 Task: Look for space in East New York, United States from 24th August, 2023 to 10th September, 2023 for 8 adults in price range Rs.12000 to Rs.15000. Place can be entire place or shared room with 4 bedrooms having 8 beds and 4 bathrooms. Property type can be house, flat, guest house. Amenities needed are: wifi, TV, free parkinig on premises, gym, breakfast. Booking option can be shelf check-in. Required host language is English.
Action: Mouse moved to (463, 106)
Screenshot: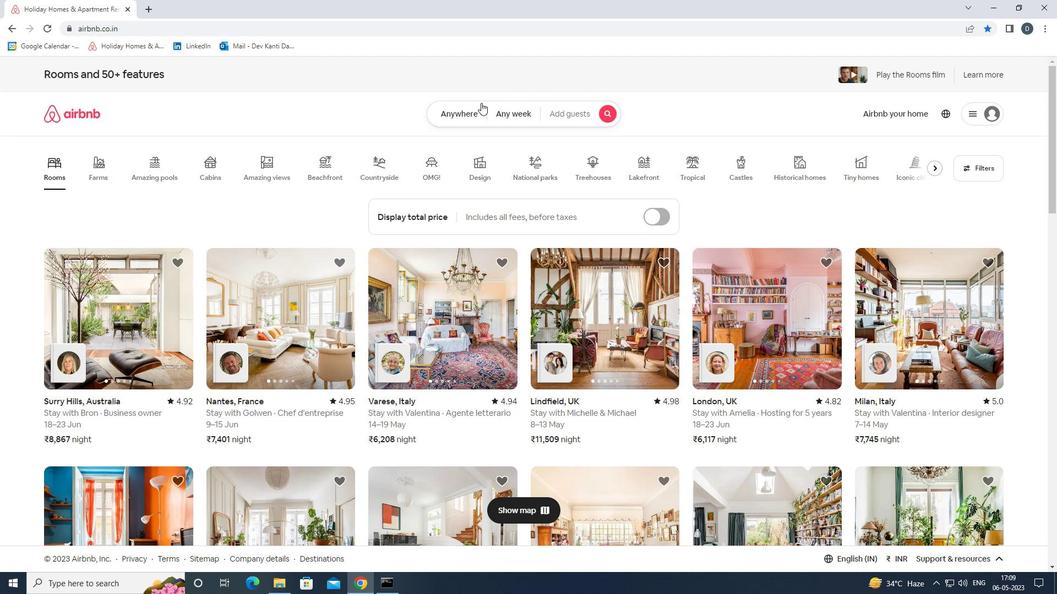 
Action: Mouse pressed left at (463, 106)
Screenshot: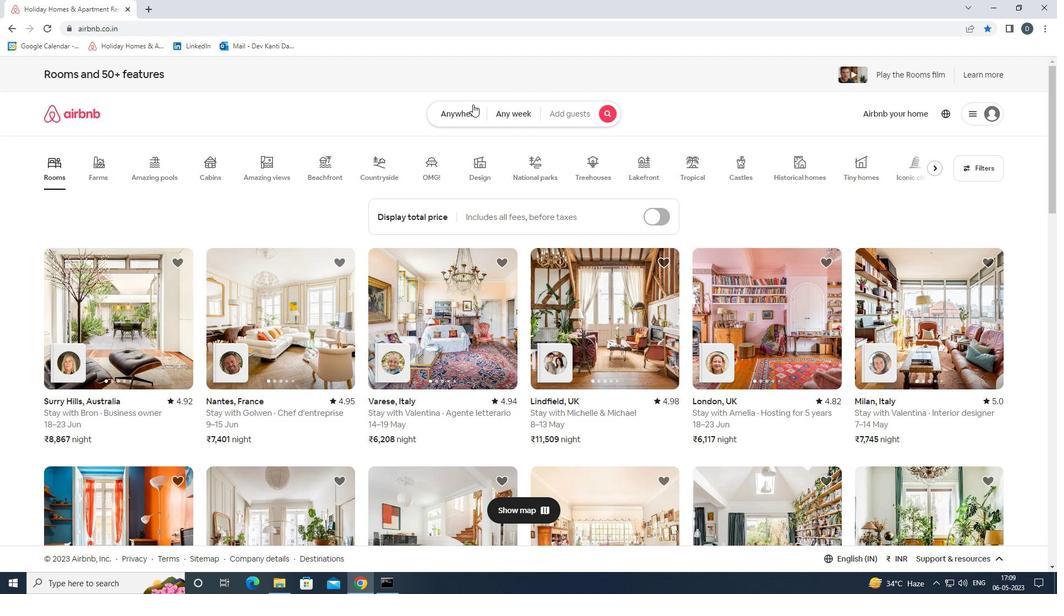
Action: Mouse moved to (338, 159)
Screenshot: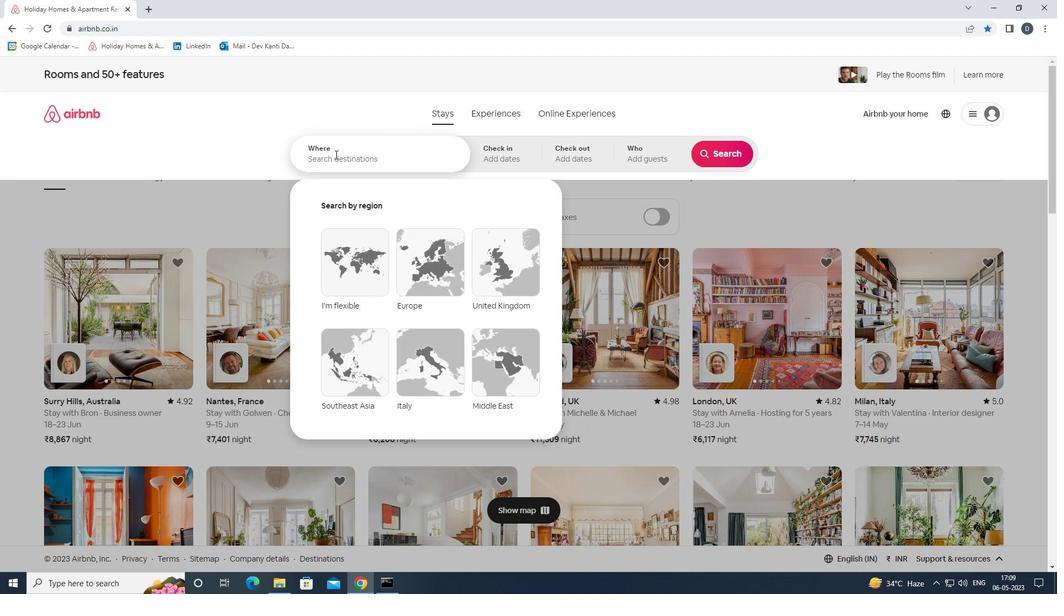
Action: Mouse pressed left at (338, 159)
Screenshot: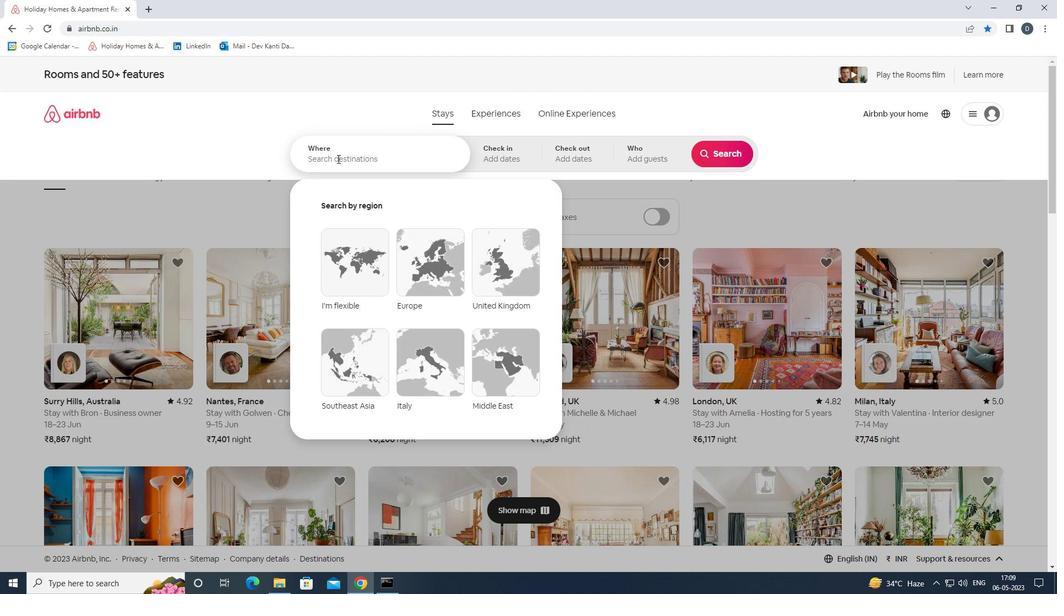 
Action: Key pressed <Key.shift><Key.shift><Key.shift><Key.shift><Key.shift>EAST<Key.space><Key.shift>NEW<Key.space><Key.shift>YORK,<Key.shift>UNITED<Key.space><Key.shift>STATES<Key.enter>
Screenshot: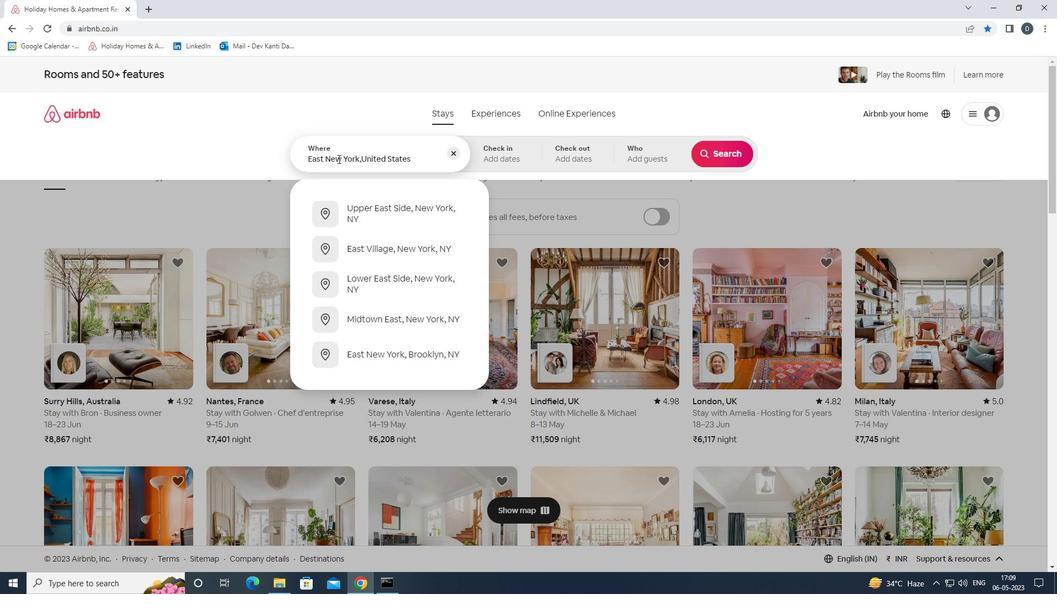 
Action: Mouse moved to (722, 247)
Screenshot: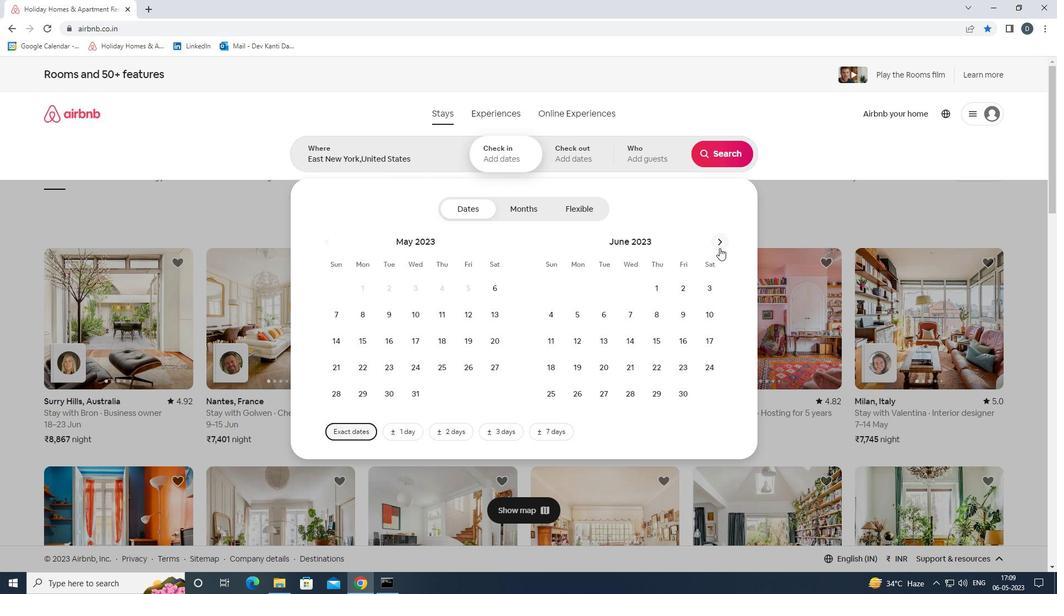 
Action: Mouse pressed left at (722, 247)
Screenshot: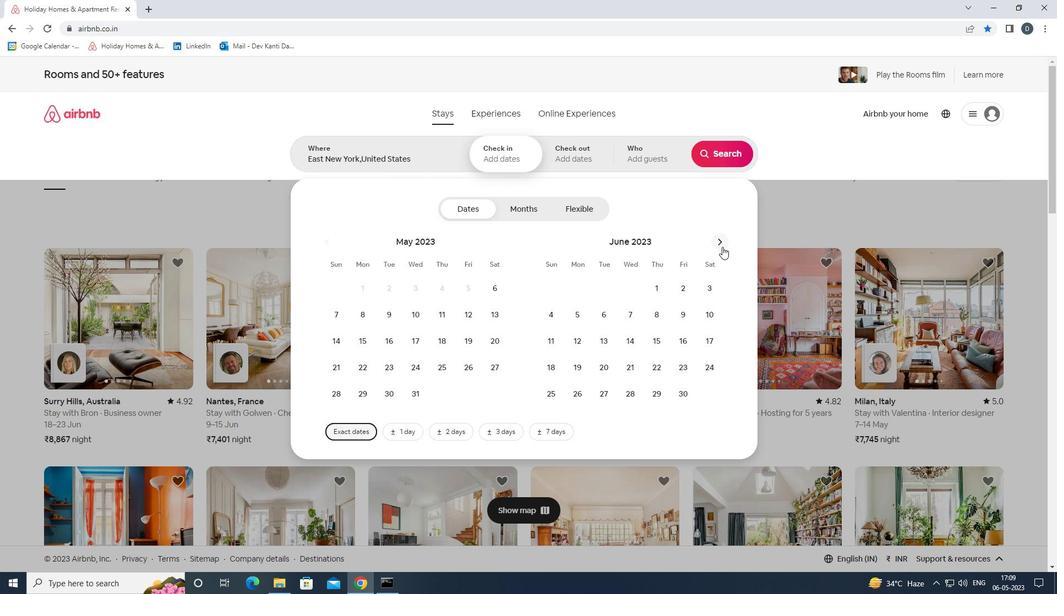 
Action: Mouse pressed left at (722, 247)
Screenshot: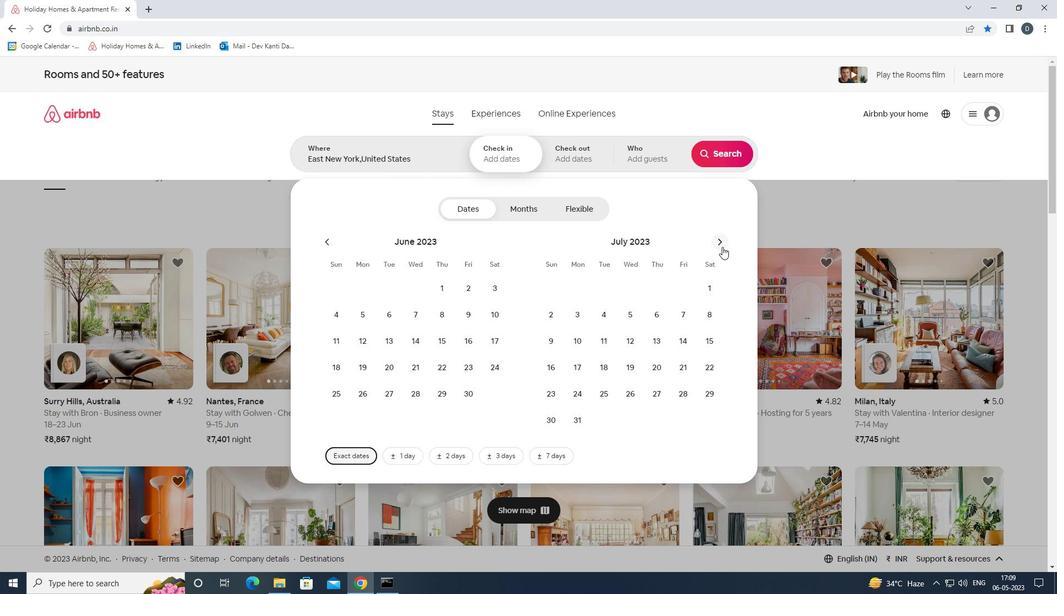 
Action: Mouse moved to (658, 361)
Screenshot: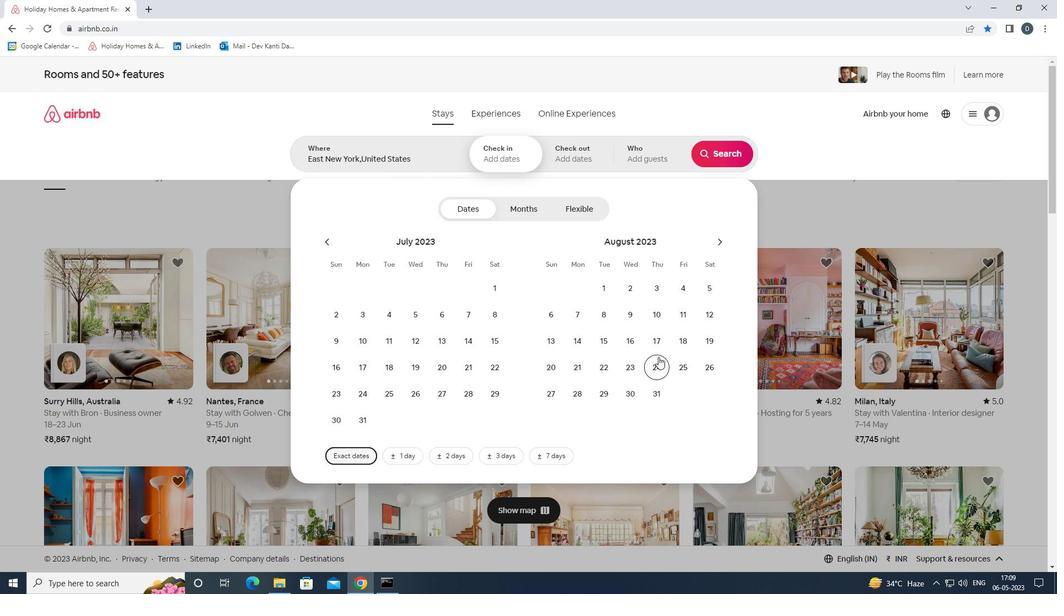 
Action: Mouse pressed left at (658, 361)
Screenshot: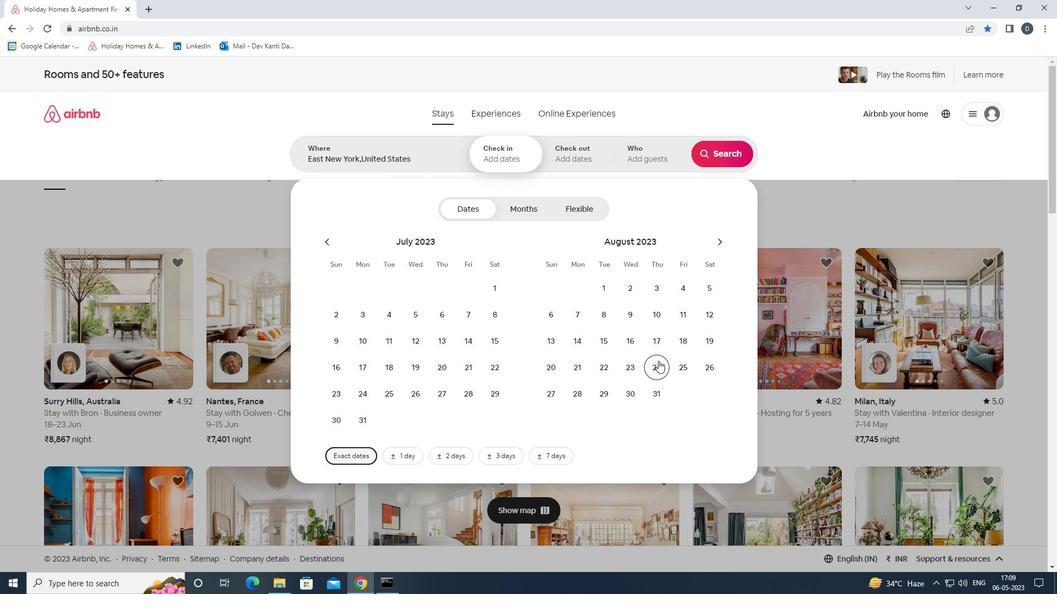 
Action: Mouse moved to (722, 244)
Screenshot: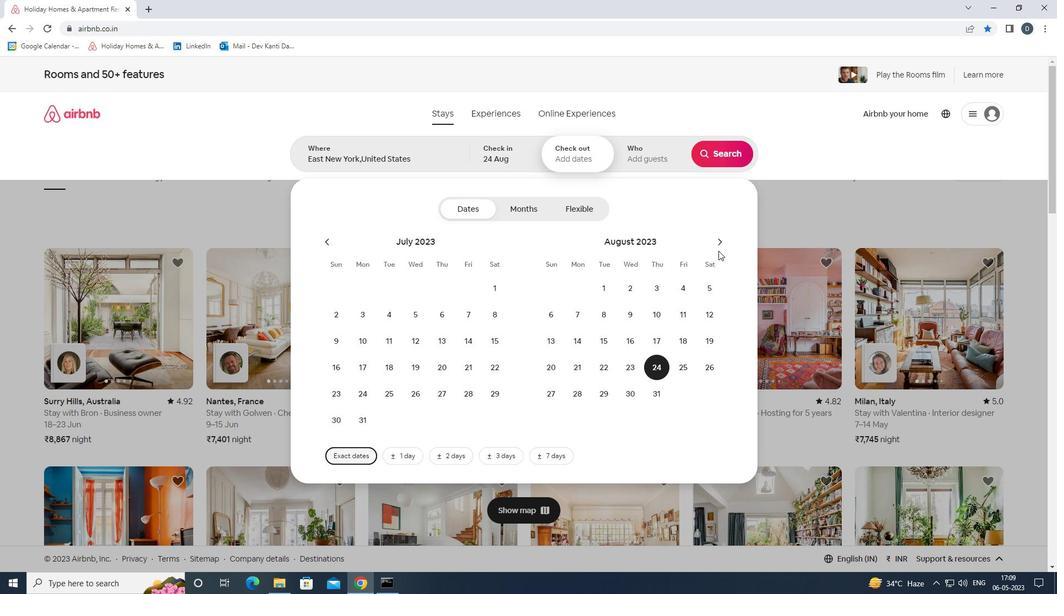 
Action: Mouse pressed left at (722, 244)
Screenshot: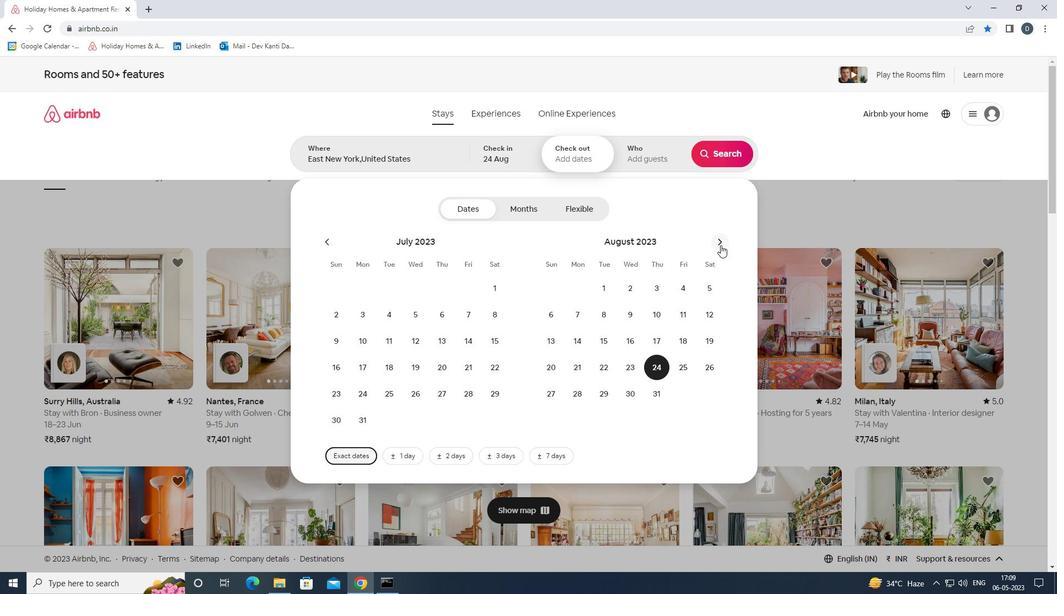 
Action: Mouse moved to (552, 339)
Screenshot: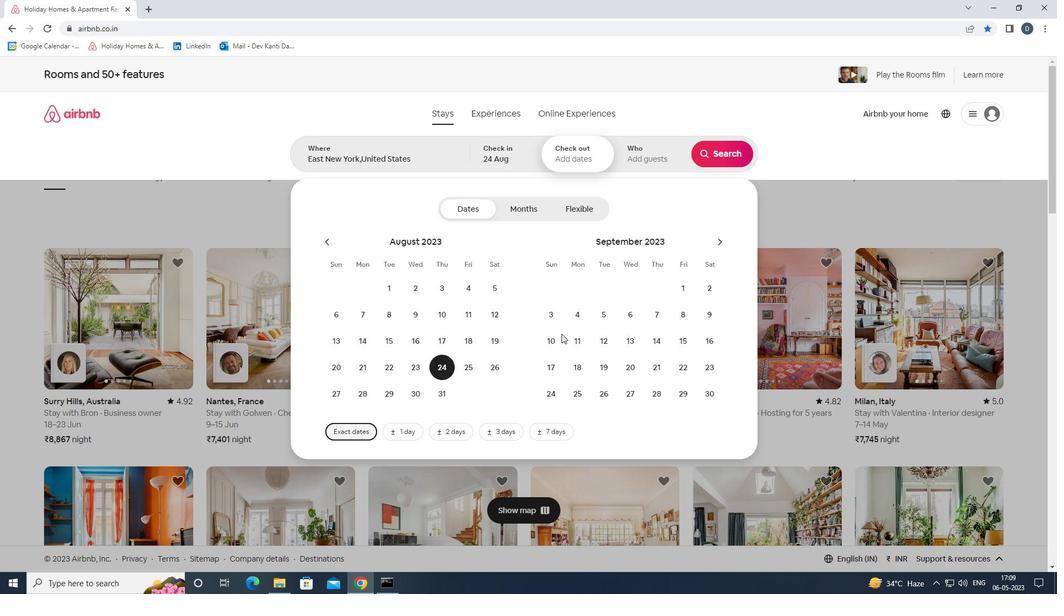 
Action: Mouse pressed left at (552, 339)
Screenshot: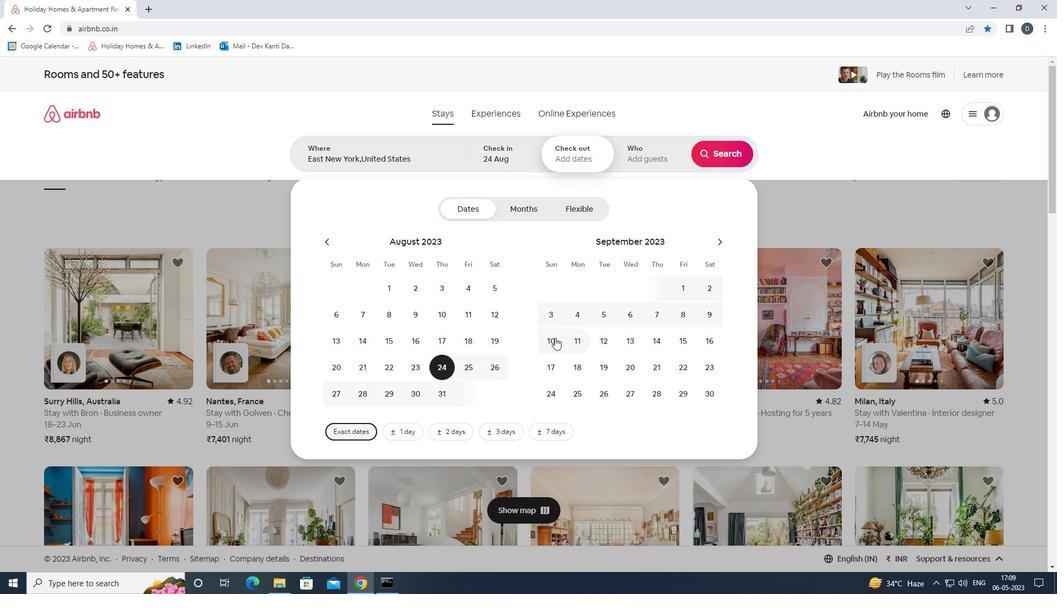
Action: Mouse moved to (636, 167)
Screenshot: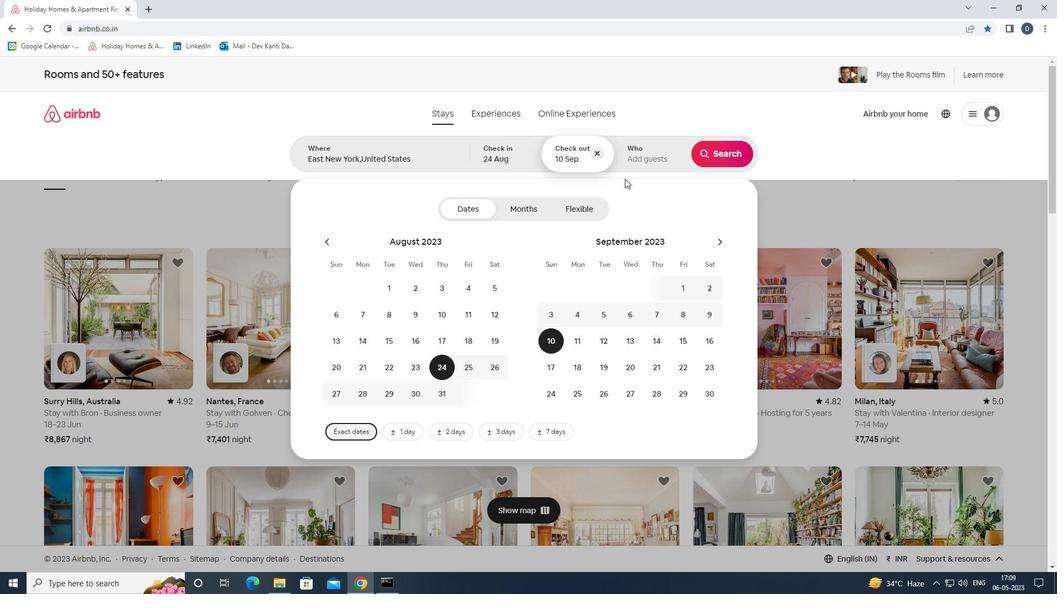
Action: Mouse pressed left at (636, 167)
Screenshot: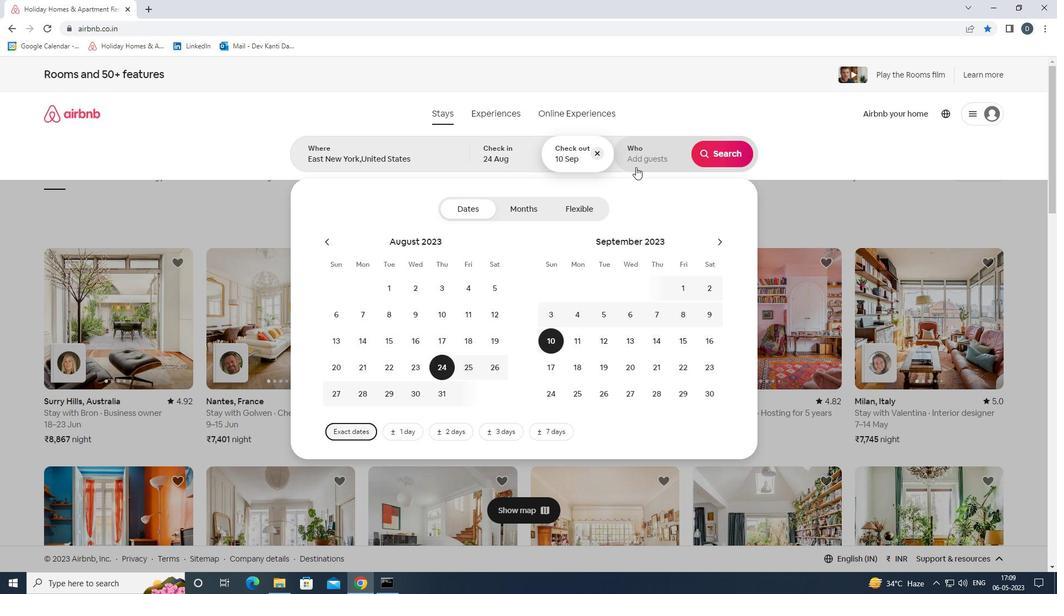 
Action: Mouse moved to (727, 219)
Screenshot: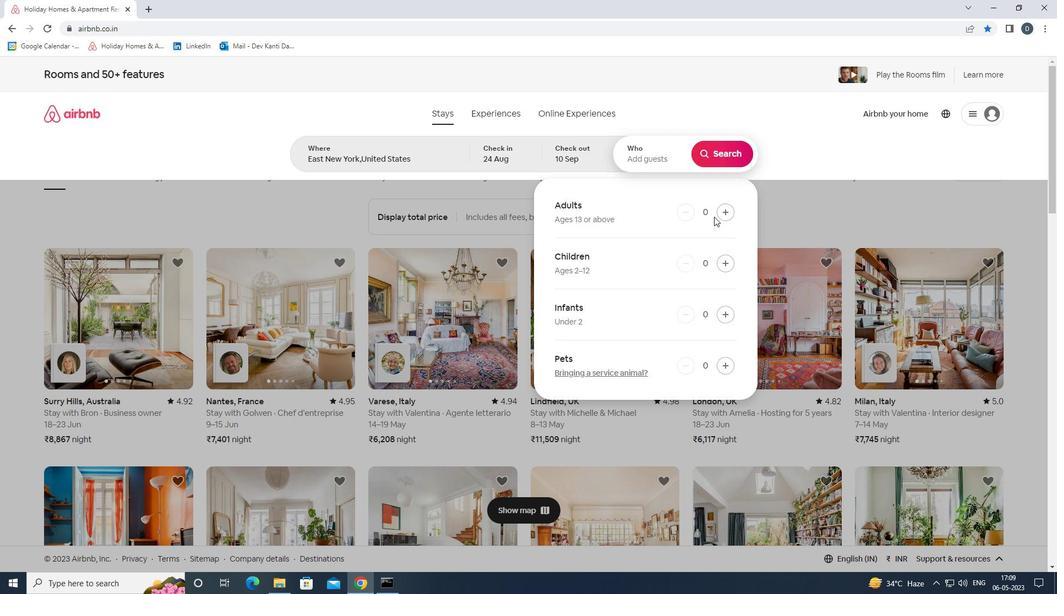 
Action: Mouse pressed left at (727, 219)
Screenshot: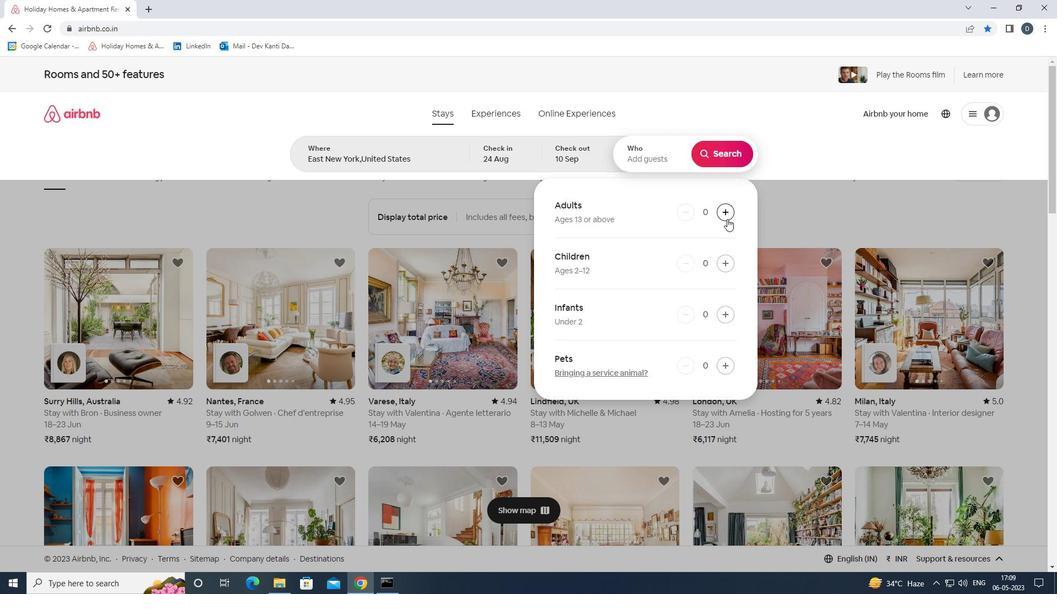 
Action: Mouse pressed left at (727, 219)
Screenshot: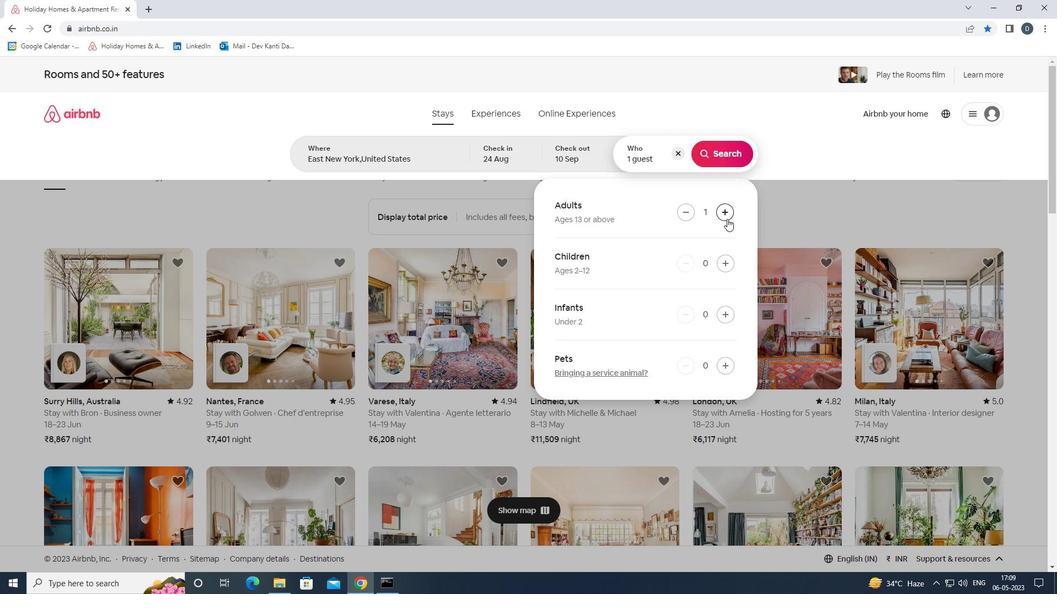 
Action: Mouse pressed left at (727, 219)
Screenshot: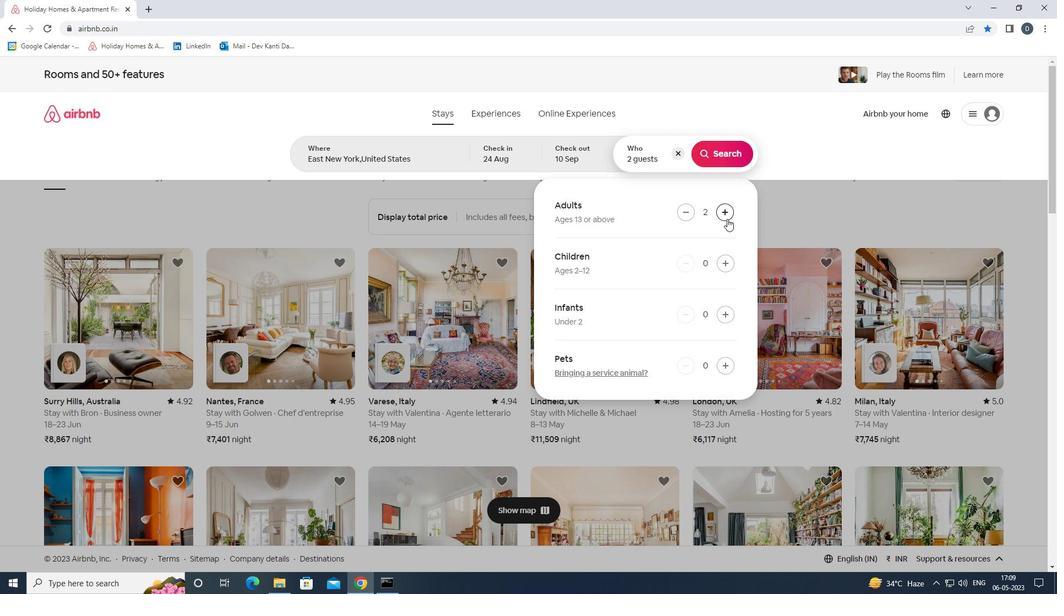 
Action: Mouse pressed left at (727, 219)
Screenshot: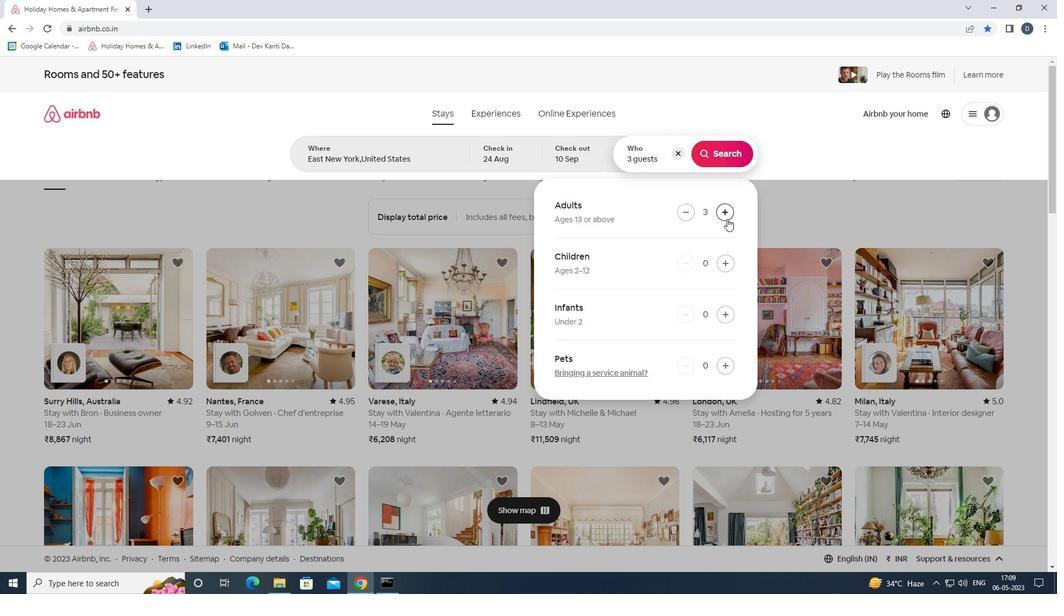 
Action: Mouse pressed left at (727, 219)
Screenshot: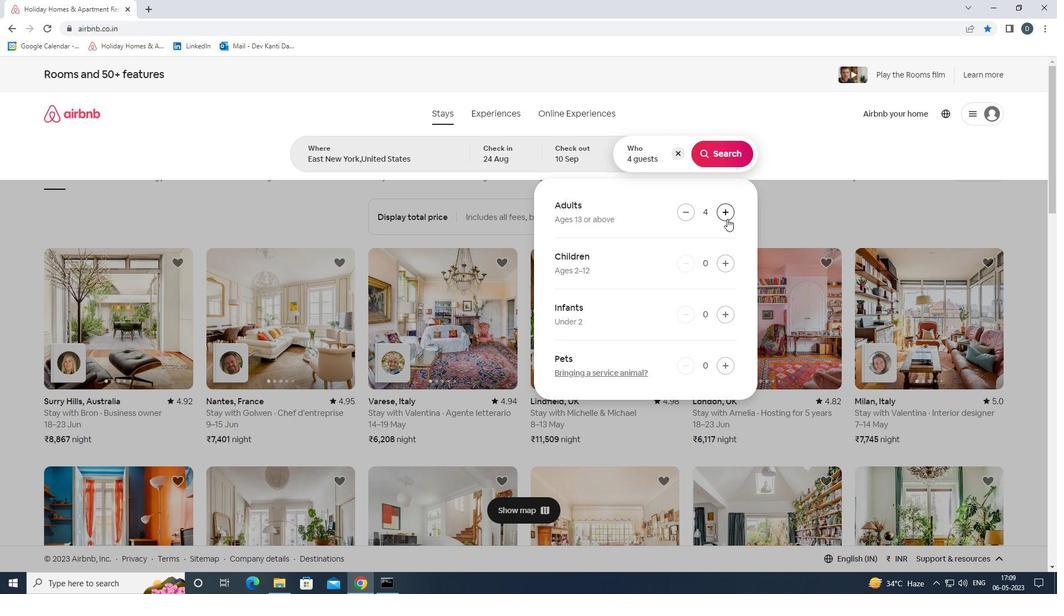 
Action: Mouse moved to (727, 219)
Screenshot: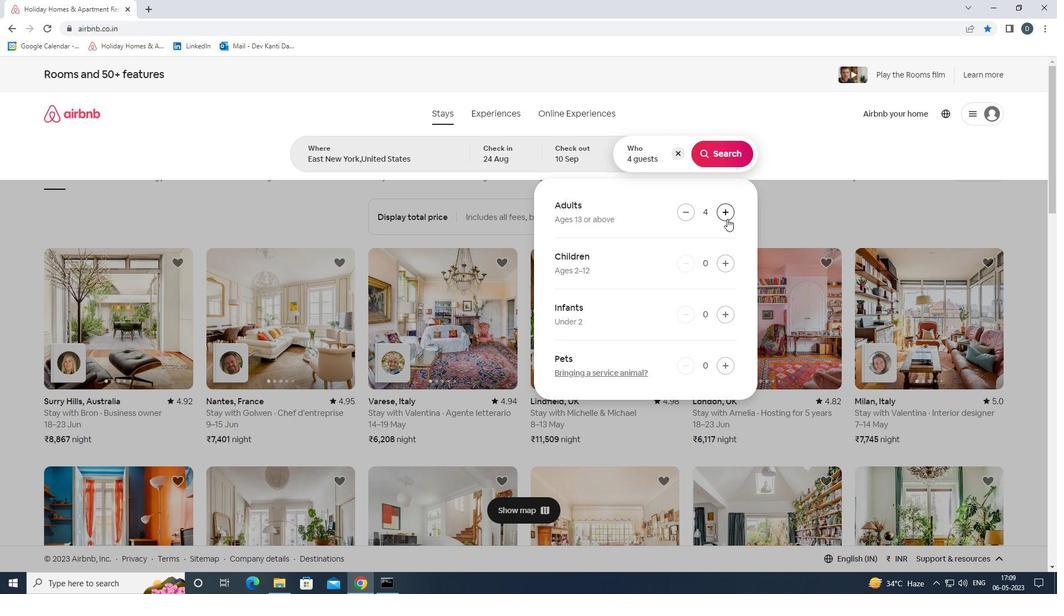 
Action: Mouse pressed left at (727, 219)
Screenshot: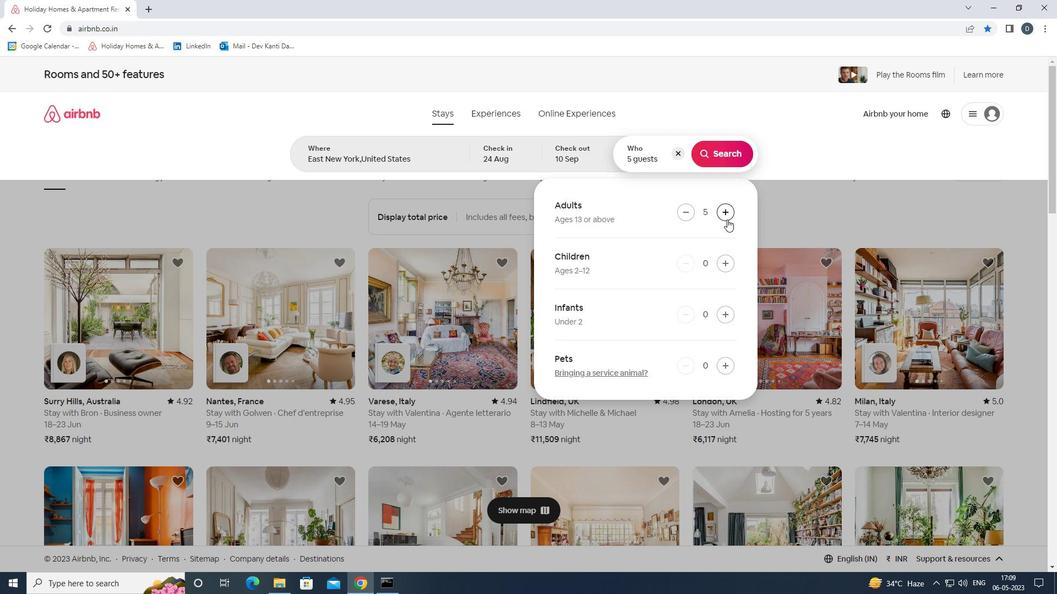 
Action: Mouse pressed left at (727, 219)
Screenshot: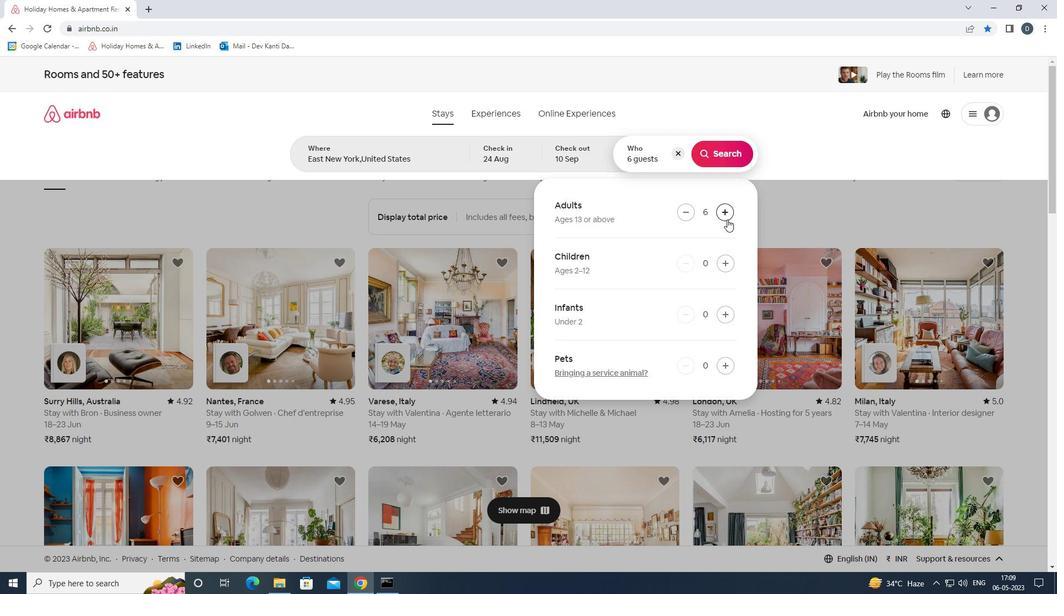 
Action: Mouse pressed left at (727, 219)
Screenshot: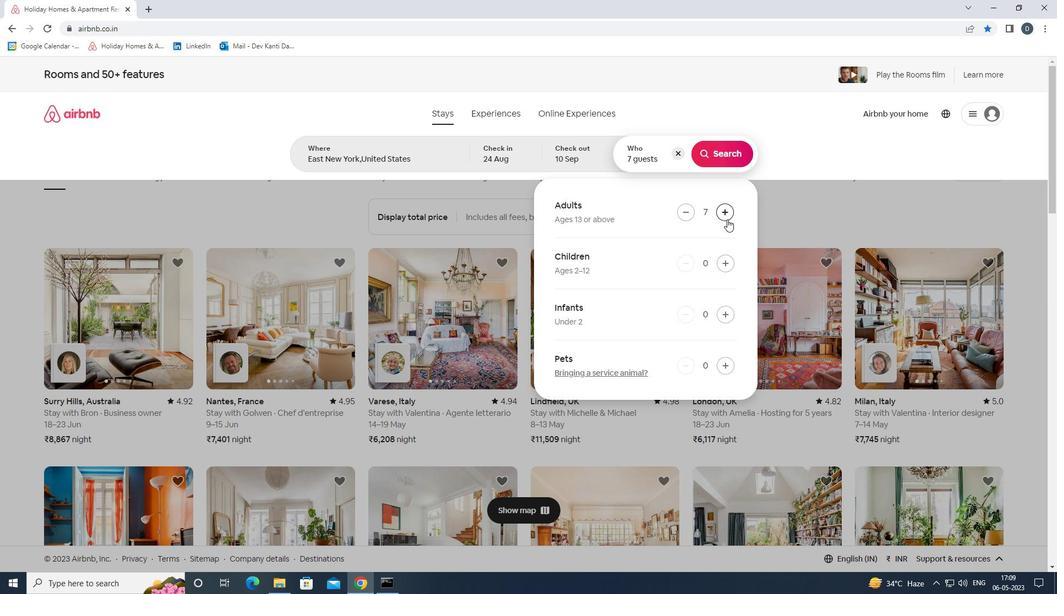 
Action: Mouse moved to (726, 160)
Screenshot: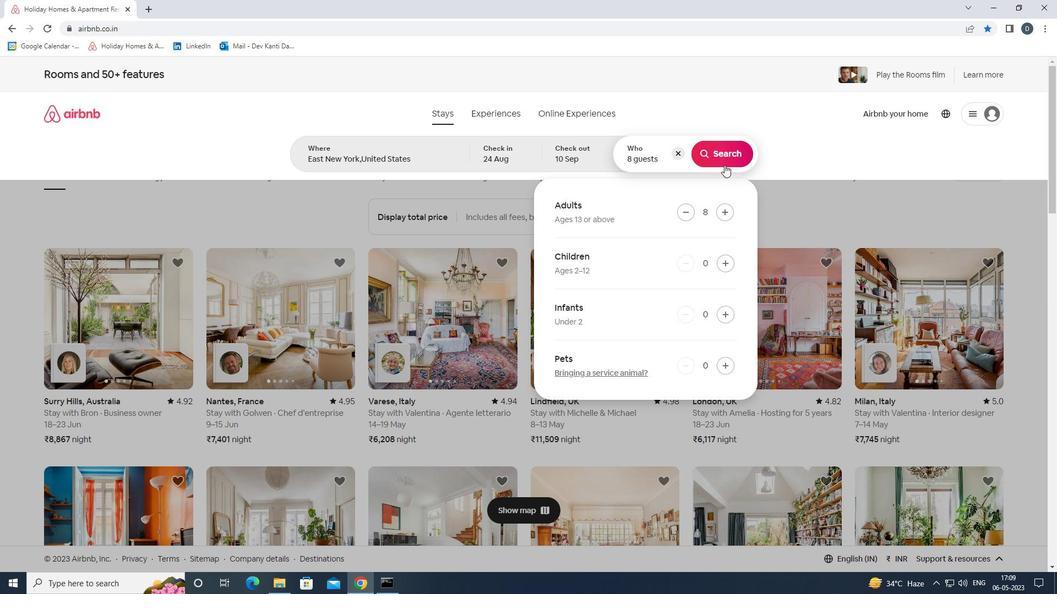 
Action: Mouse pressed left at (726, 160)
Screenshot: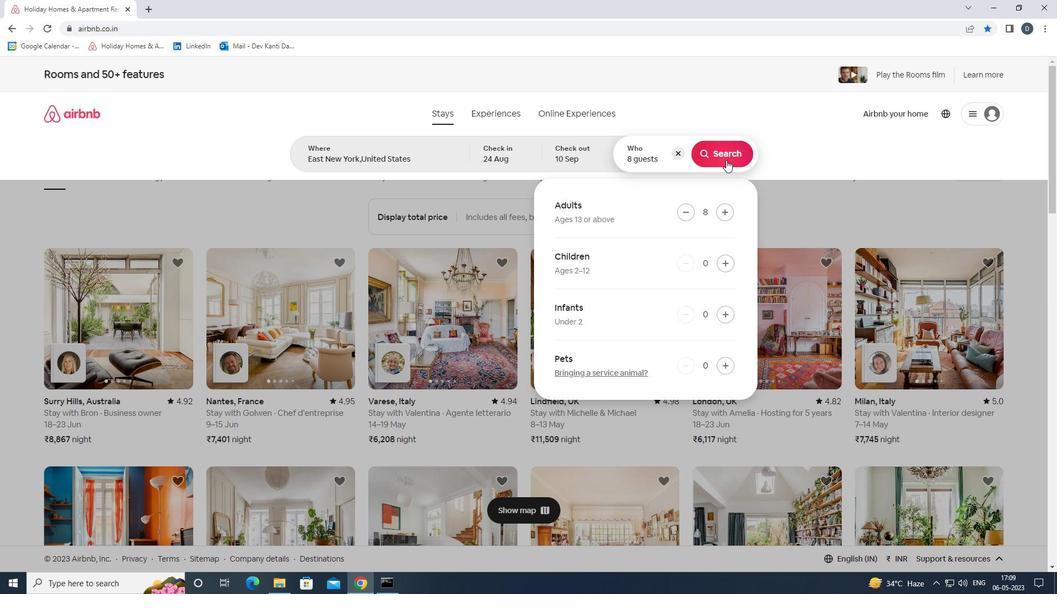
Action: Mouse moved to (1010, 123)
Screenshot: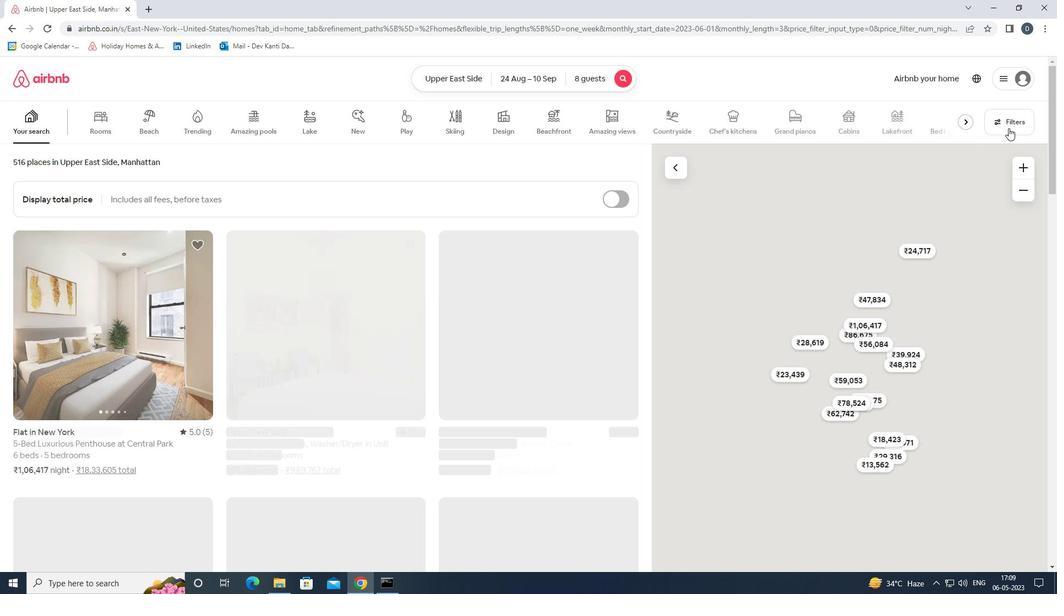 
Action: Mouse pressed left at (1010, 123)
Screenshot: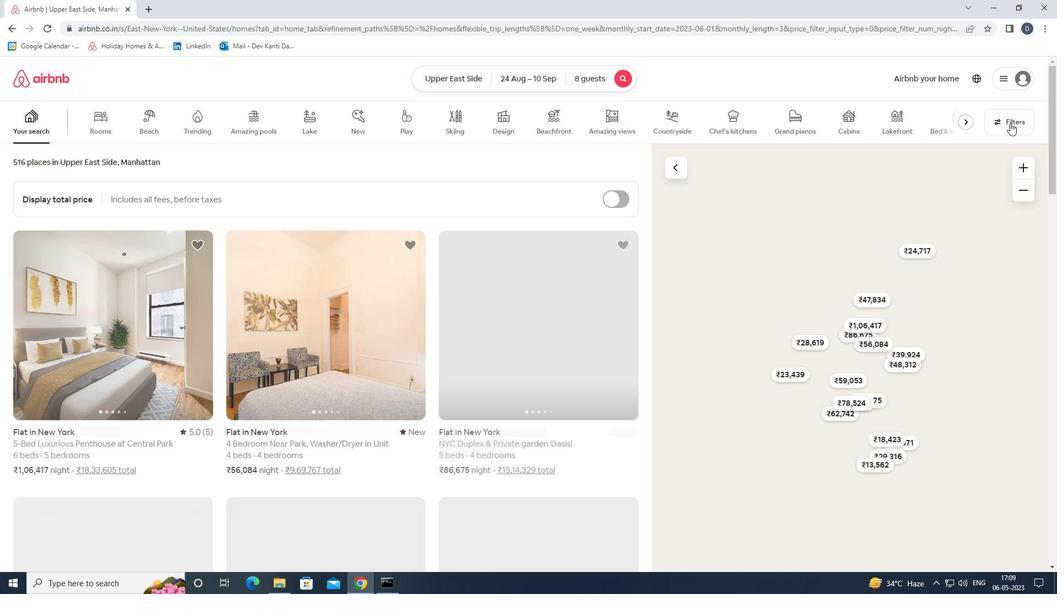 
Action: Mouse moved to (457, 384)
Screenshot: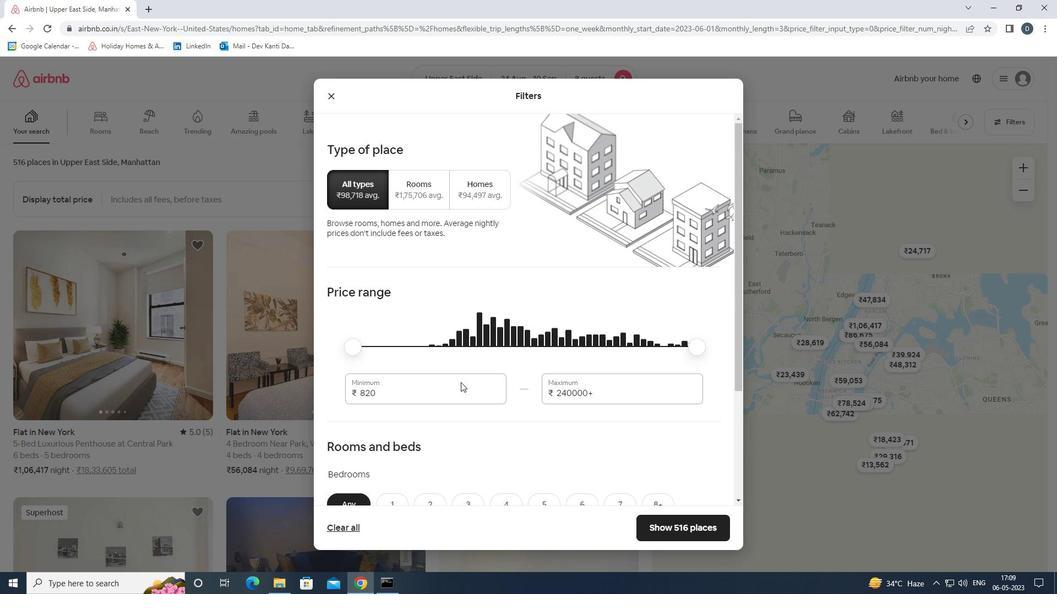 
Action: Mouse pressed left at (457, 384)
Screenshot: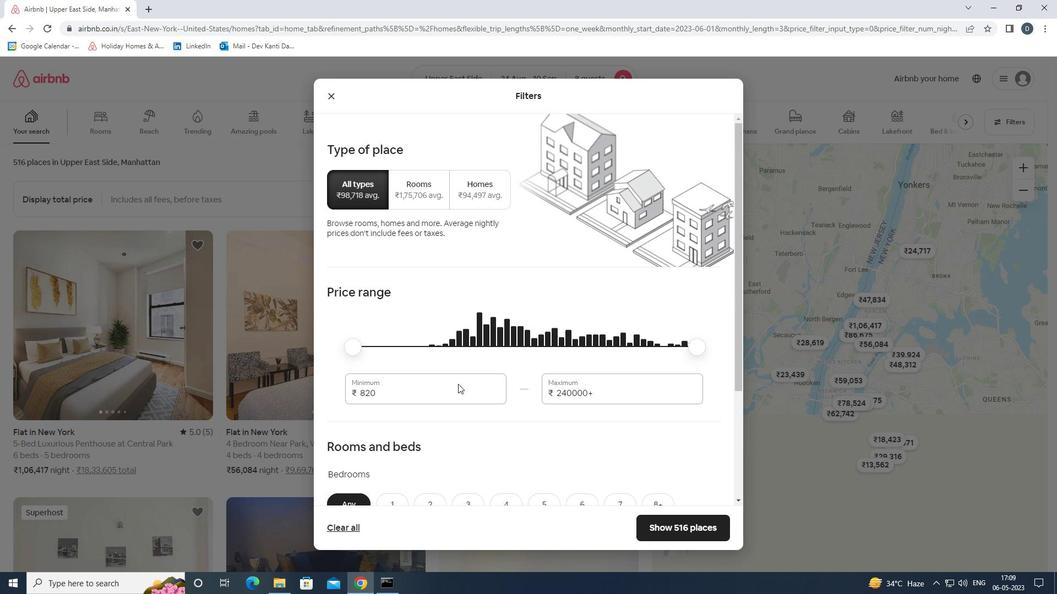 
Action: Mouse moved to (456, 387)
Screenshot: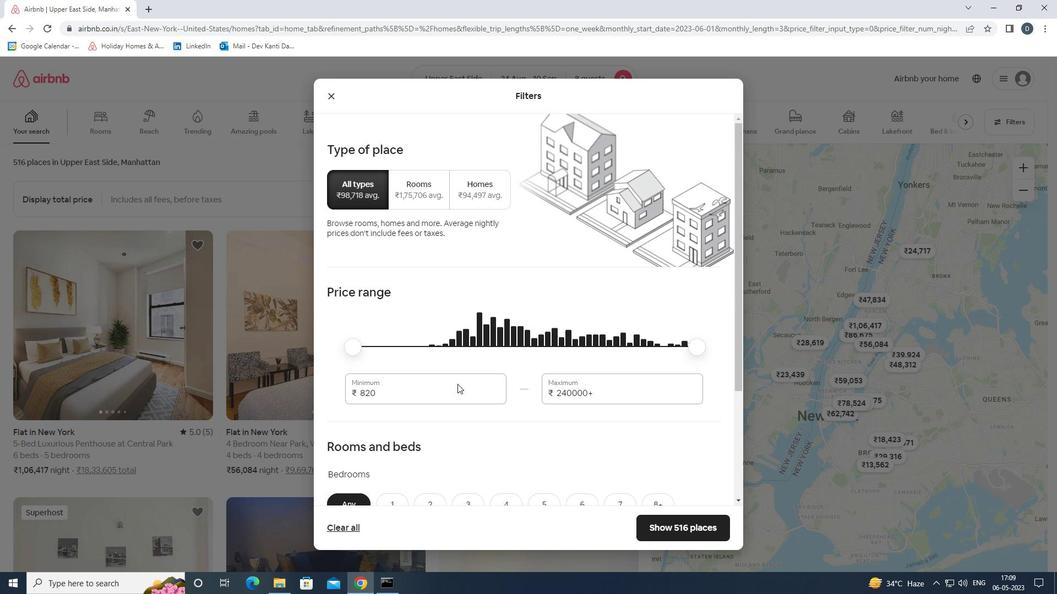 
Action: Mouse pressed left at (456, 387)
Screenshot: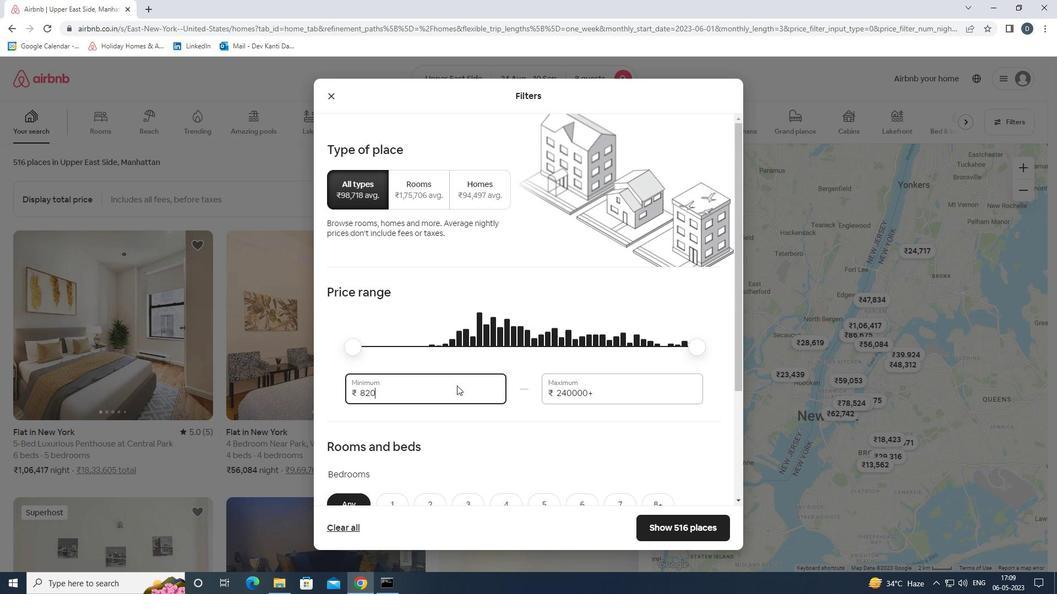 
Action: Mouse moved to (453, 391)
Screenshot: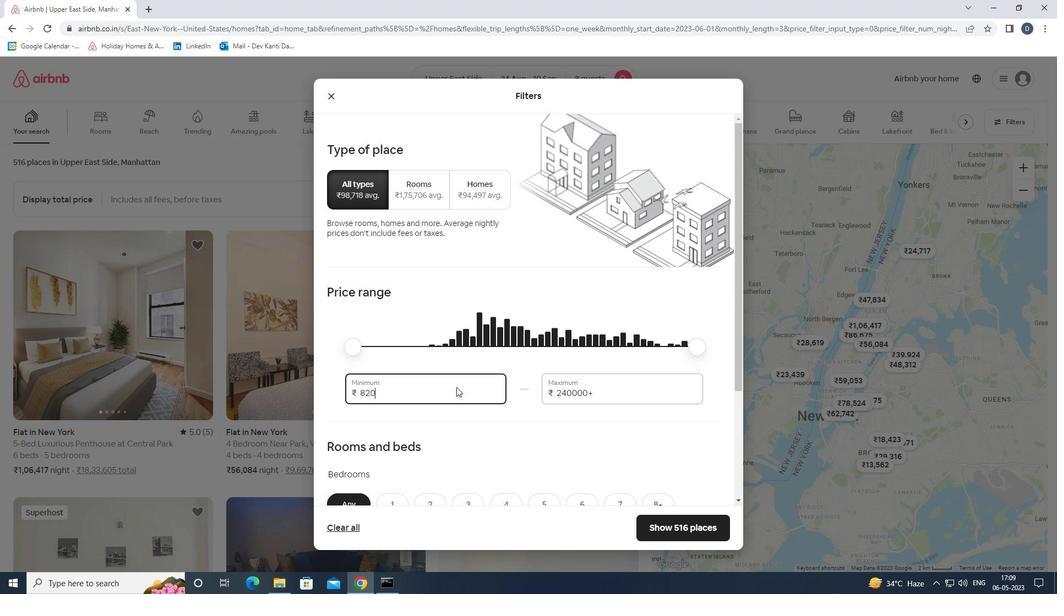 
Action: Mouse pressed left at (453, 391)
Screenshot: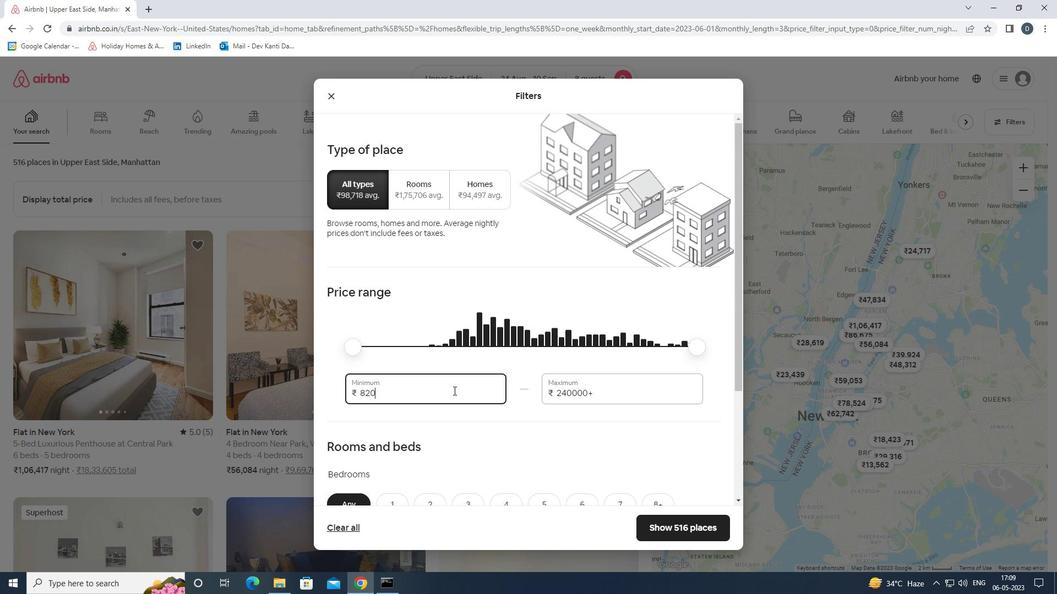 
Action: Mouse pressed left at (453, 391)
Screenshot: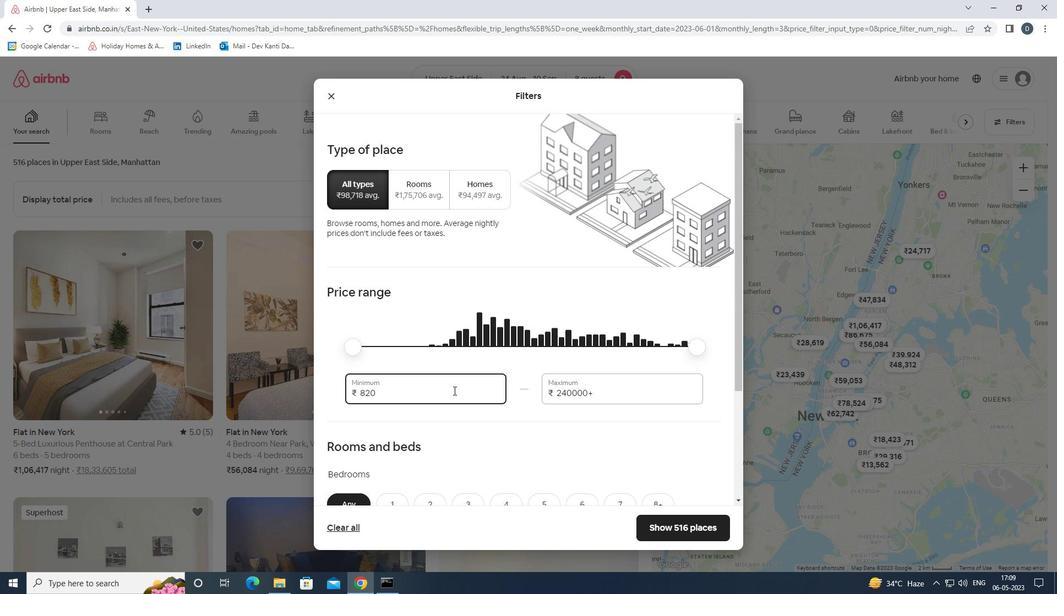 
Action: Key pressed 12000<Key.tab>150000<Key.backspace>
Screenshot: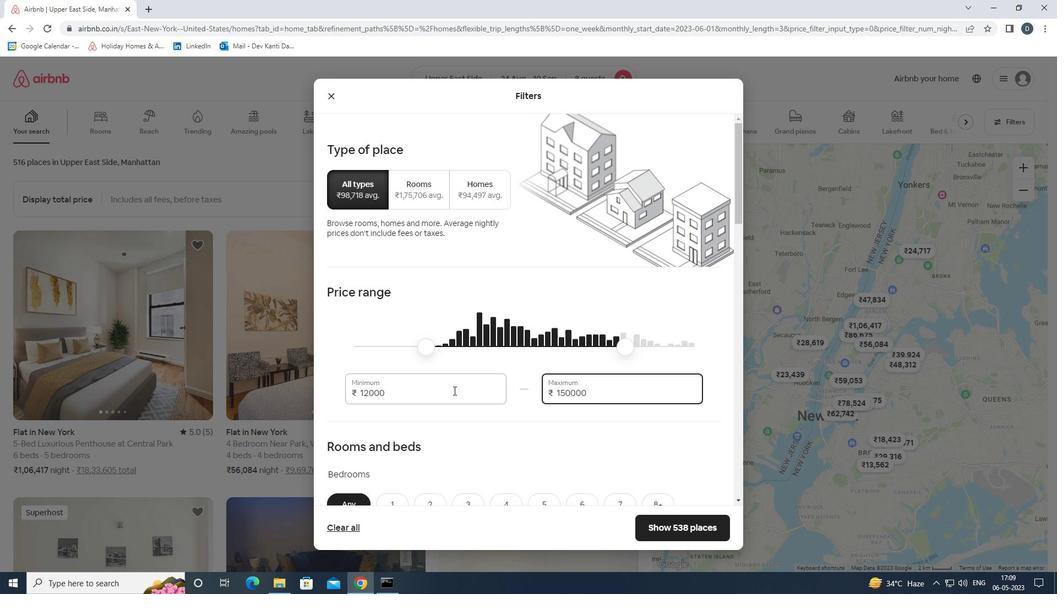 
Action: Mouse moved to (453, 391)
Screenshot: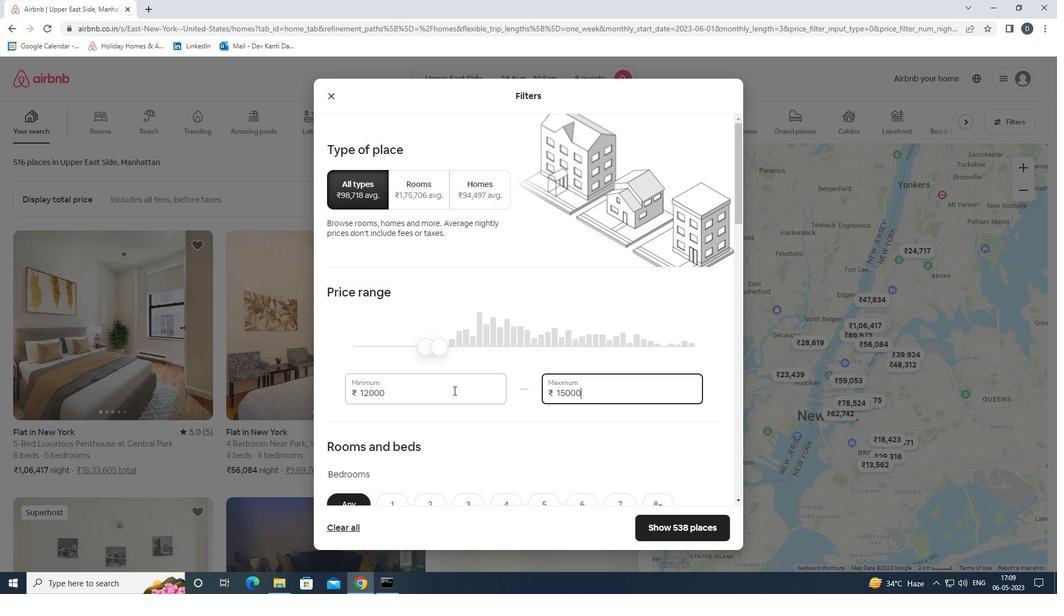
Action: Mouse scrolled (453, 390) with delta (0, 0)
Screenshot: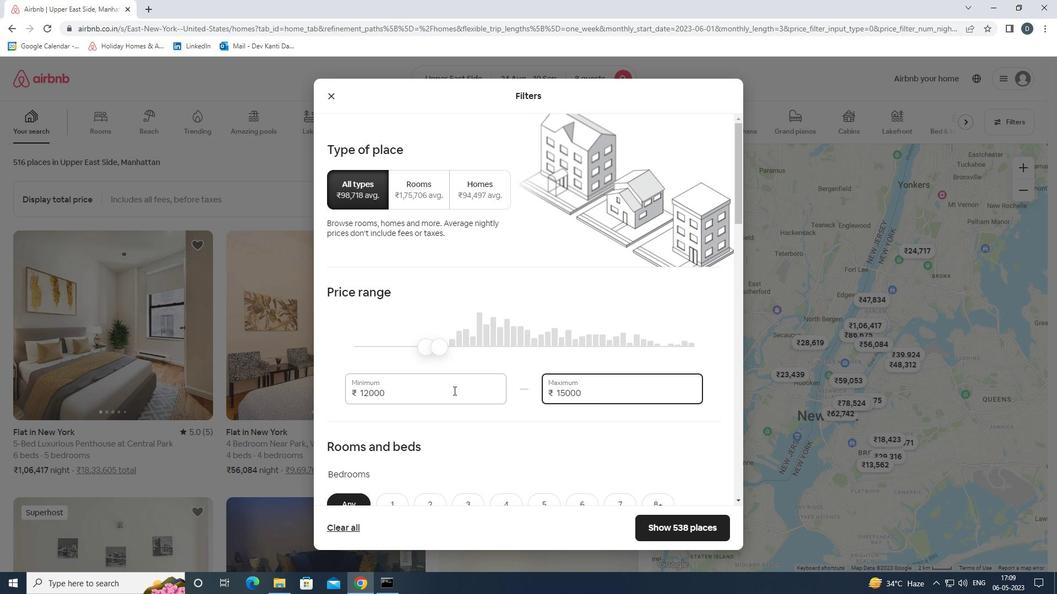 
Action: Mouse moved to (452, 393)
Screenshot: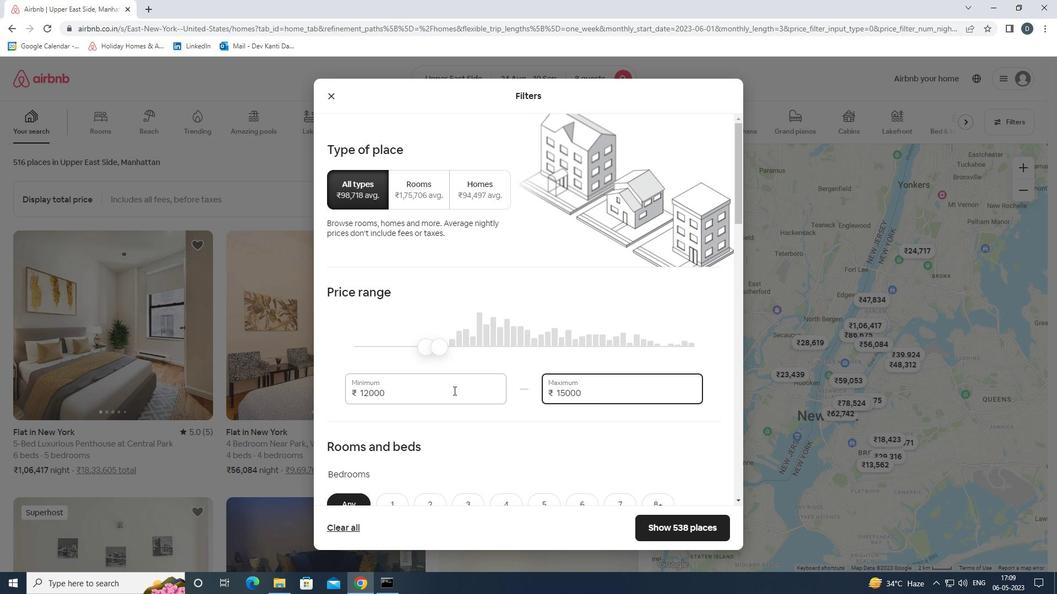 
Action: Mouse scrolled (452, 392) with delta (0, 0)
Screenshot: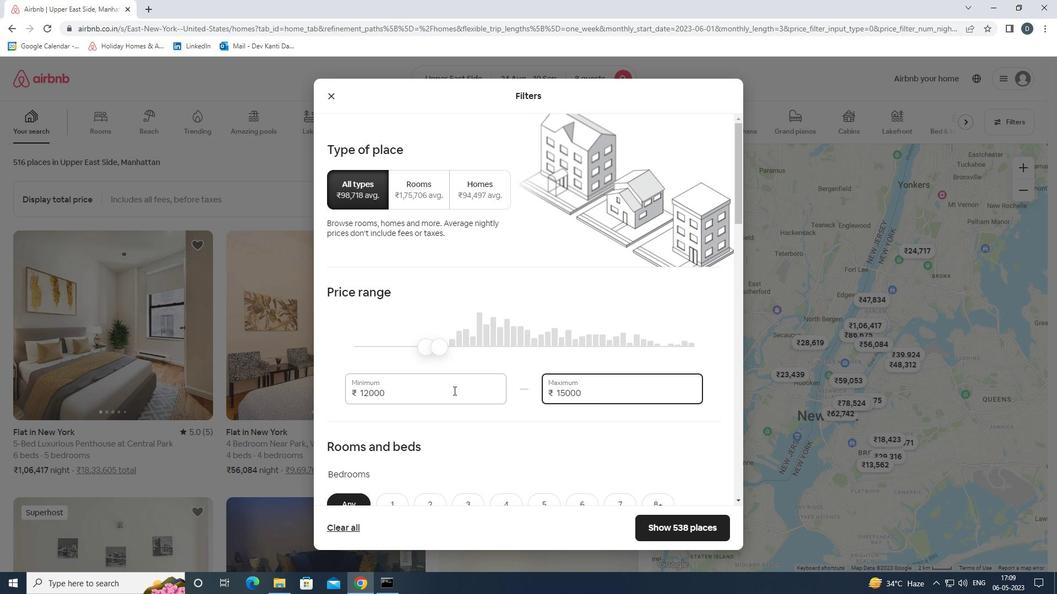 
Action: Mouse moved to (446, 384)
Screenshot: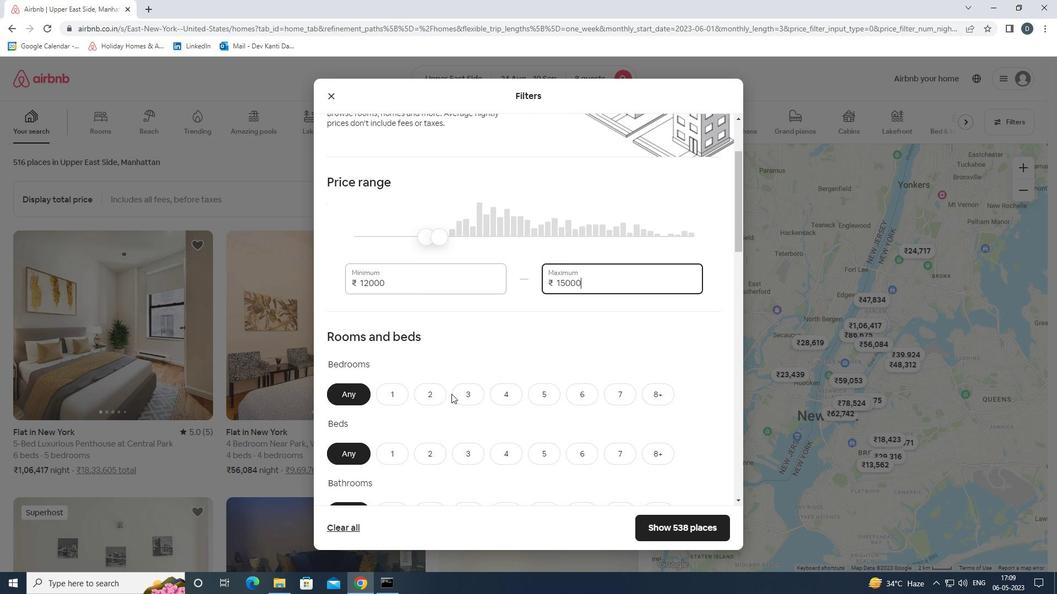 
Action: Mouse scrolled (446, 383) with delta (0, 0)
Screenshot: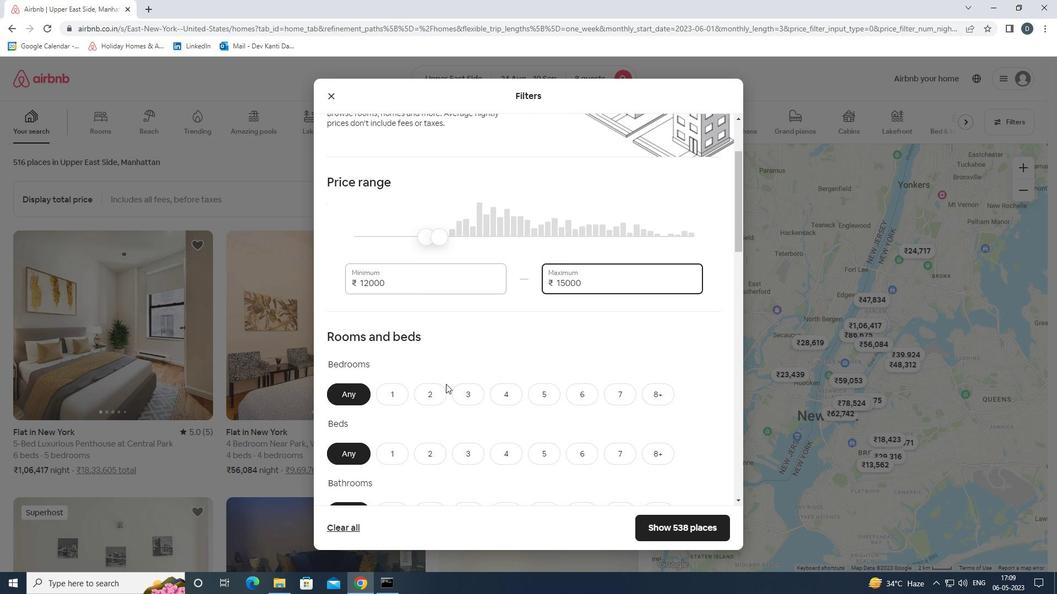 
Action: Mouse moved to (515, 339)
Screenshot: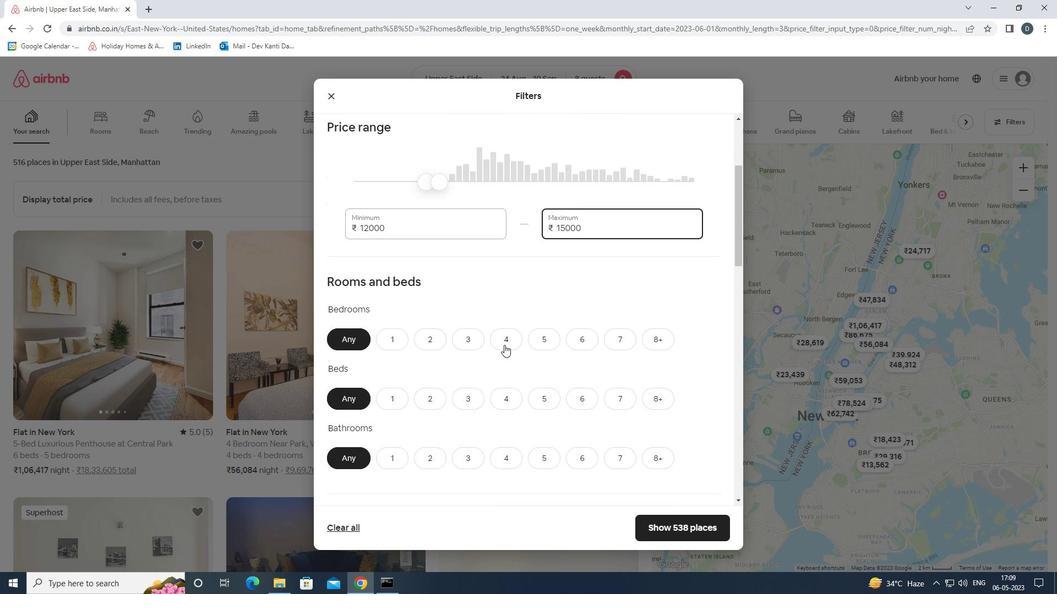 
Action: Mouse pressed left at (515, 339)
Screenshot: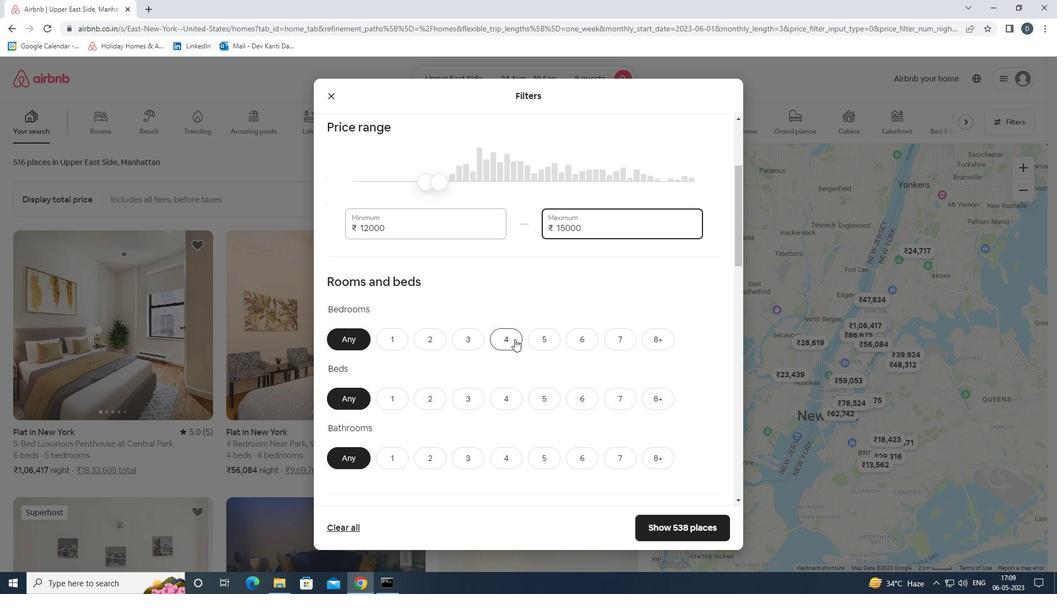 
Action: Mouse moved to (659, 388)
Screenshot: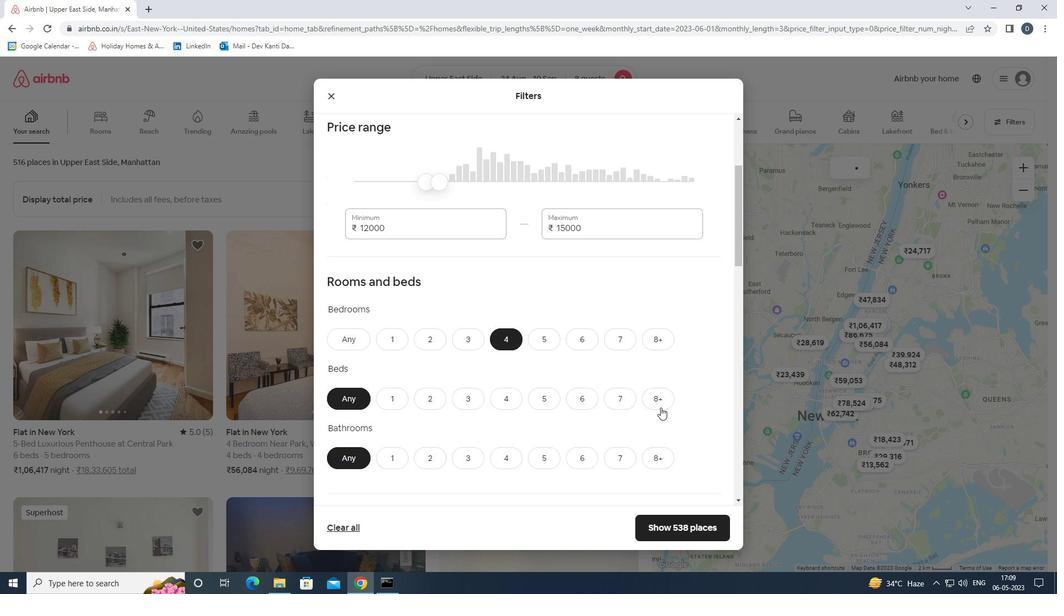 
Action: Mouse pressed left at (659, 388)
Screenshot: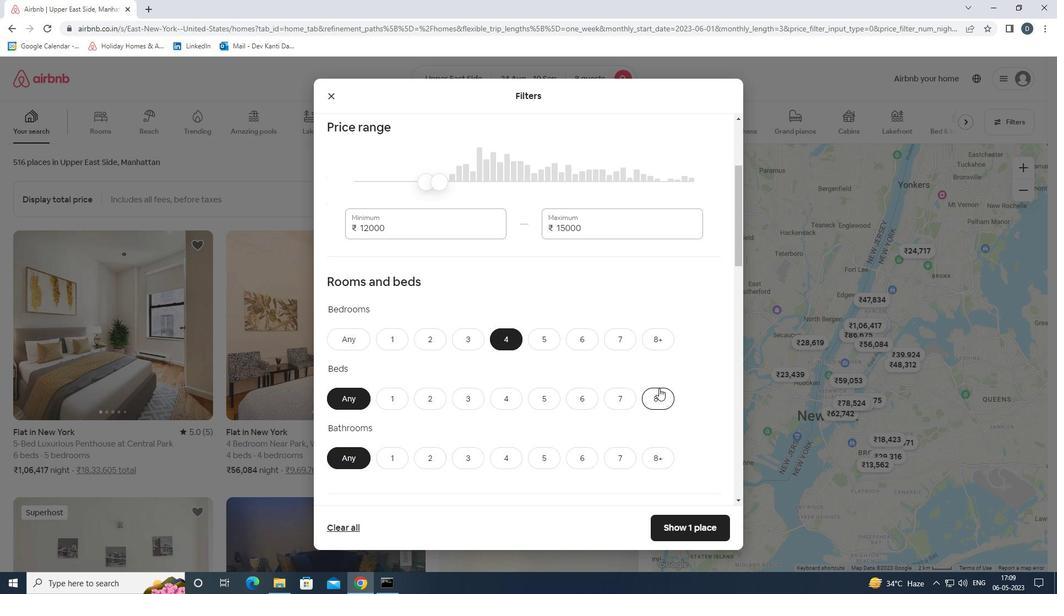 
Action: Mouse moved to (503, 452)
Screenshot: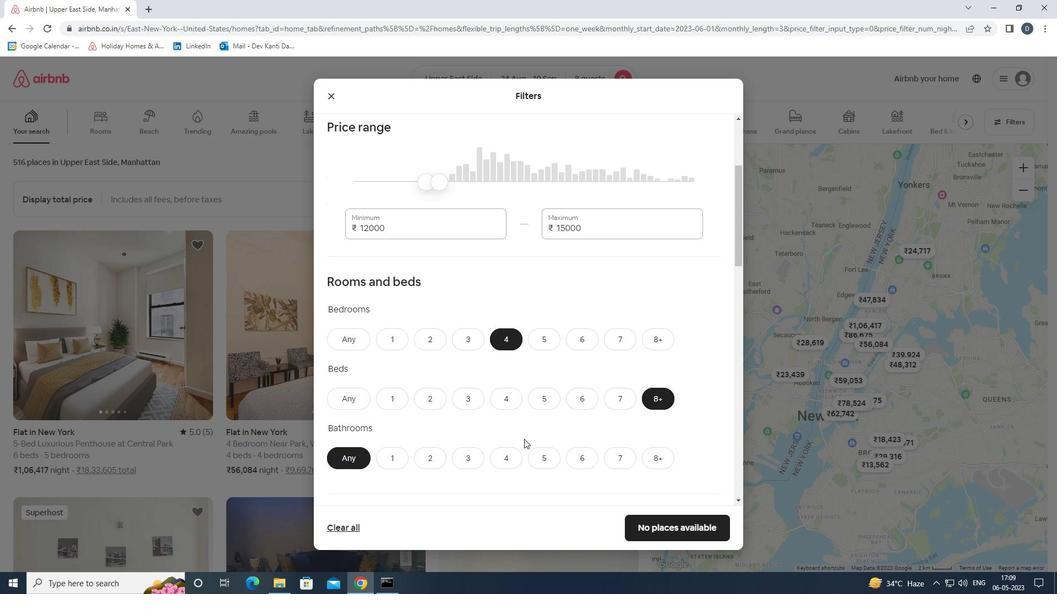 
Action: Mouse pressed left at (503, 452)
Screenshot: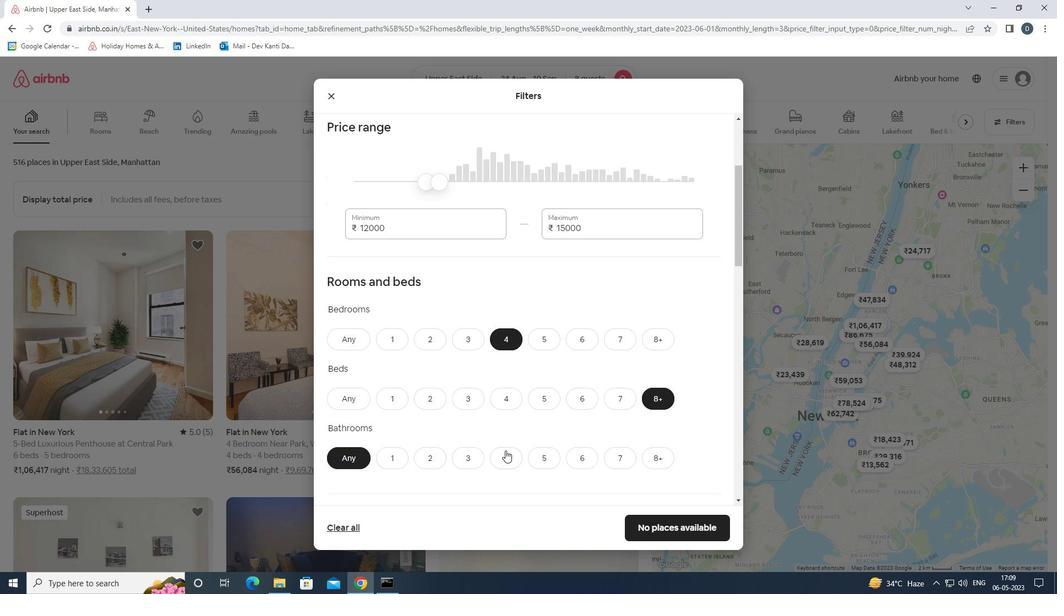 
Action: Mouse moved to (512, 432)
Screenshot: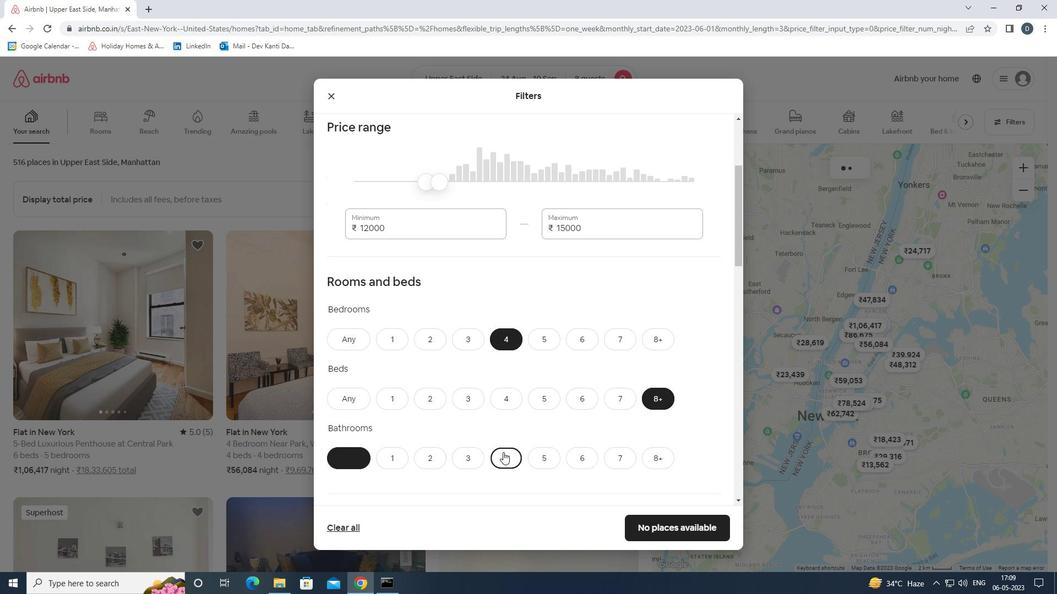
Action: Mouse scrolled (512, 432) with delta (0, 0)
Screenshot: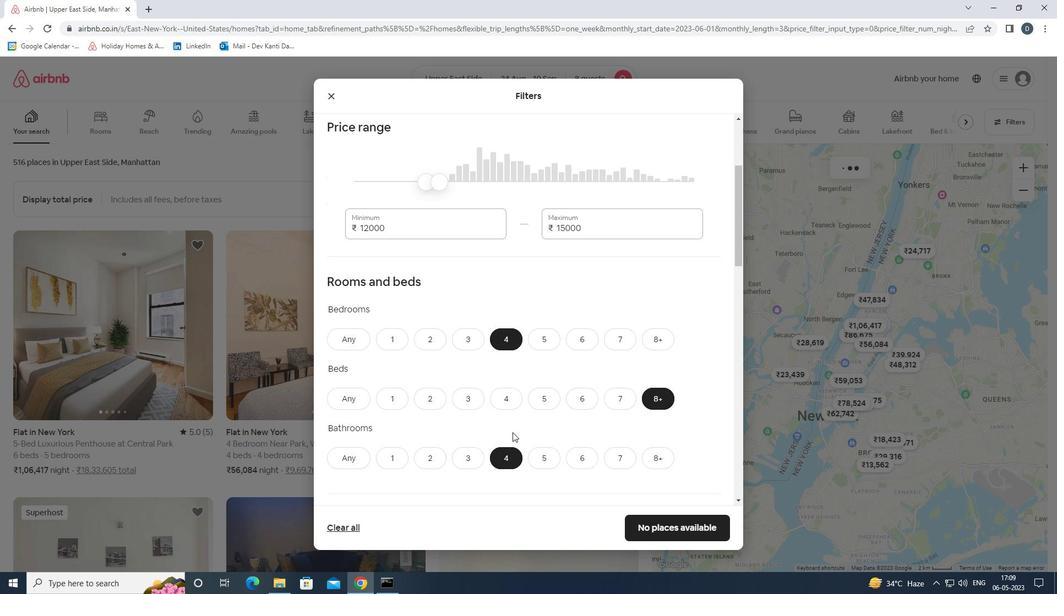 
Action: Mouse scrolled (512, 432) with delta (0, 0)
Screenshot: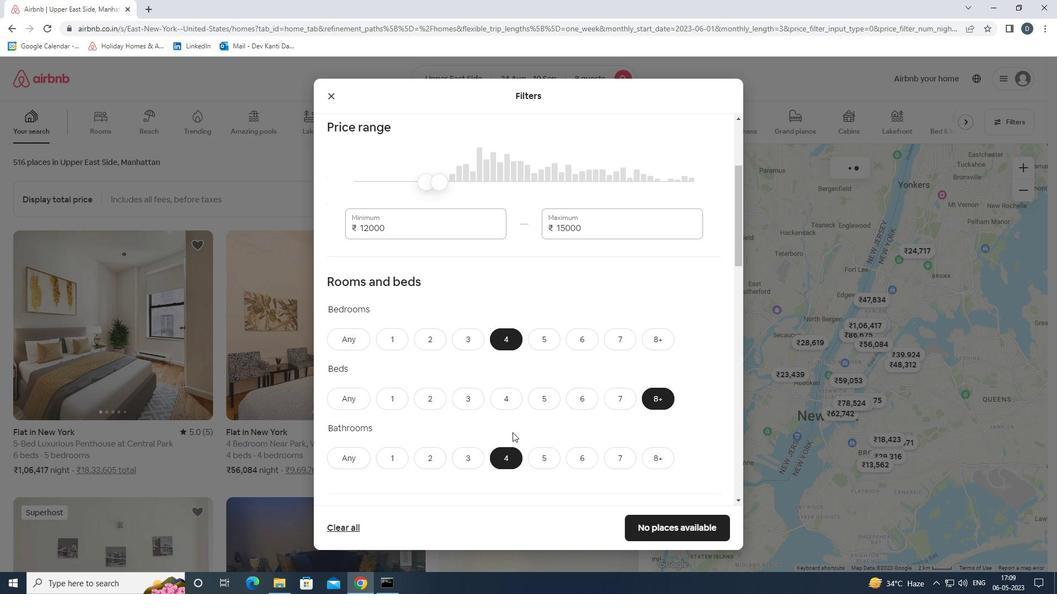 
Action: Mouse scrolled (512, 432) with delta (0, 0)
Screenshot: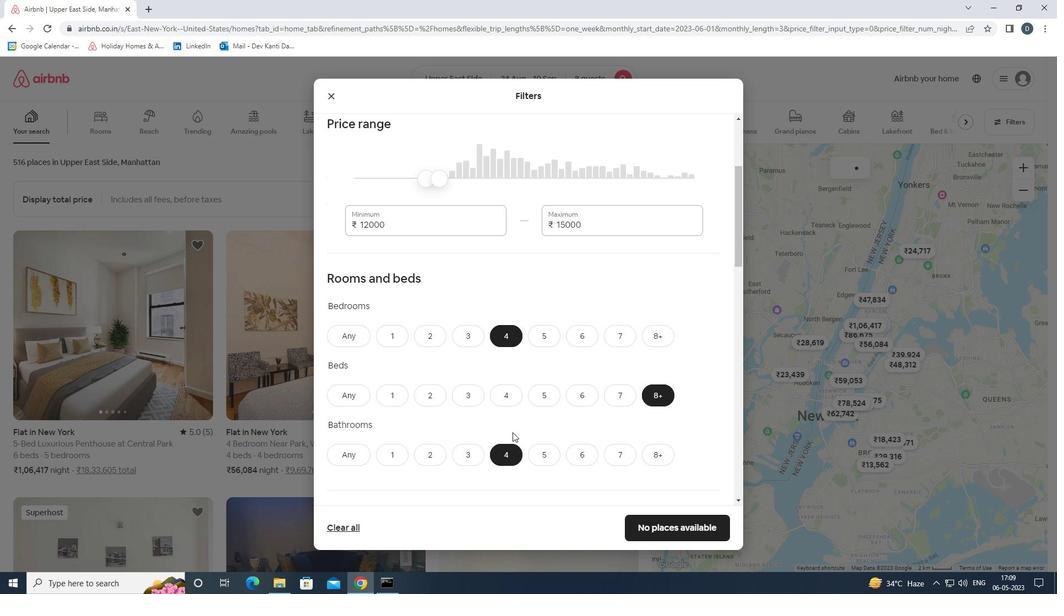 
Action: Mouse scrolled (512, 432) with delta (0, 0)
Screenshot: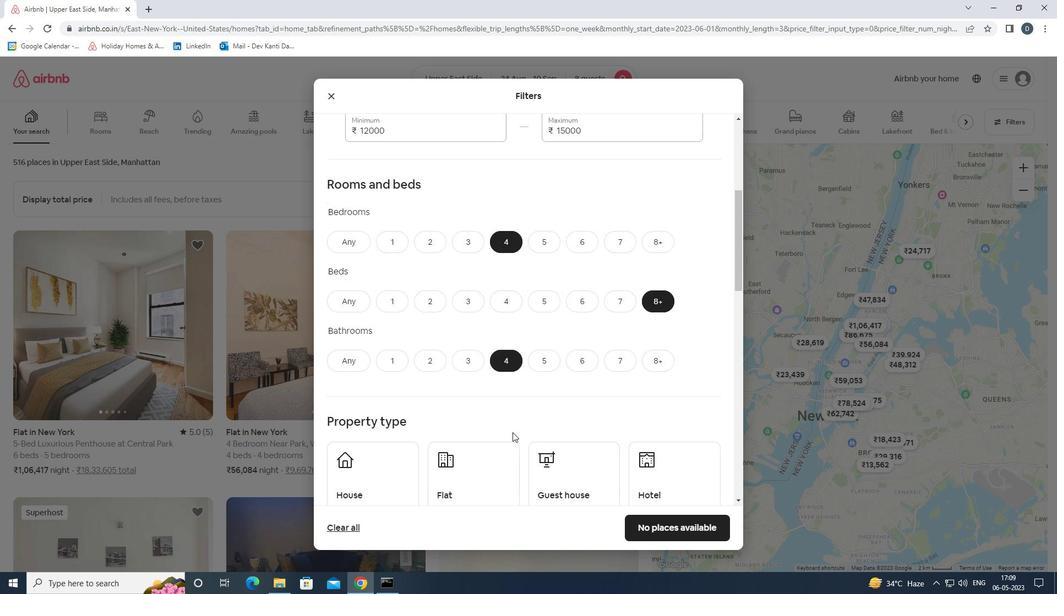 
Action: Mouse moved to (398, 364)
Screenshot: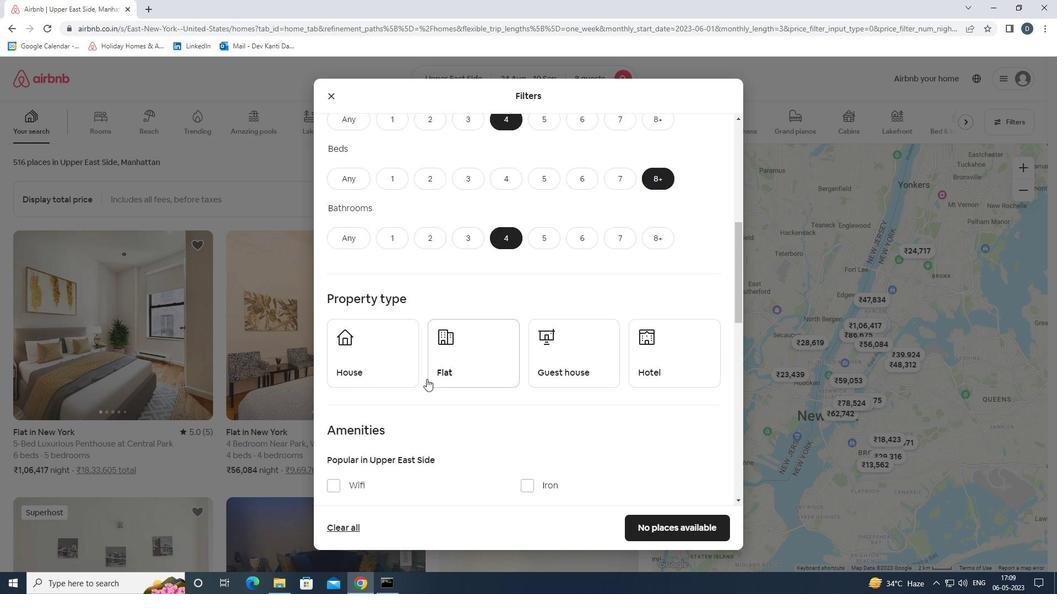 
Action: Mouse pressed left at (398, 364)
Screenshot: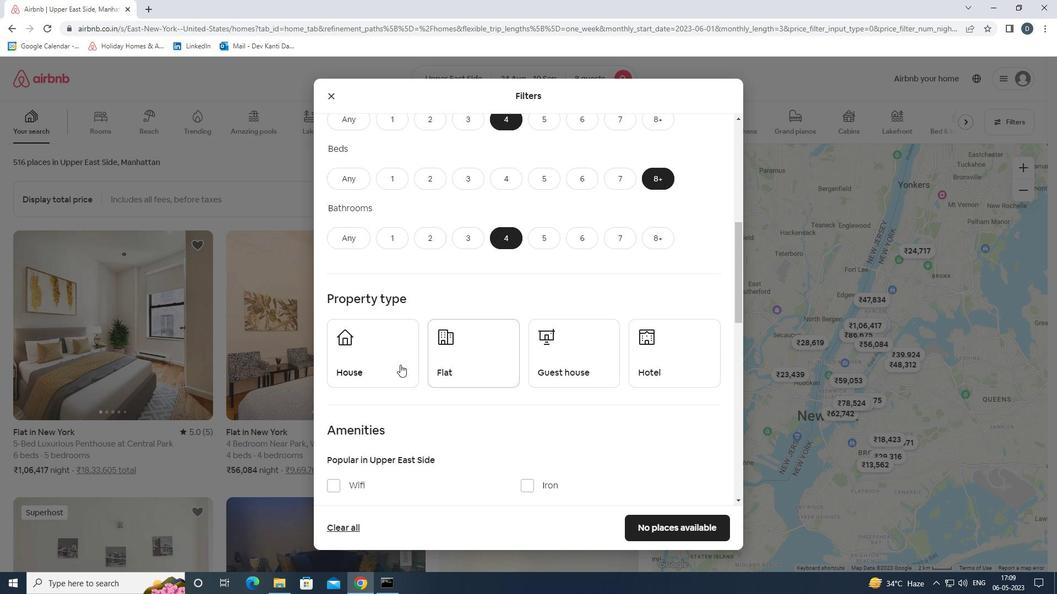 
Action: Mouse moved to (455, 363)
Screenshot: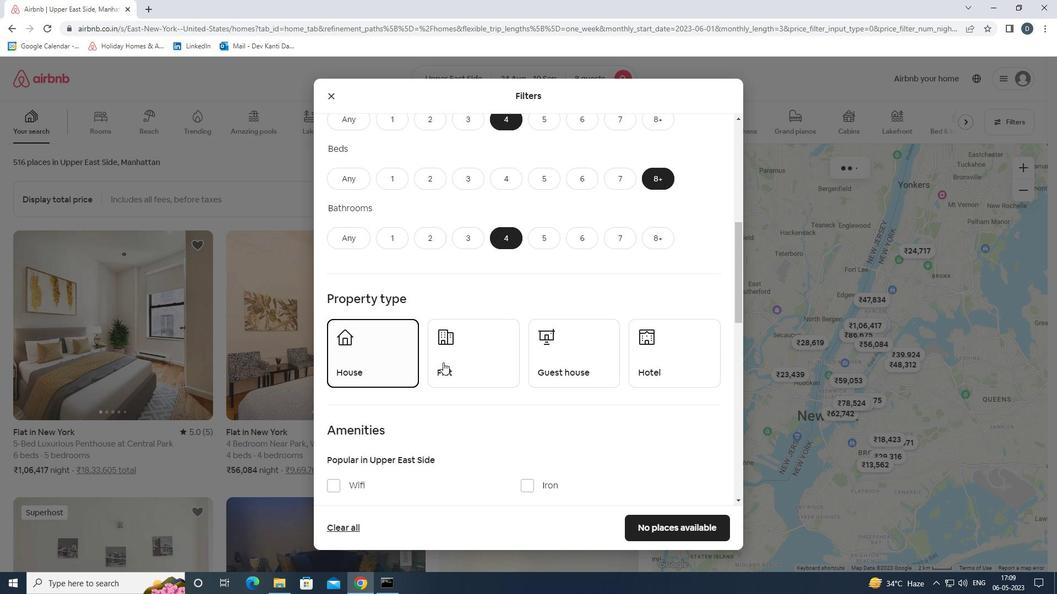 
Action: Mouse pressed left at (455, 363)
Screenshot: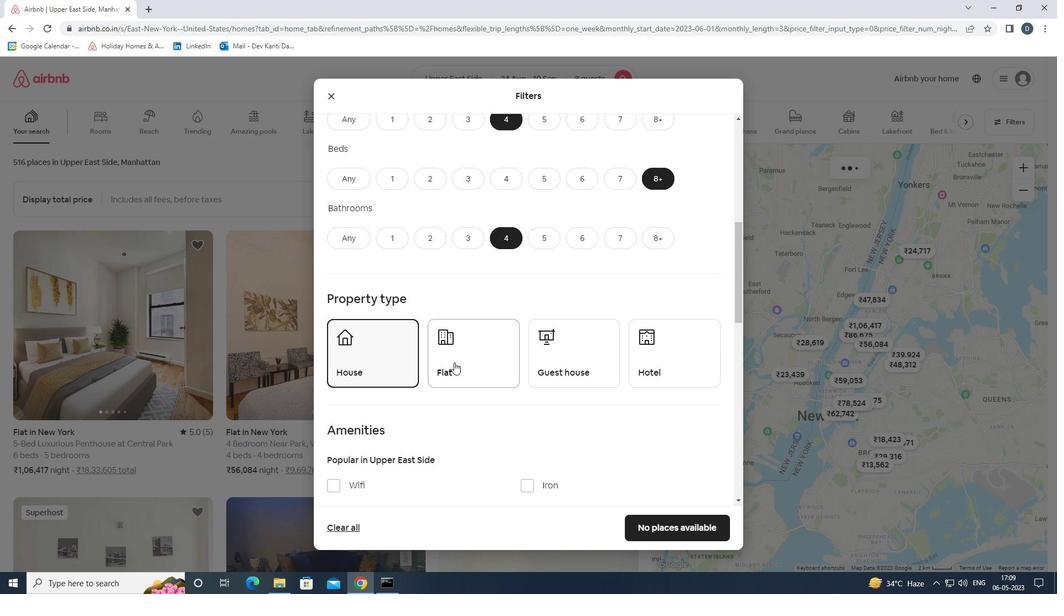
Action: Mouse moved to (571, 363)
Screenshot: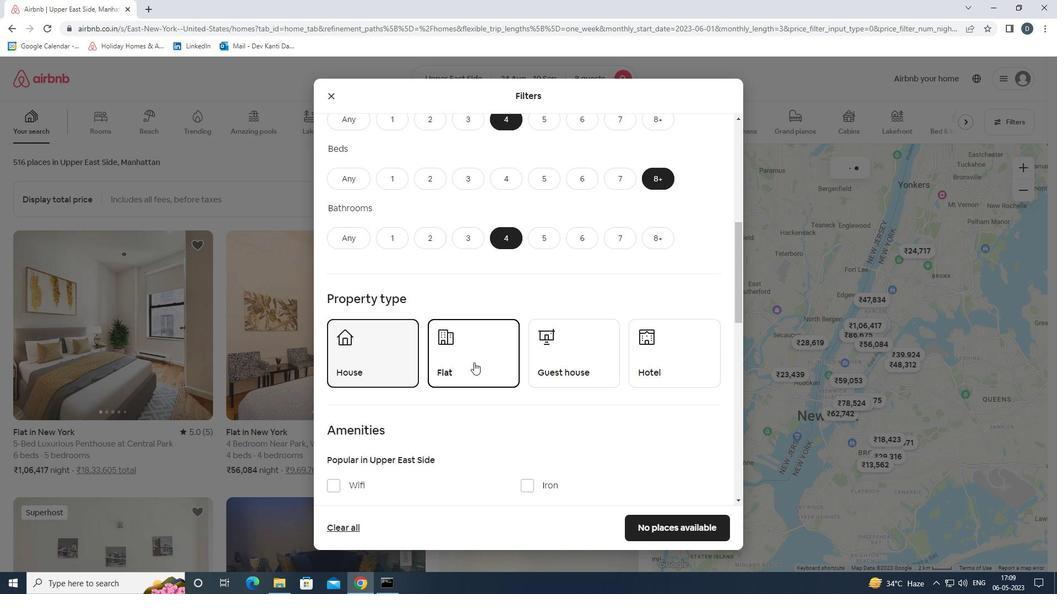 
Action: Mouse pressed left at (571, 363)
Screenshot: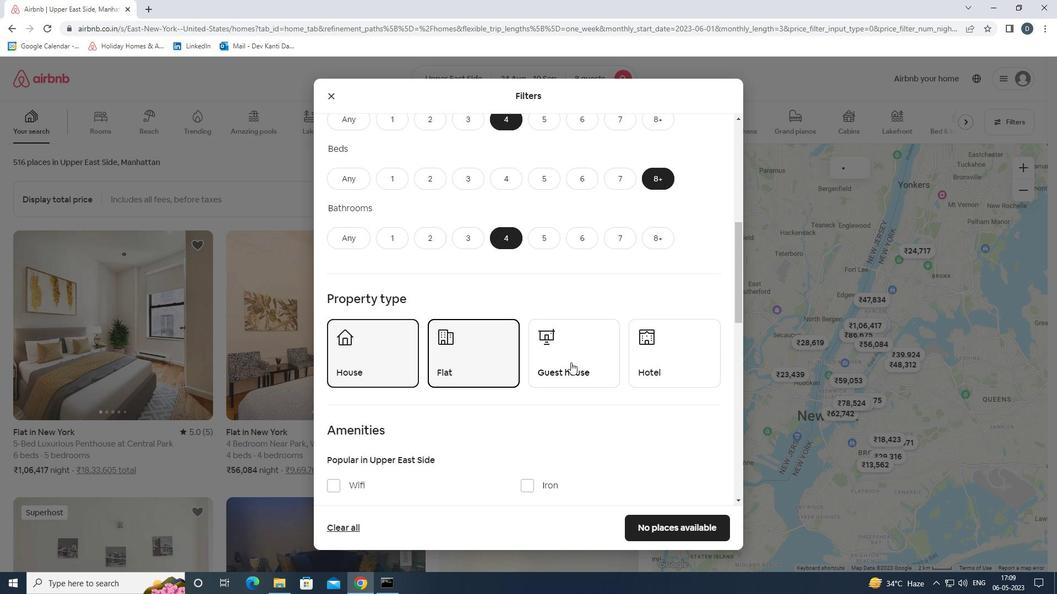 
Action: Mouse scrolled (571, 362) with delta (0, 0)
Screenshot: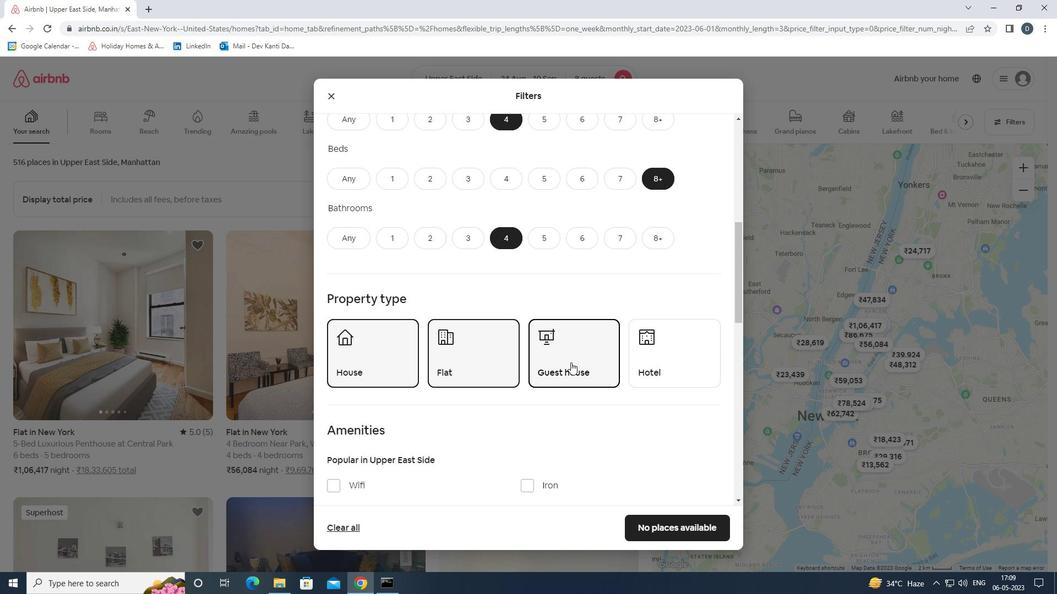 
Action: Mouse scrolled (571, 362) with delta (0, 0)
Screenshot: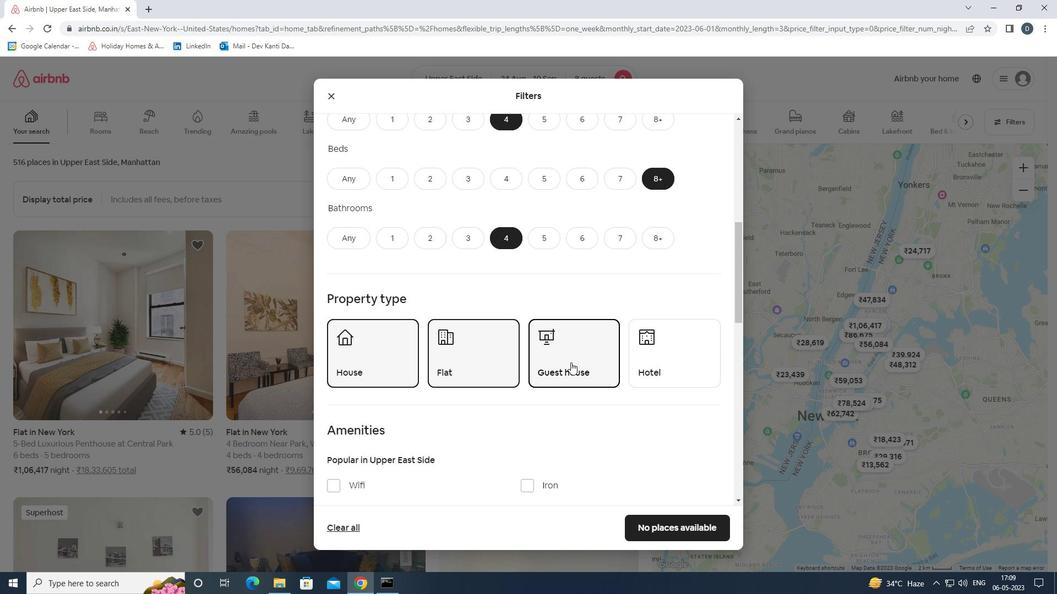 
Action: Mouse scrolled (571, 362) with delta (0, 0)
Screenshot: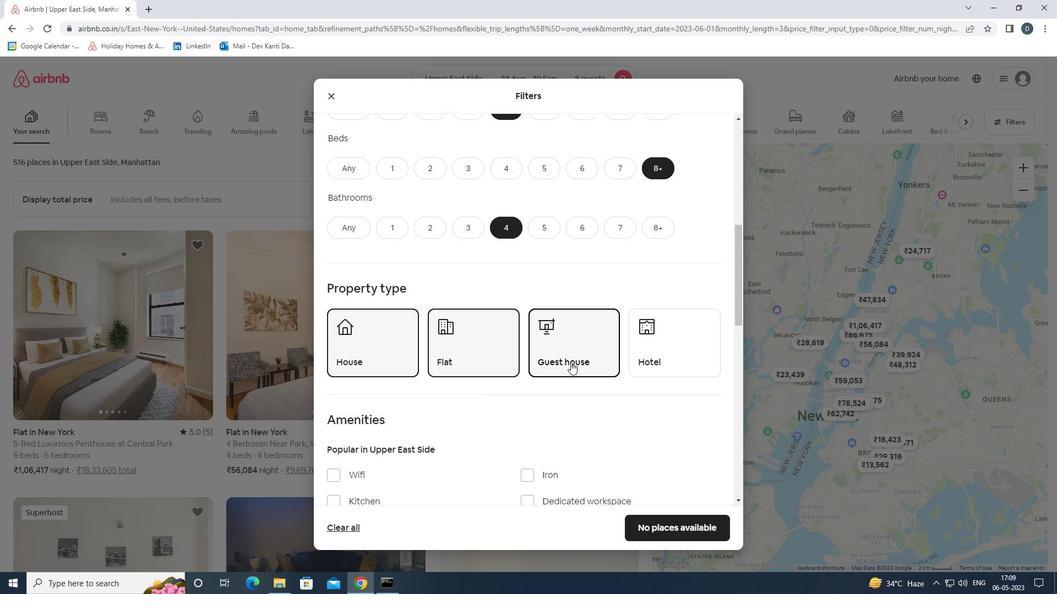 
Action: Mouse moved to (363, 321)
Screenshot: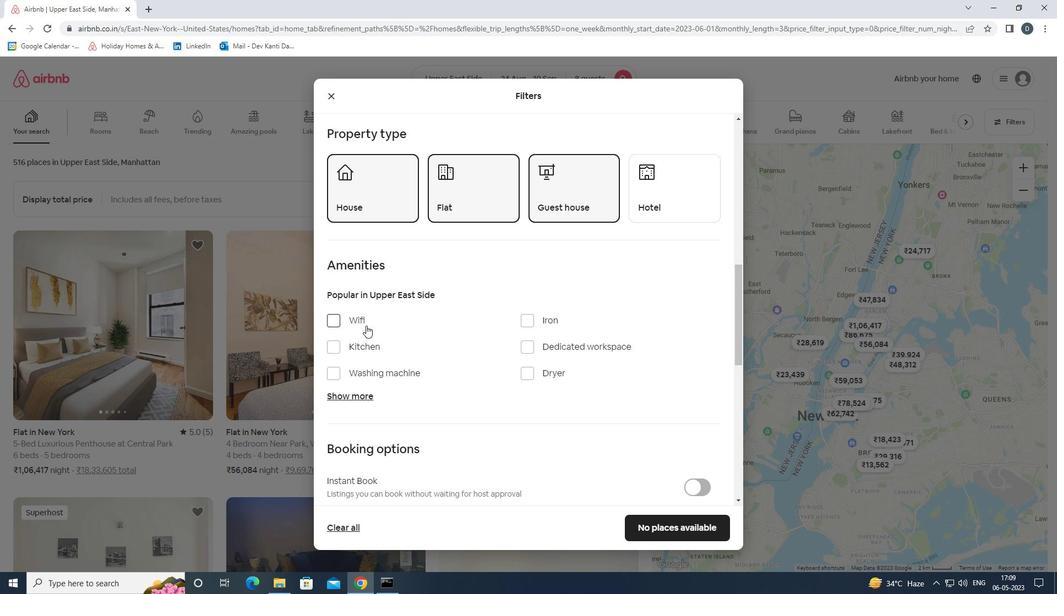 
Action: Mouse pressed left at (363, 321)
Screenshot: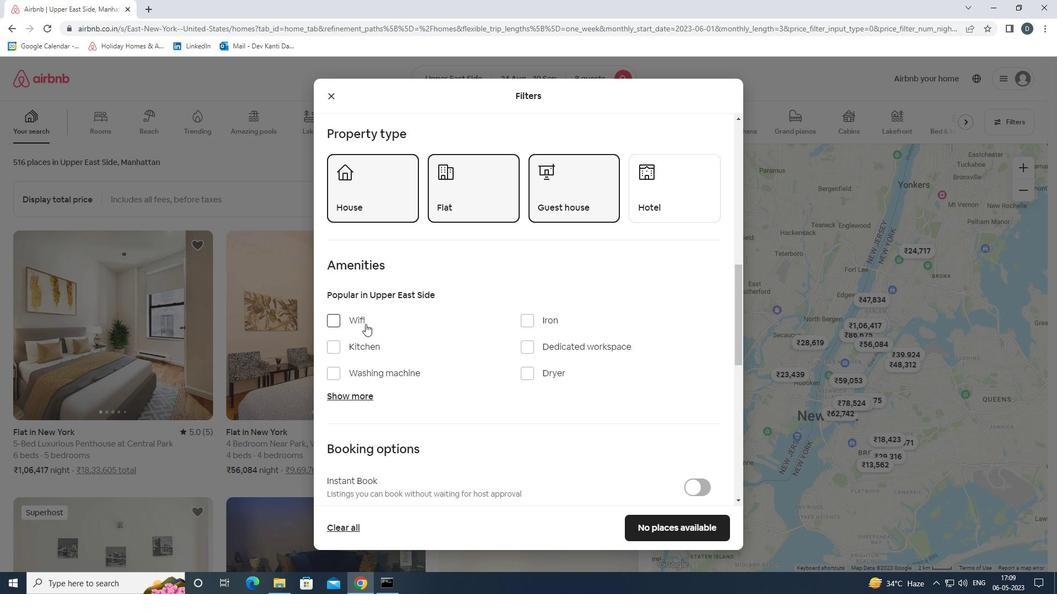 
Action: Mouse moved to (360, 397)
Screenshot: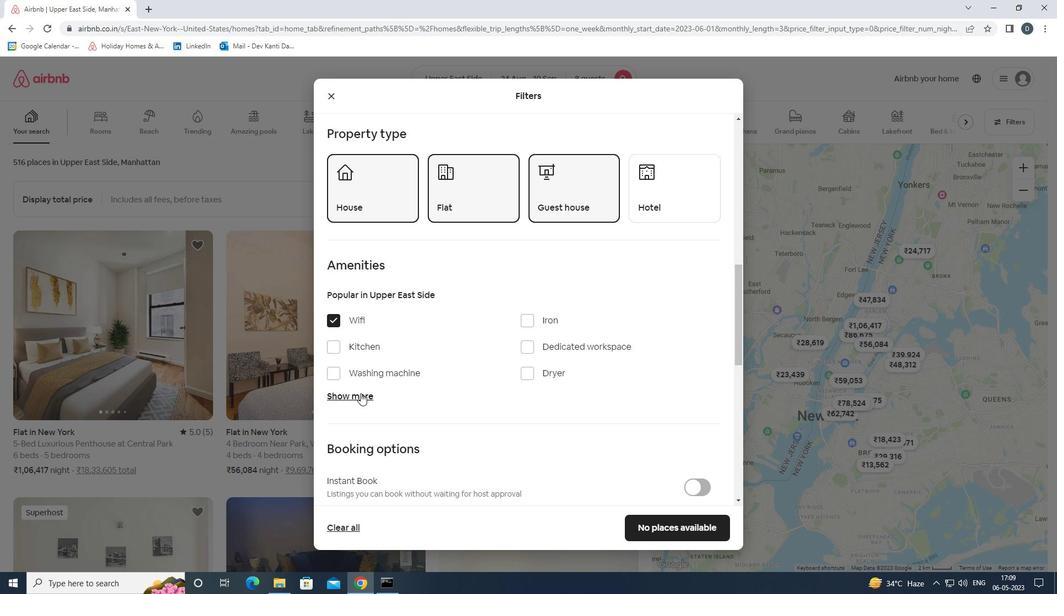 
Action: Mouse pressed left at (360, 397)
Screenshot: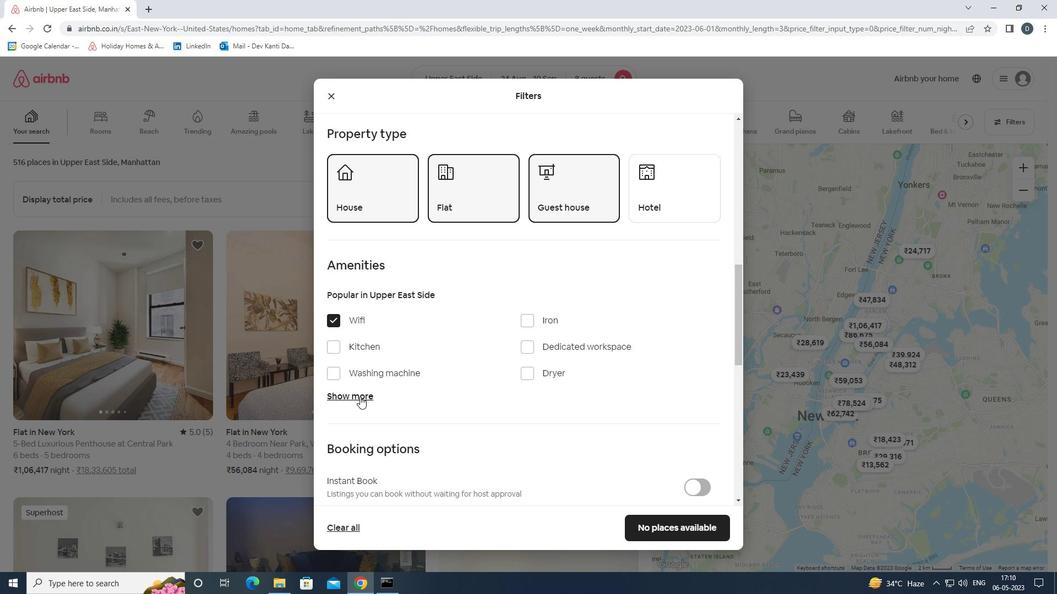 
Action: Mouse moved to (435, 436)
Screenshot: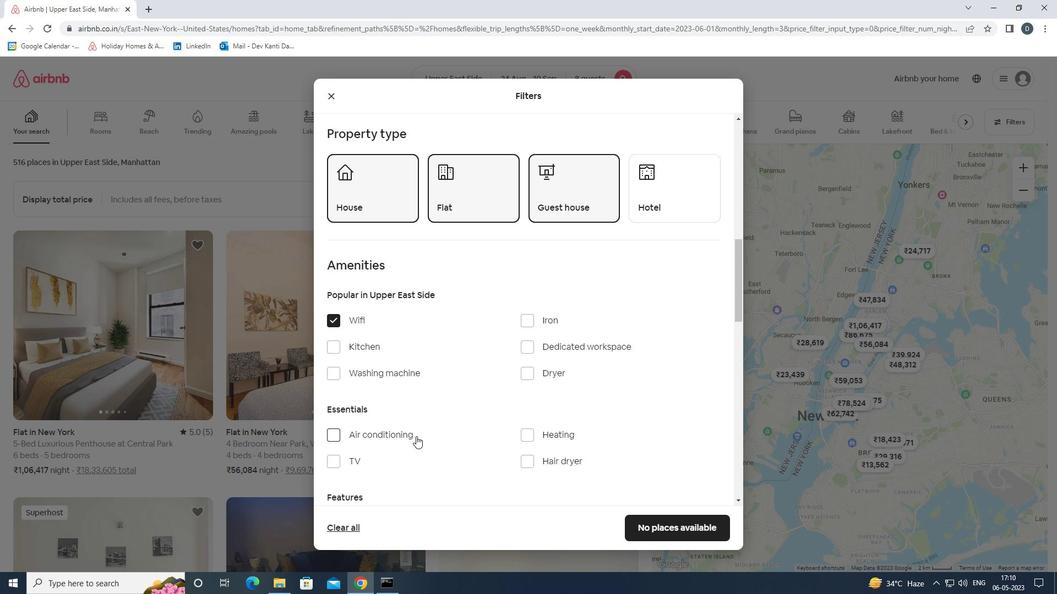 
Action: Mouse scrolled (435, 436) with delta (0, 0)
Screenshot: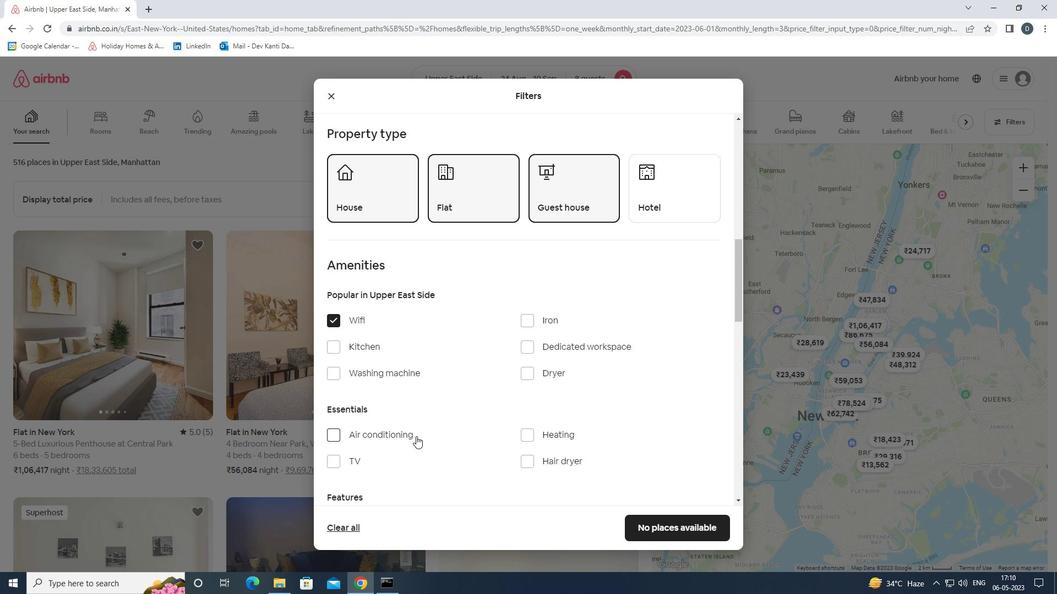 
Action: Mouse scrolled (435, 436) with delta (0, 0)
Screenshot: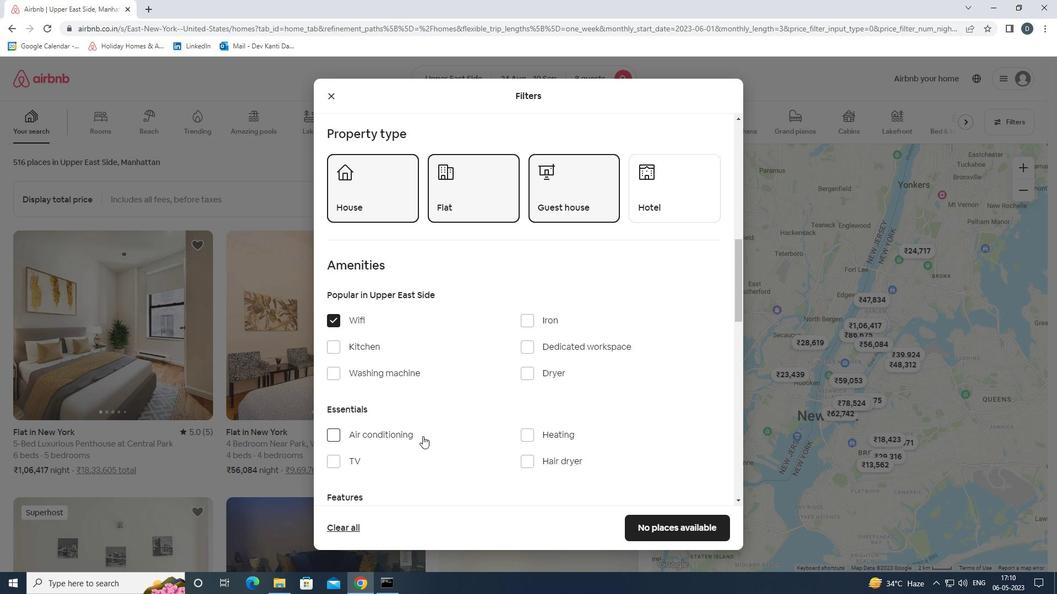
Action: Mouse moved to (344, 348)
Screenshot: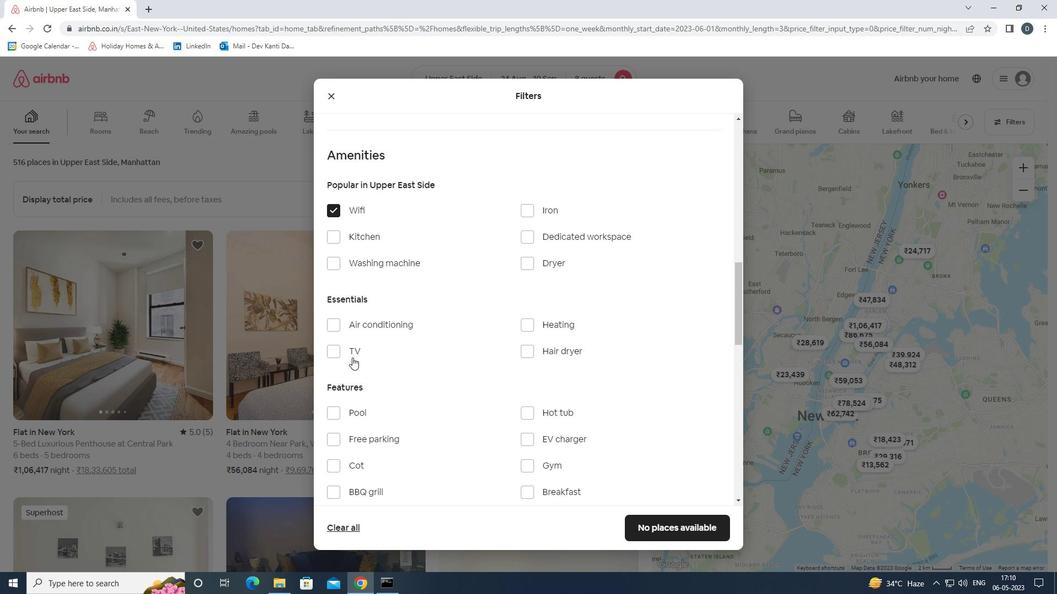 
Action: Mouse pressed left at (344, 348)
Screenshot: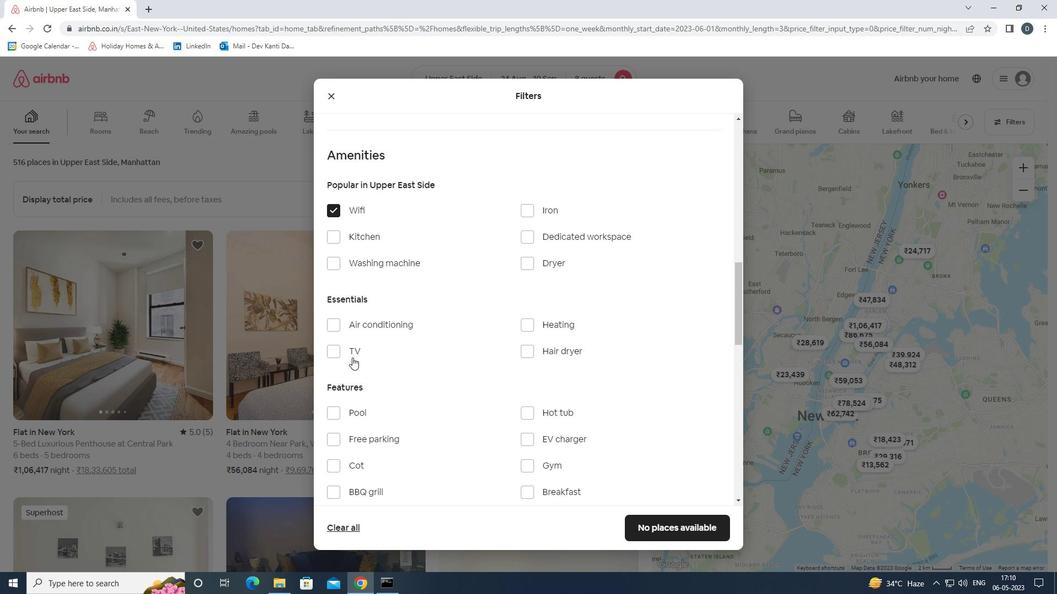 
Action: Mouse moved to (449, 352)
Screenshot: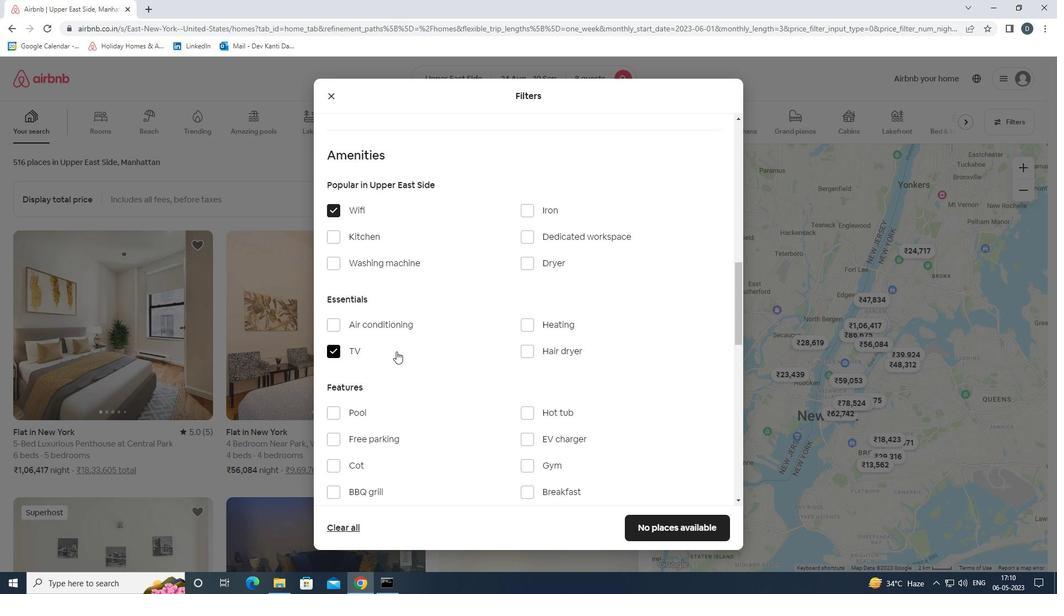 
Action: Mouse scrolled (449, 351) with delta (0, 0)
Screenshot: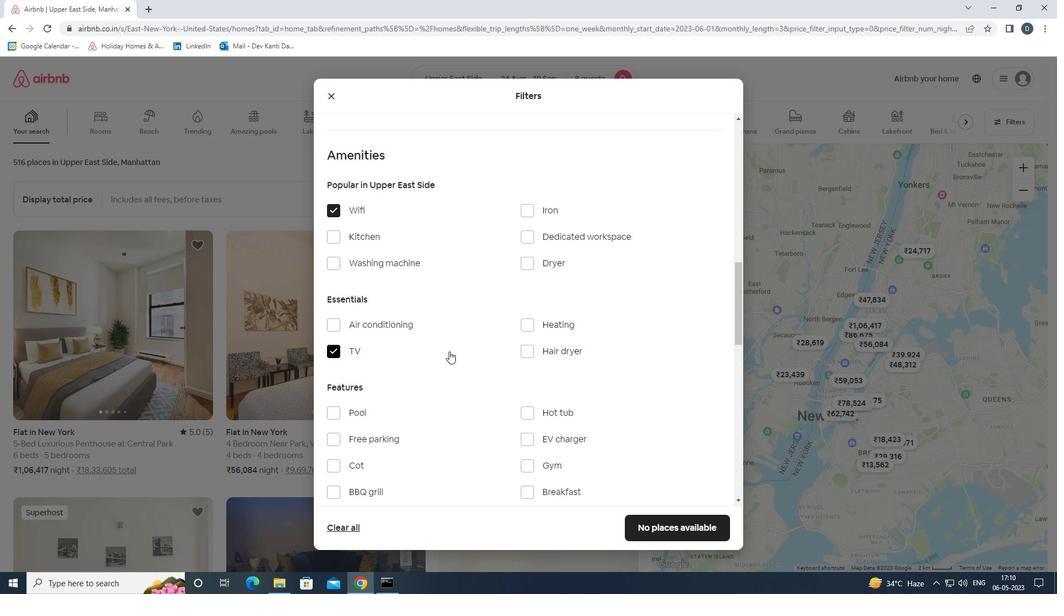 
Action: Mouse moved to (364, 380)
Screenshot: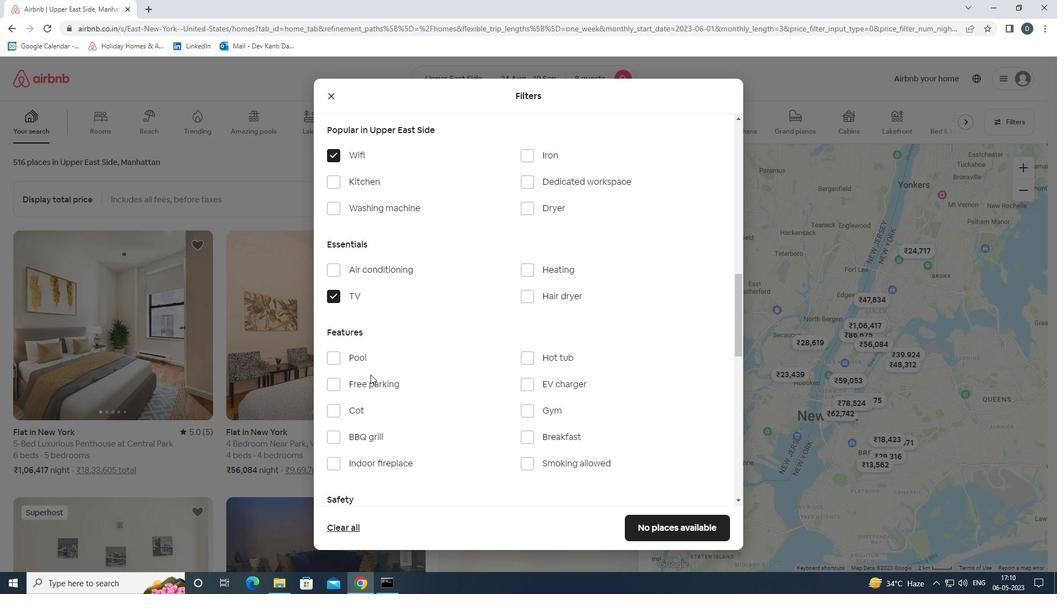 
Action: Mouse pressed left at (364, 380)
Screenshot: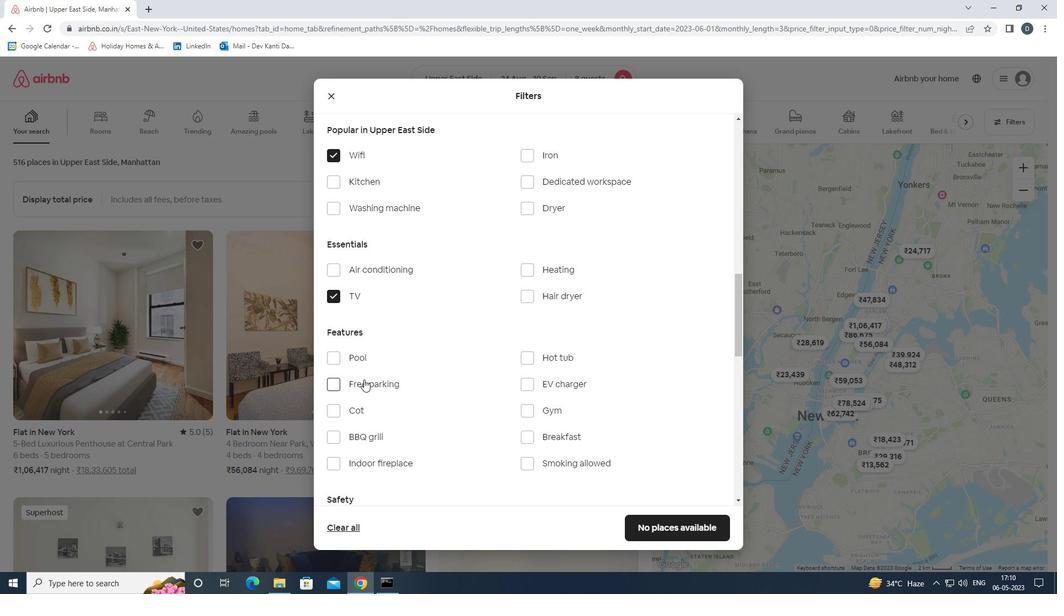
Action: Mouse moved to (518, 407)
Screenshot: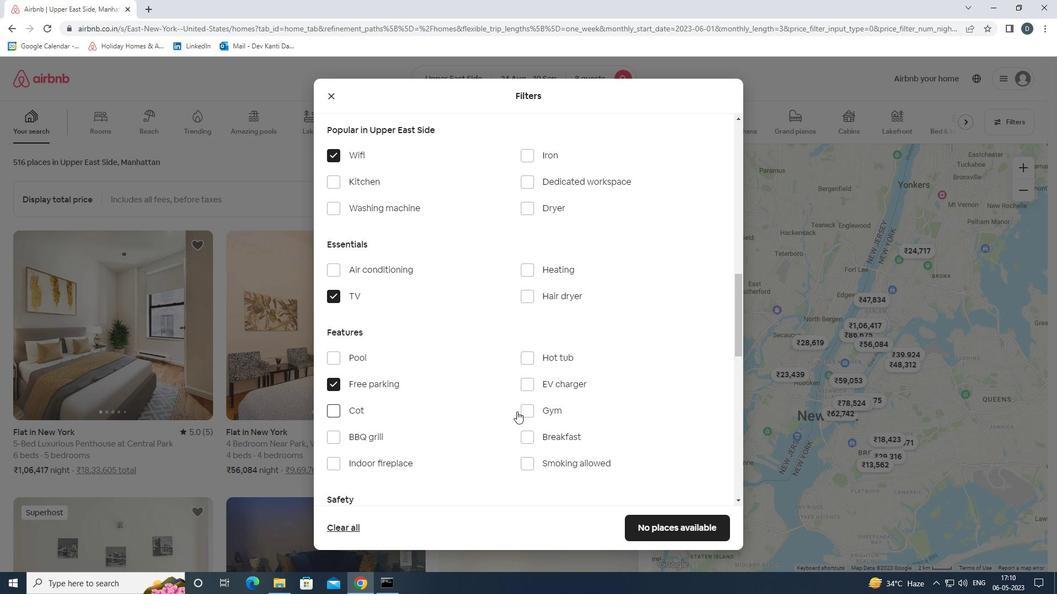 
Action: Mouse pressed left at (518, 407)
Screenshot: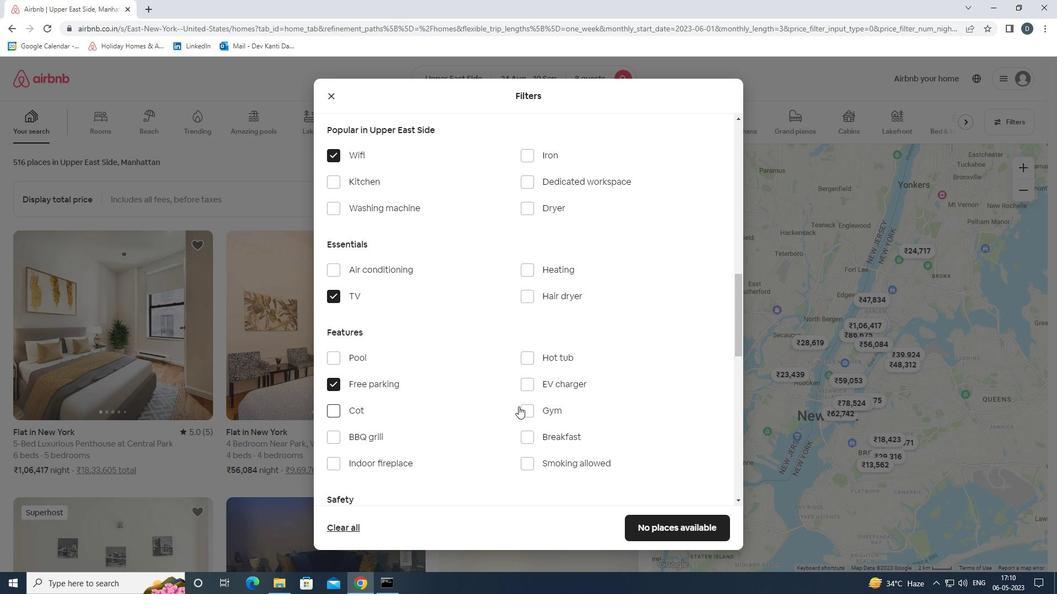 
Action: Mouse moved to (553, 408)
Screenshot: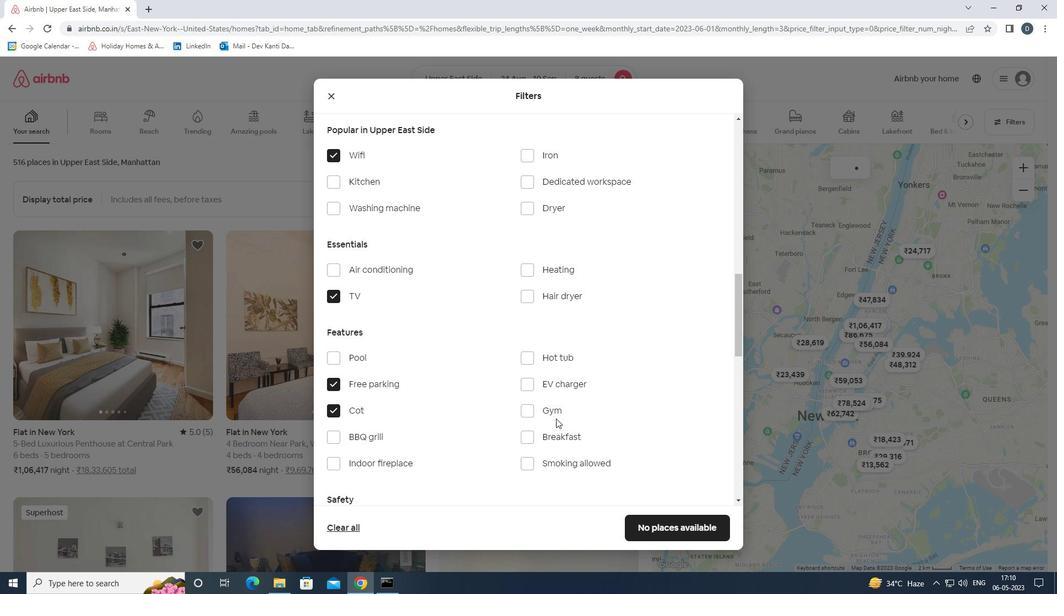 
Action: Mouse pressed left at (553, 408)
Screenshot: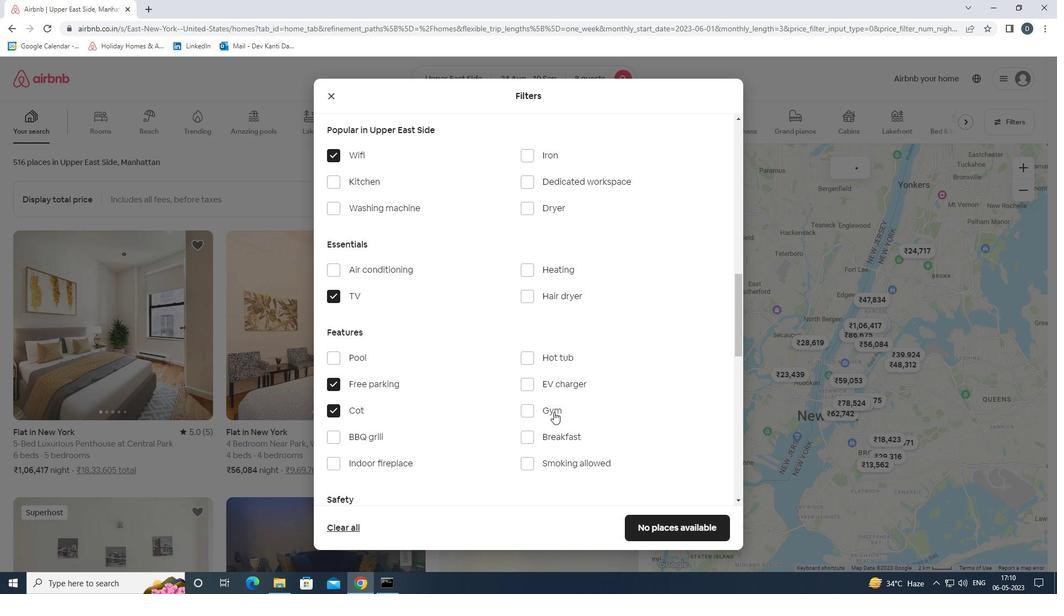 
Action: Mouse moved to (553, 433)
Screenshot: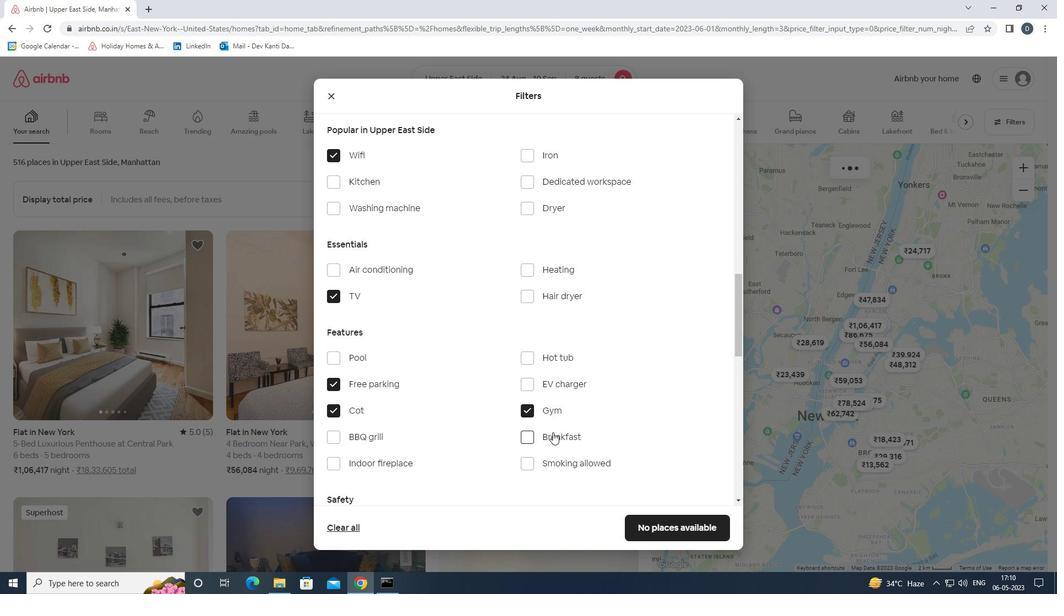
Action: Mouse pressed left at (553, 433)
Screenshot: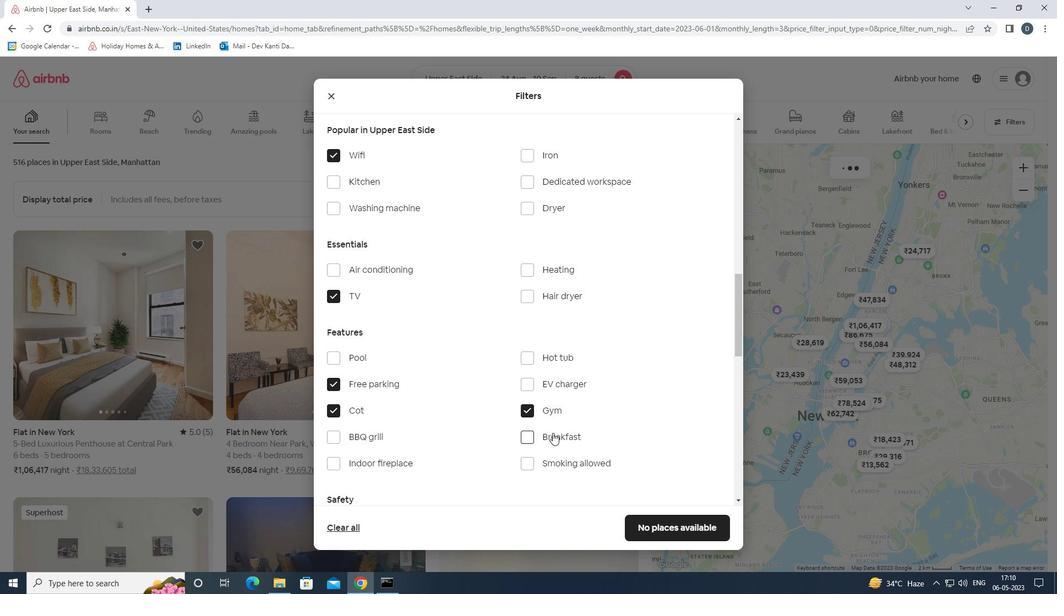 
Action: Mouse moved to (542, 422)
Screenshot: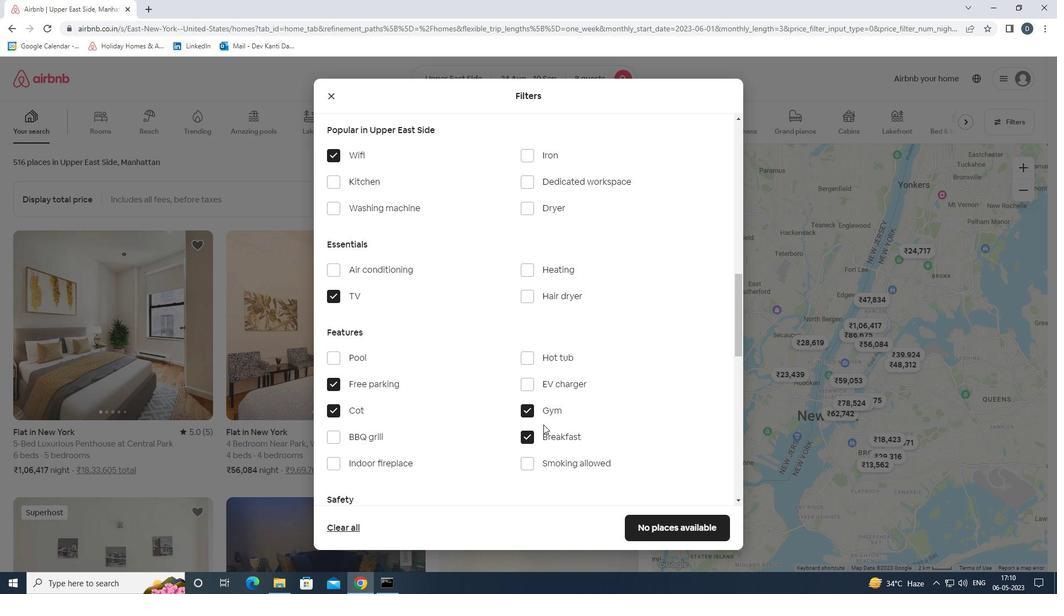 
Action: Mouse scrolled (542, 421) with delta (0, 0)
Screenshot: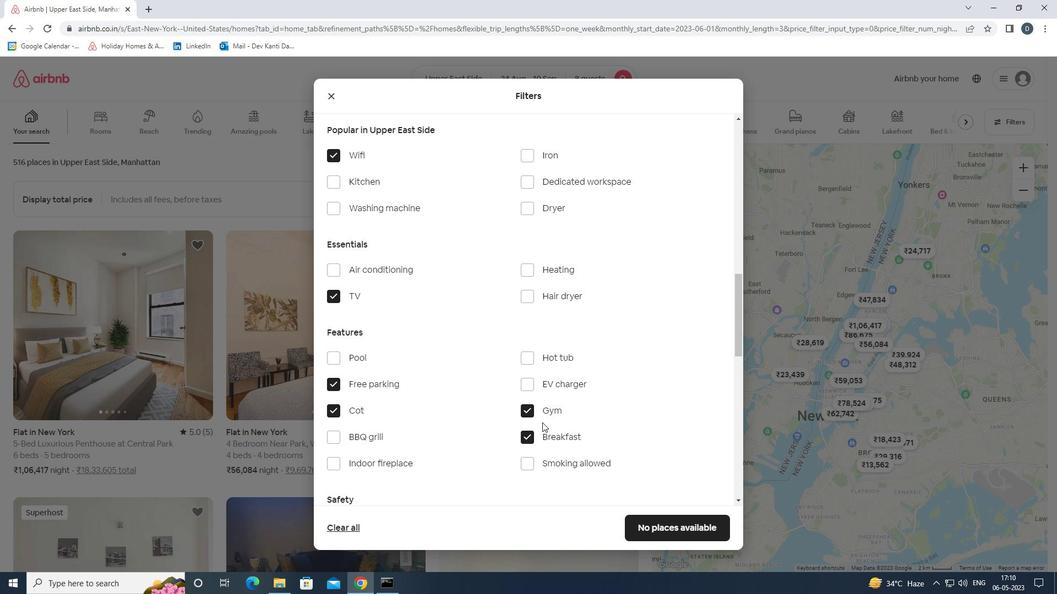 
Action: Mouse scrolled (542, 421) with delta (0, 0)
Screenshot: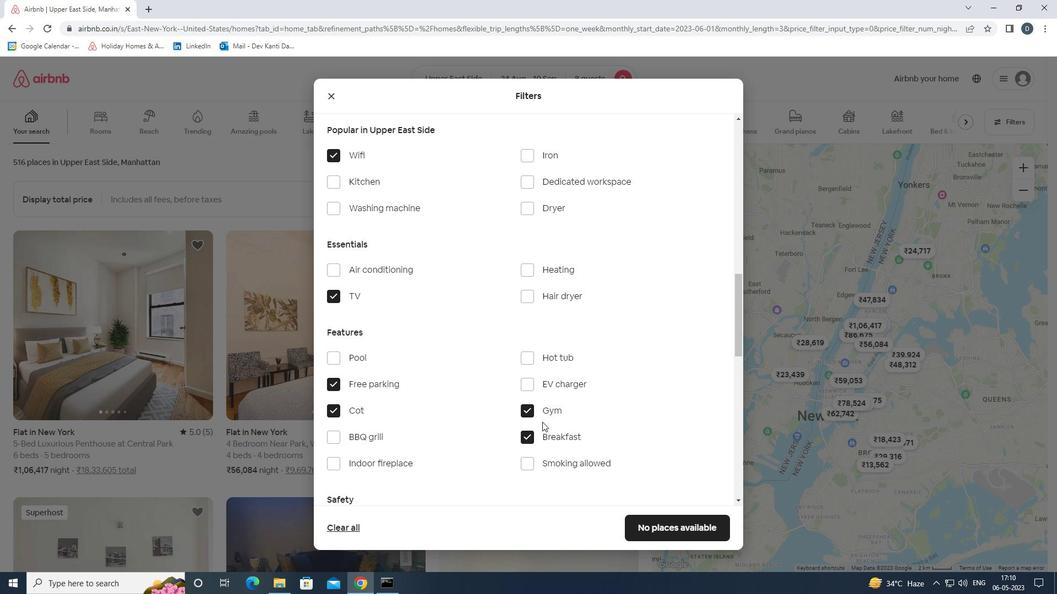 
Action: Mouse moved to (542, 421)
Screenshot: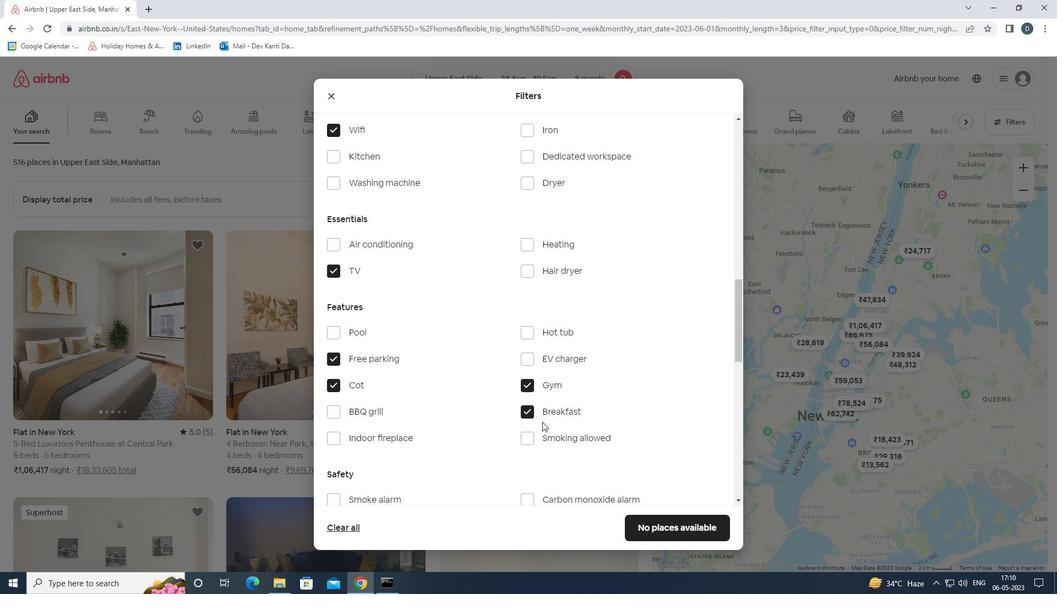 
Action: Mouse scrolled (542, 421) with delta (0, 0)
Screenshot: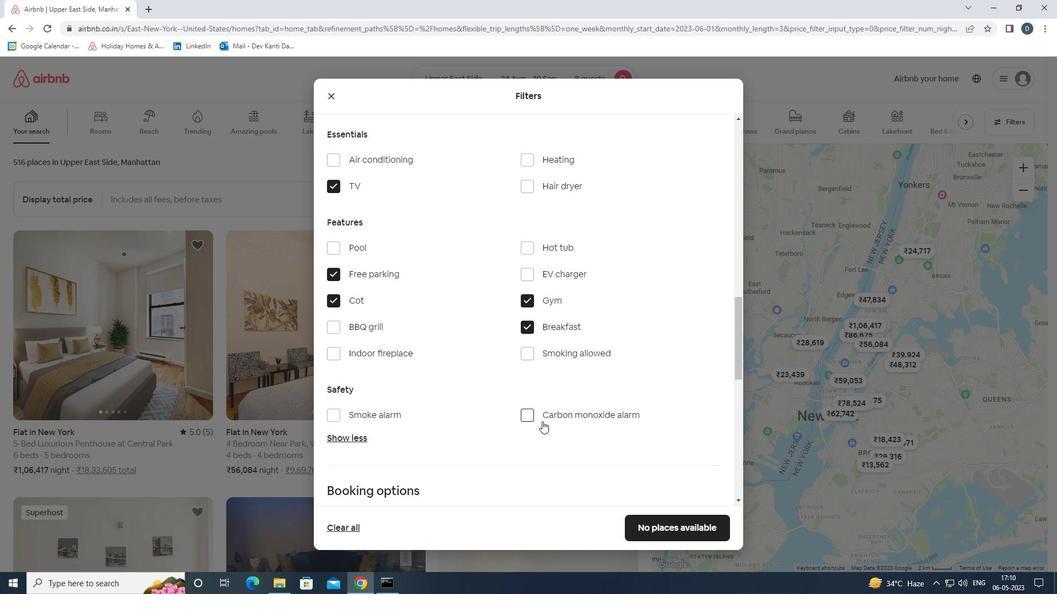 
Action: Mouse scrolled (542, 421) with delta (0, 0)
Screenshot: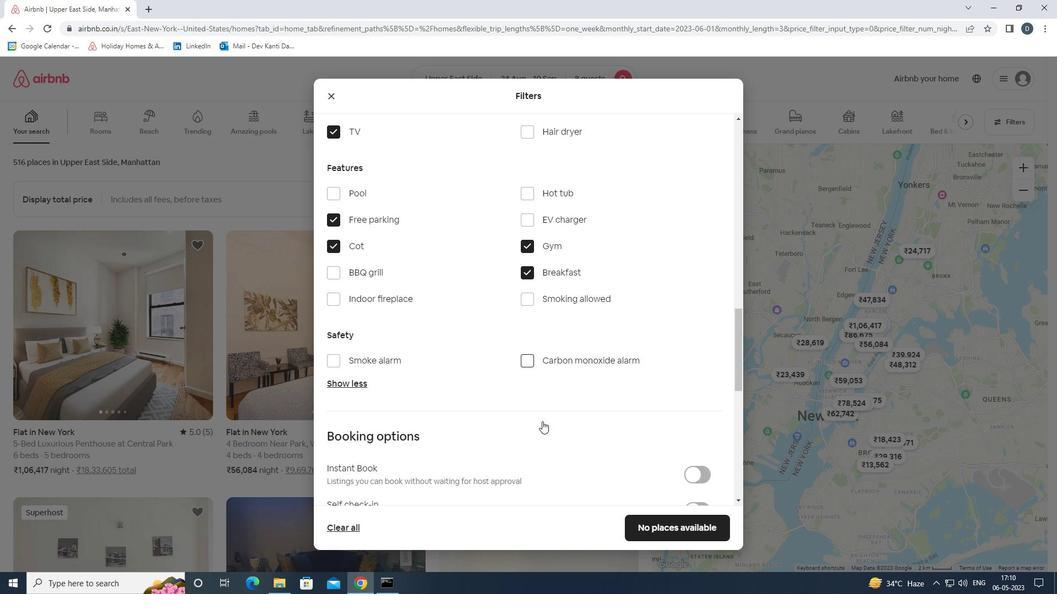 
Action: Mouse moved to (544, 419)
Screenshot: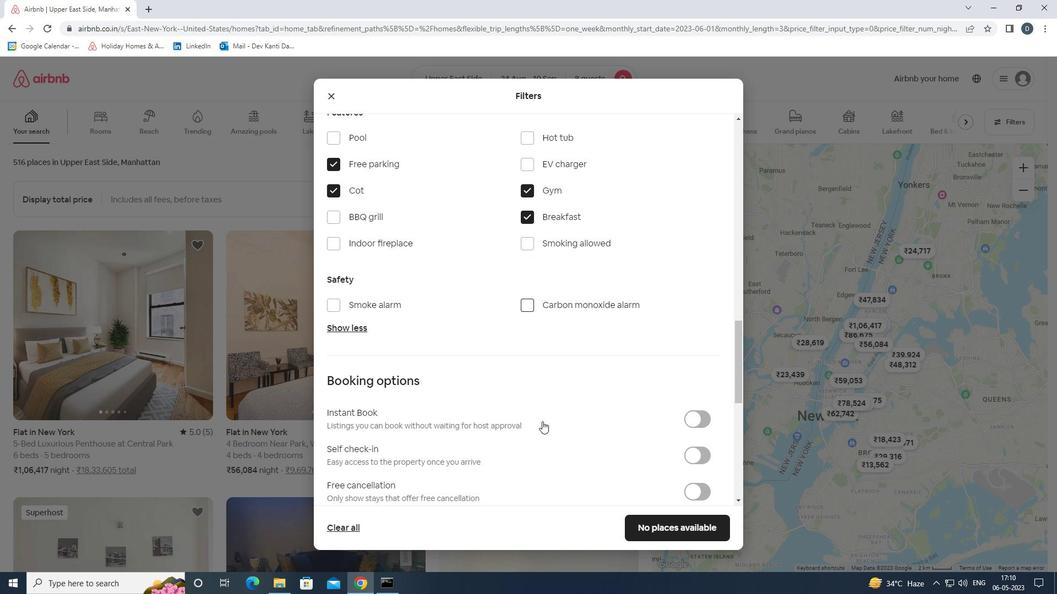 
Action: Mouse scrolled (544, 418) with delta (0, 0)
Screenshot: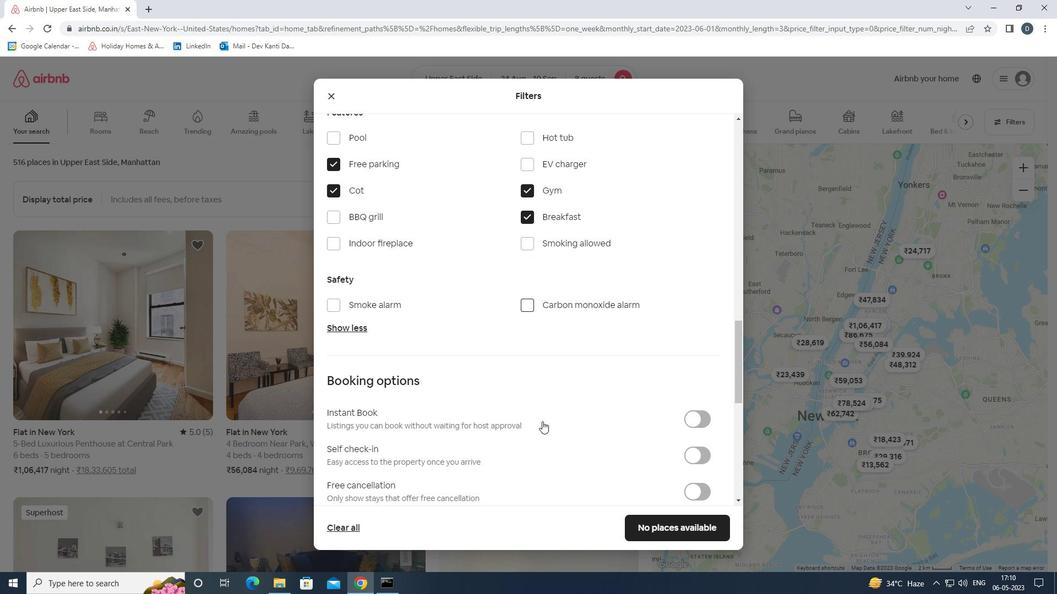 
Action: Mouse moved to (688, 401)
Screenshot: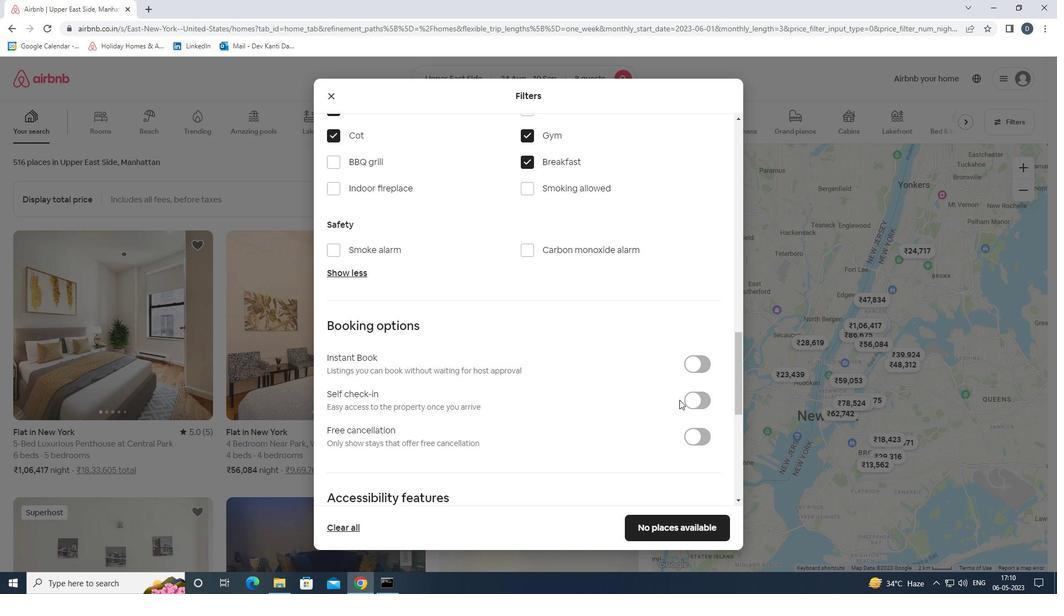 
Action: Mouse pressed left at (688, 401)
Screenshot: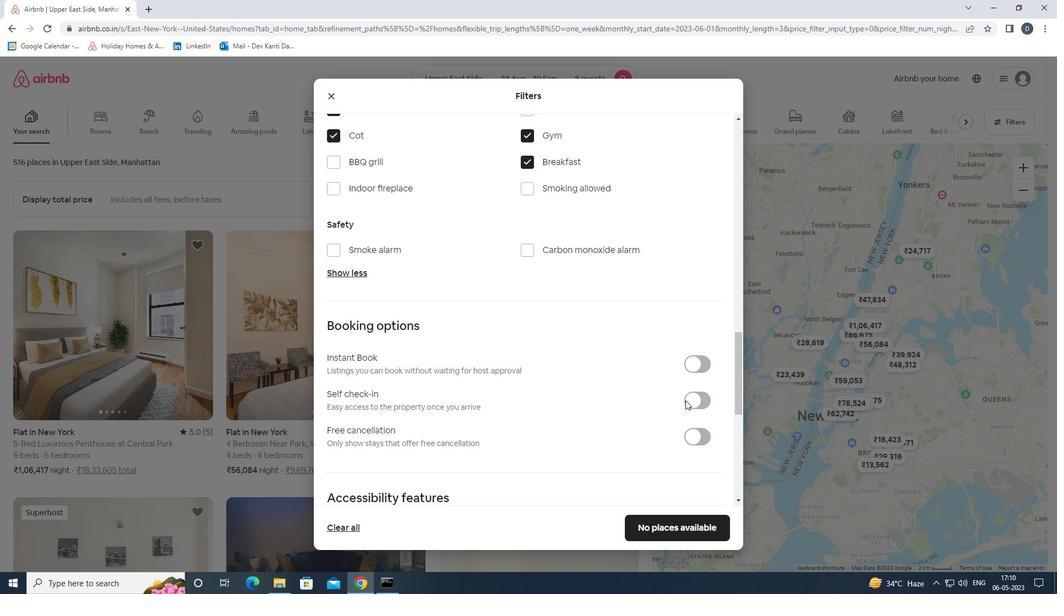 
Action: Mouse moved to (661, 398)
Screenshot: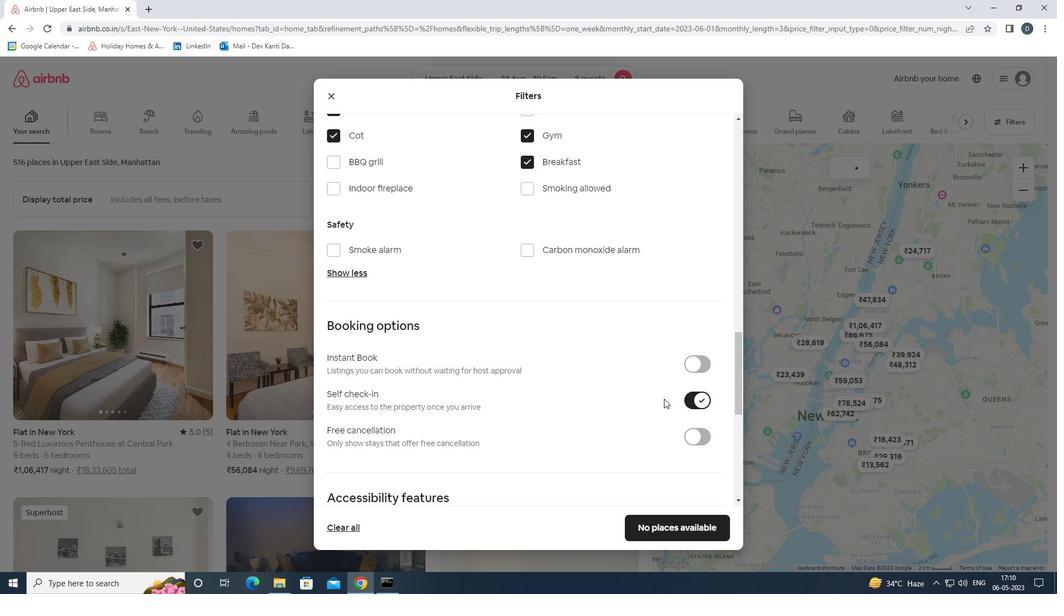 
Action: Mouse scrolled (661, 398) with delta (0, 0)
Screenshot: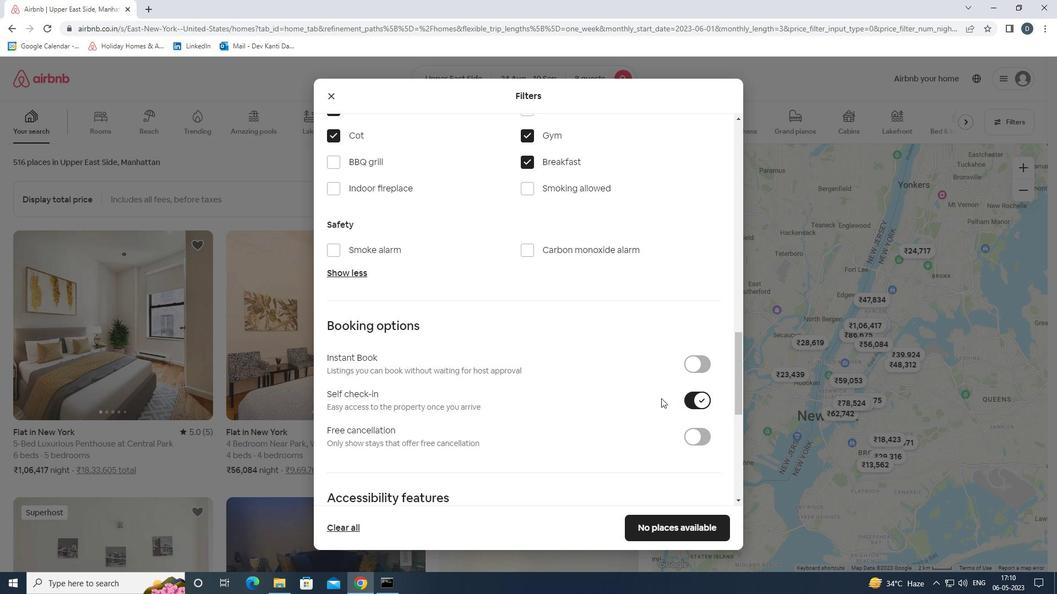 
Action: Mouse scrolled (661, 398) with delta (0, 0)
Screenshot: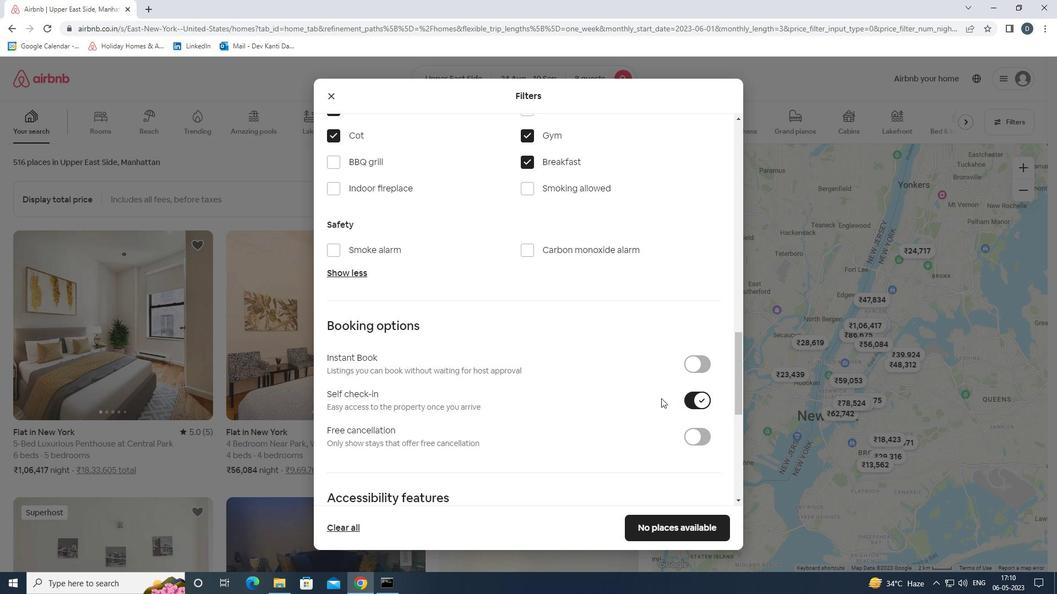 
Action: Mouse moved to (661, 398)
Screenshot: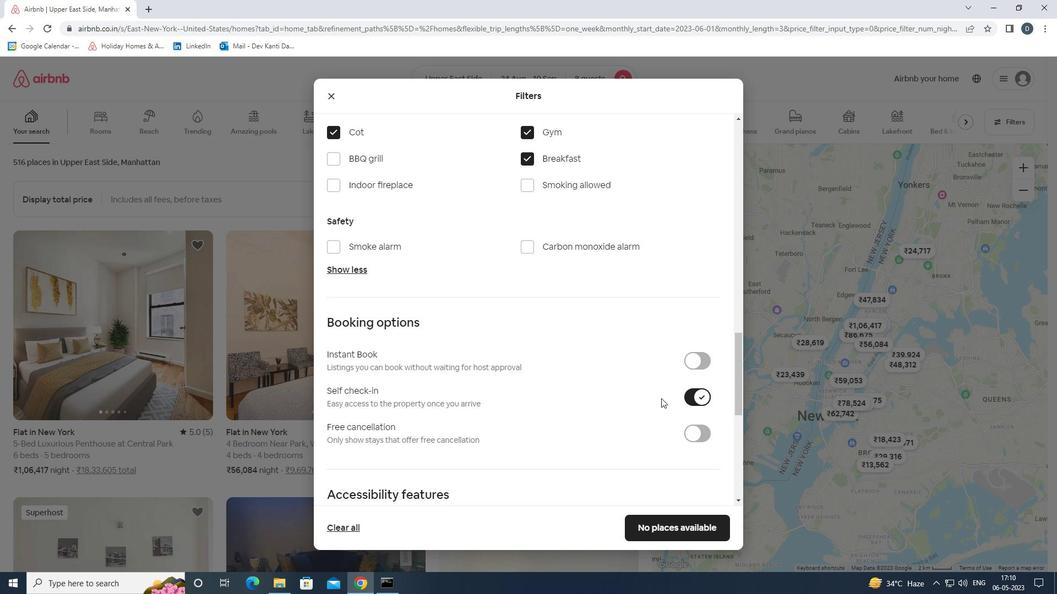 
Action: Mouse scrolled (661, 398) with delta (0, 0)
Screenshot: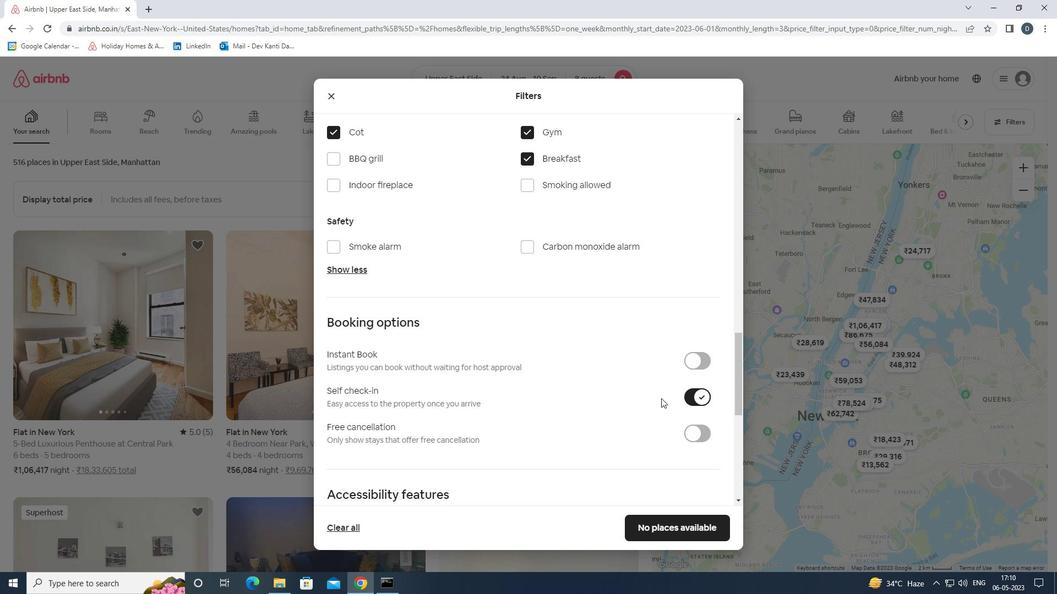 
Action: Mouse scrolled (661, 398) with delta (0, 0)
Screenshot: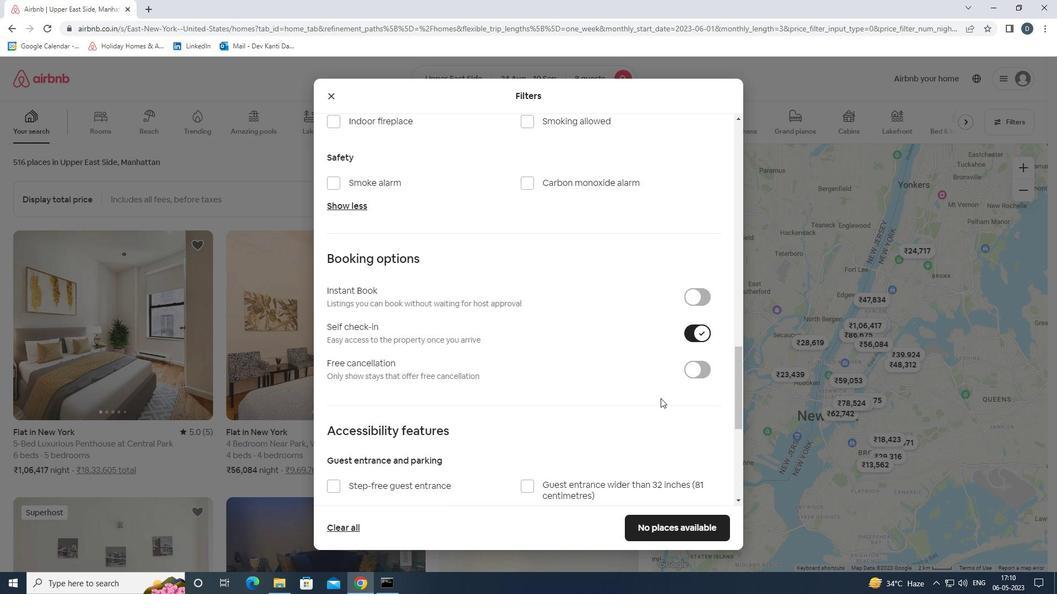 
Action: Mouse moved to (657, 398)
Screenshot: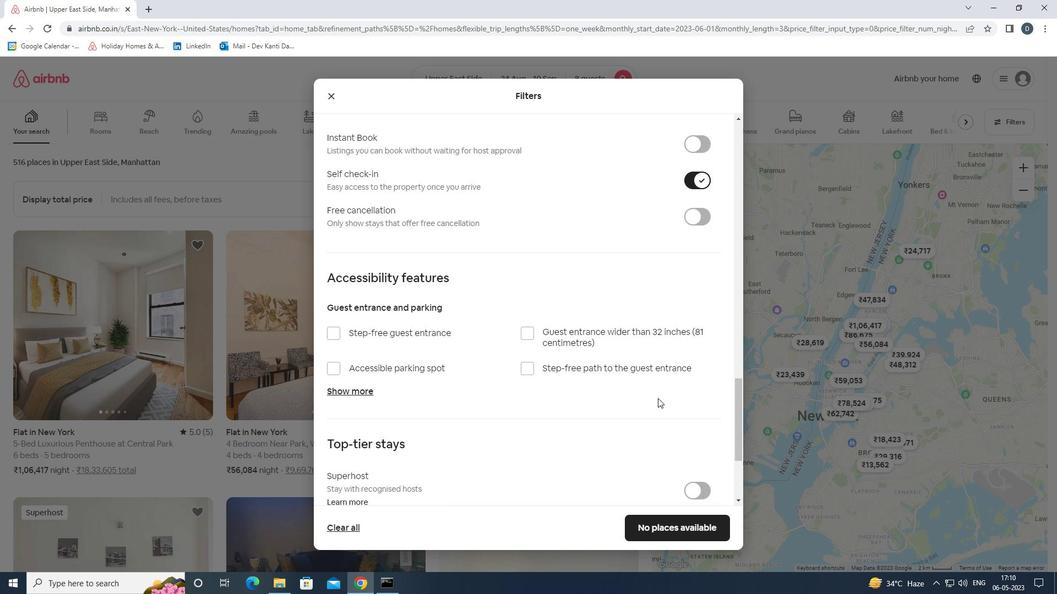
Action: Mouse scrolled (657, 398) with delta (0, 0)
Screenshot: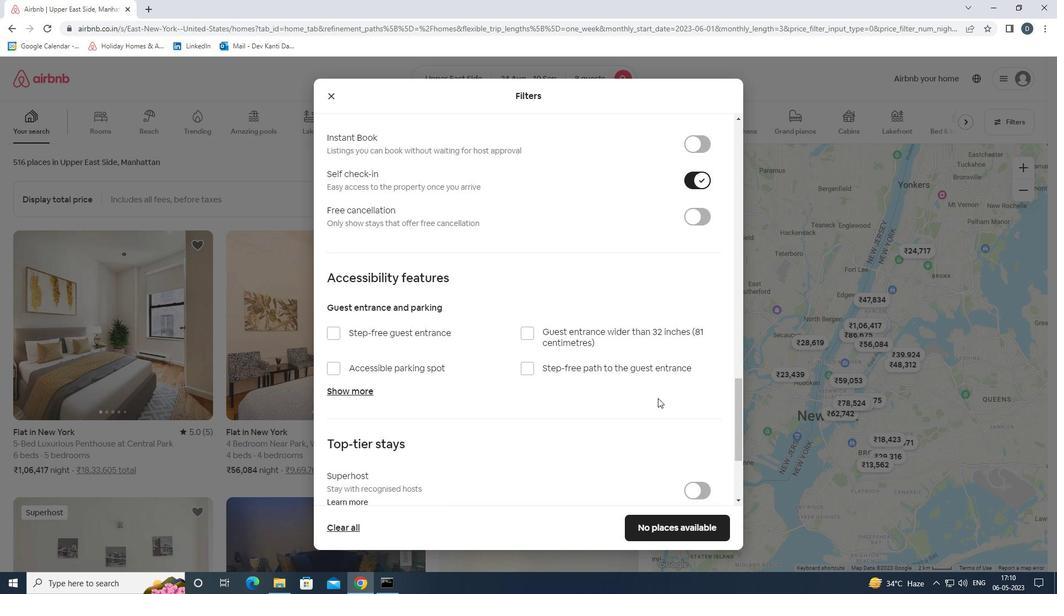 
Action: Mouse moved to (657, 399)
Screenshot: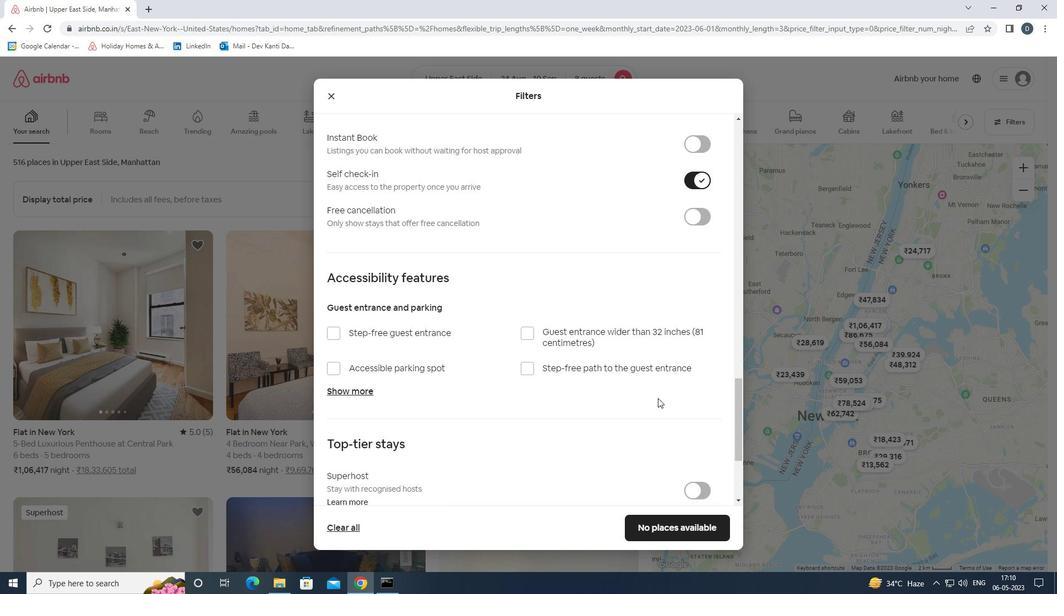 
Action: Mouse scrolled (657, 398) with delta (0, 0)
Screenshot: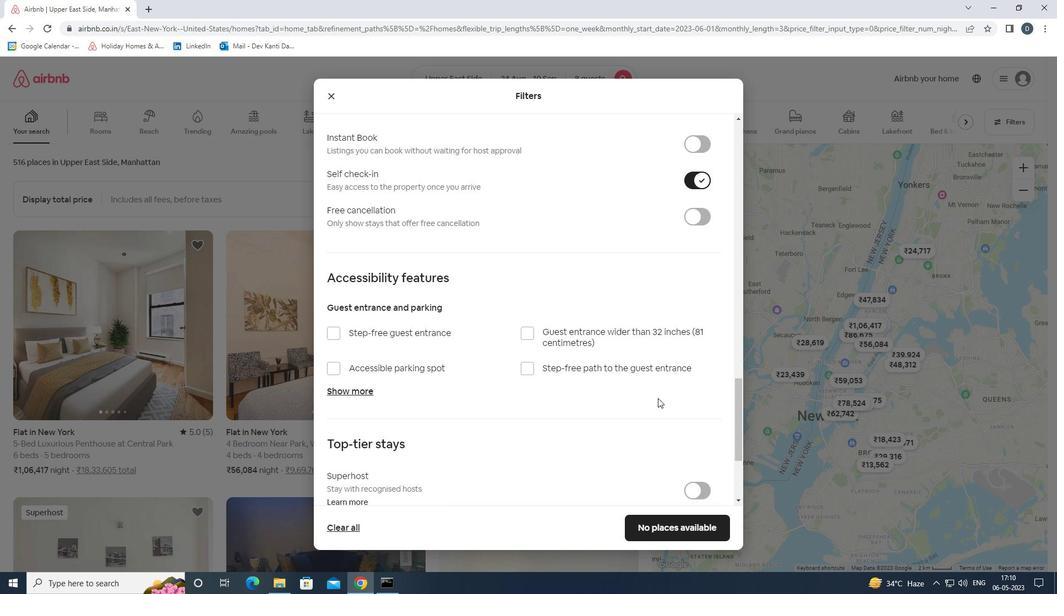 
Action: Mouse scrolled (657, 398) with delta (0, 0)
Screenshot: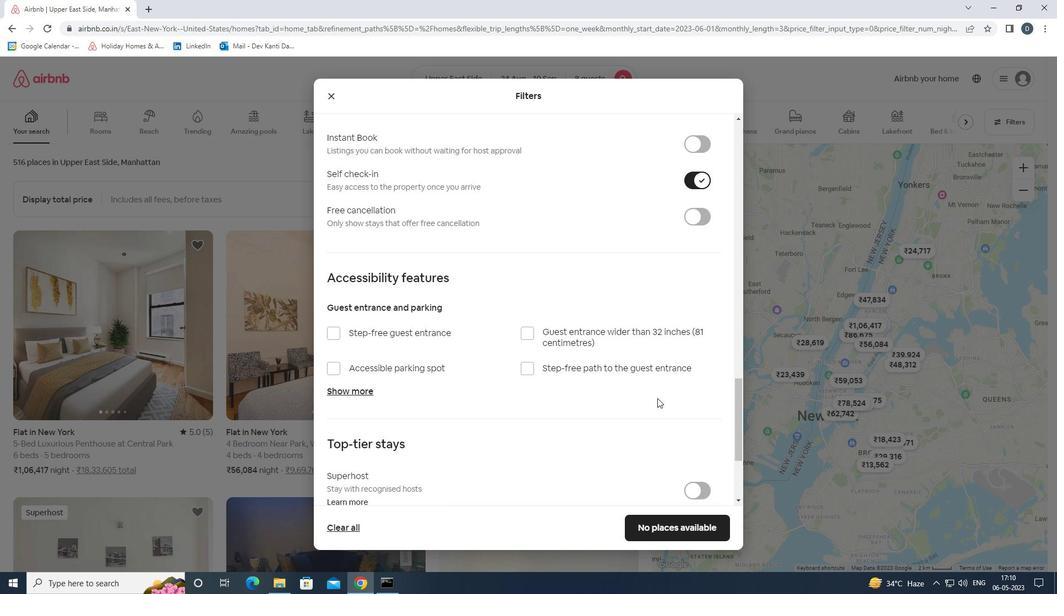 
Action: Mouse moved to (656, 399)
Screenshot: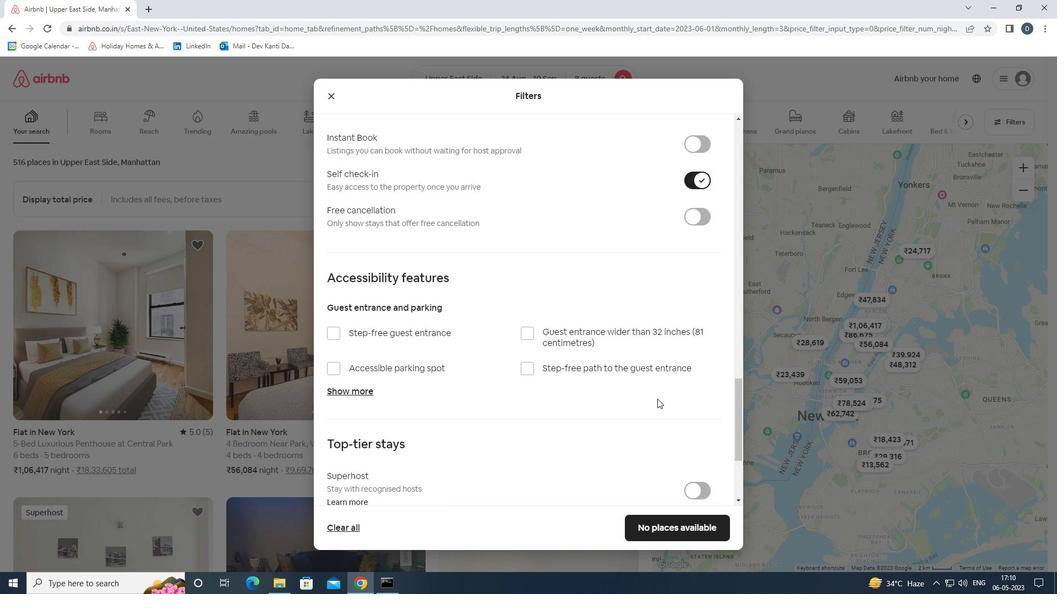 
Action: Mouse scrolled (656, 398) with delta (0, 0)
Screenshot: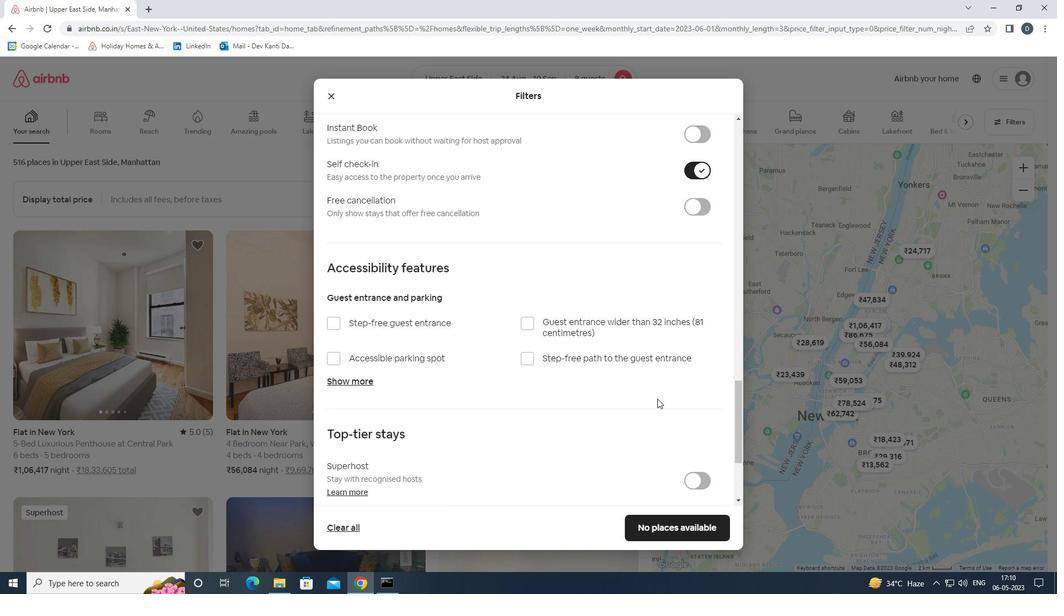
Action: Mouse moved to (369, 427)
Screenshot: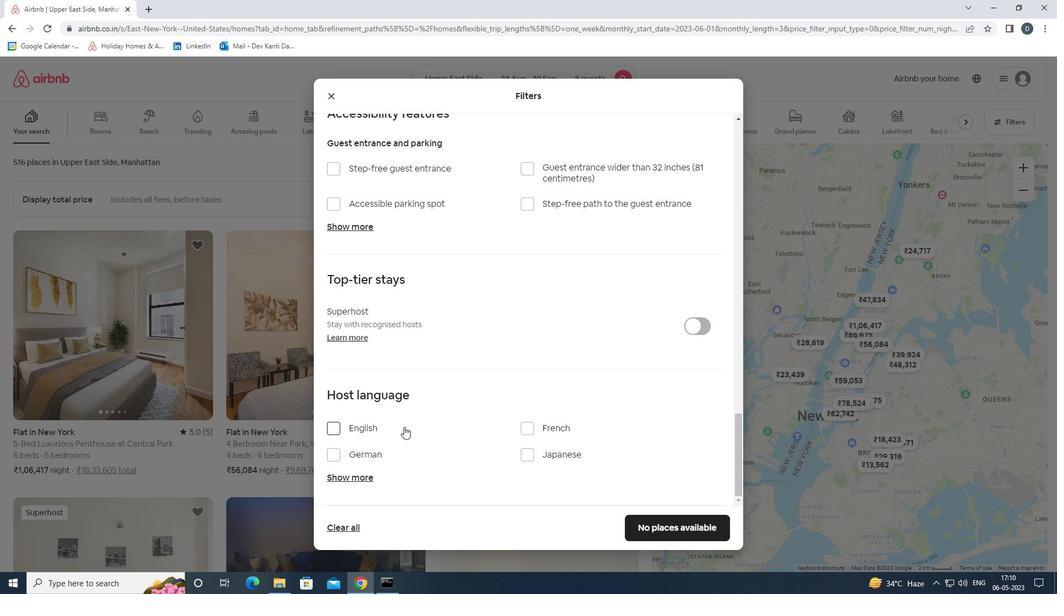 
Action: Mouse pressed left at (369, 427)
Screenshot: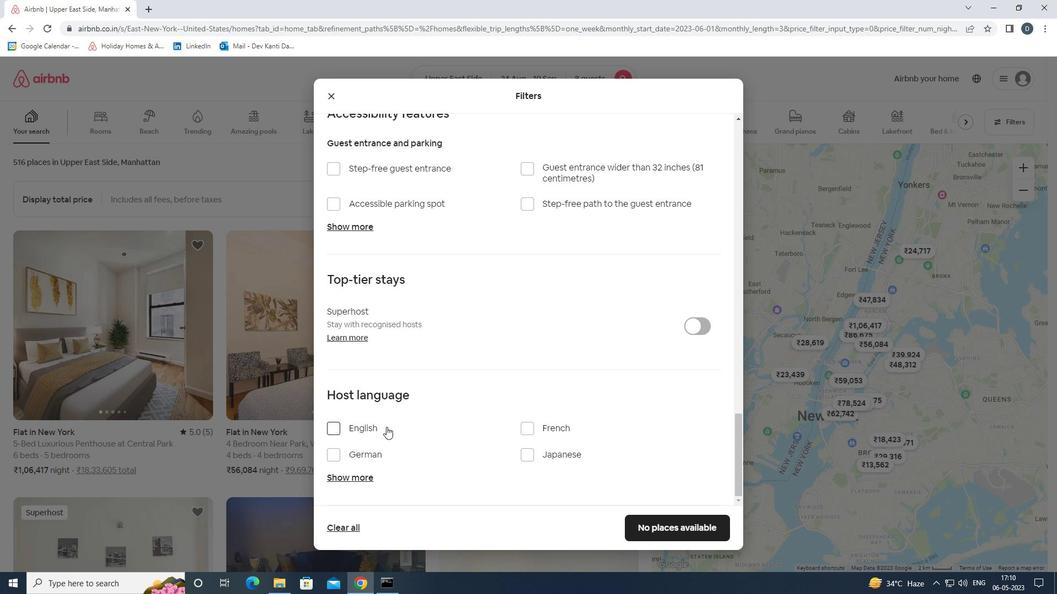 
Action: Mouse moved to (669, 521)
Screenshot: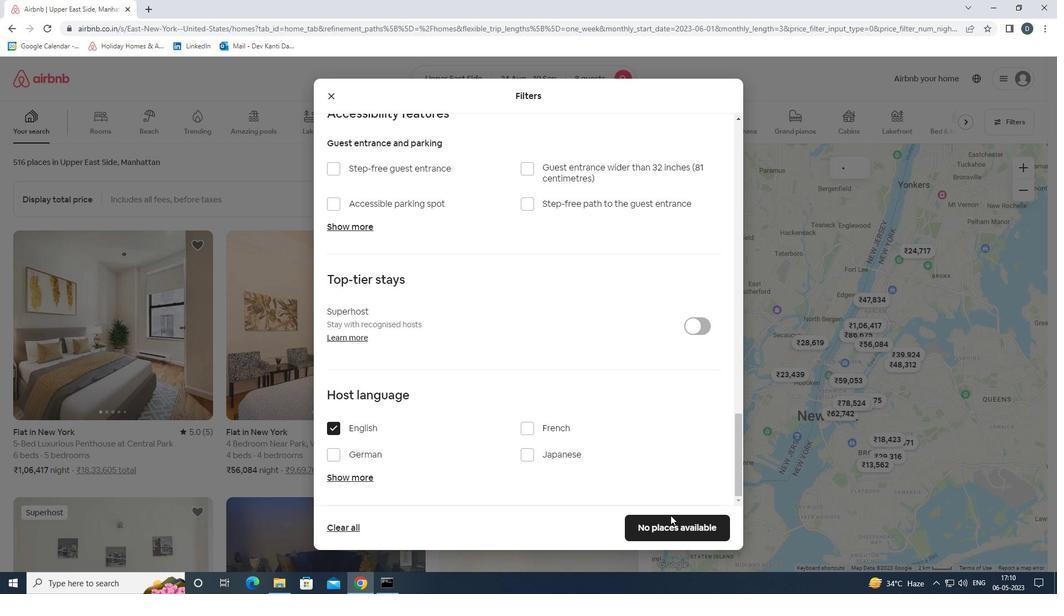 
Action: Mouse pressed left at (669, 521)
Screenshot: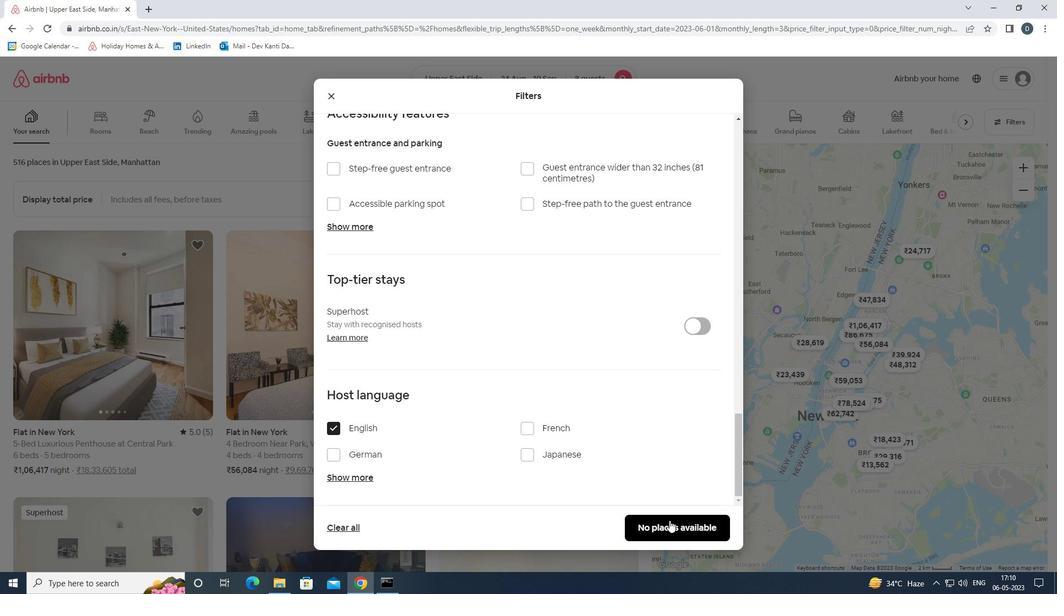 
Action: Mouse moved to (131, 83)
Screenshot: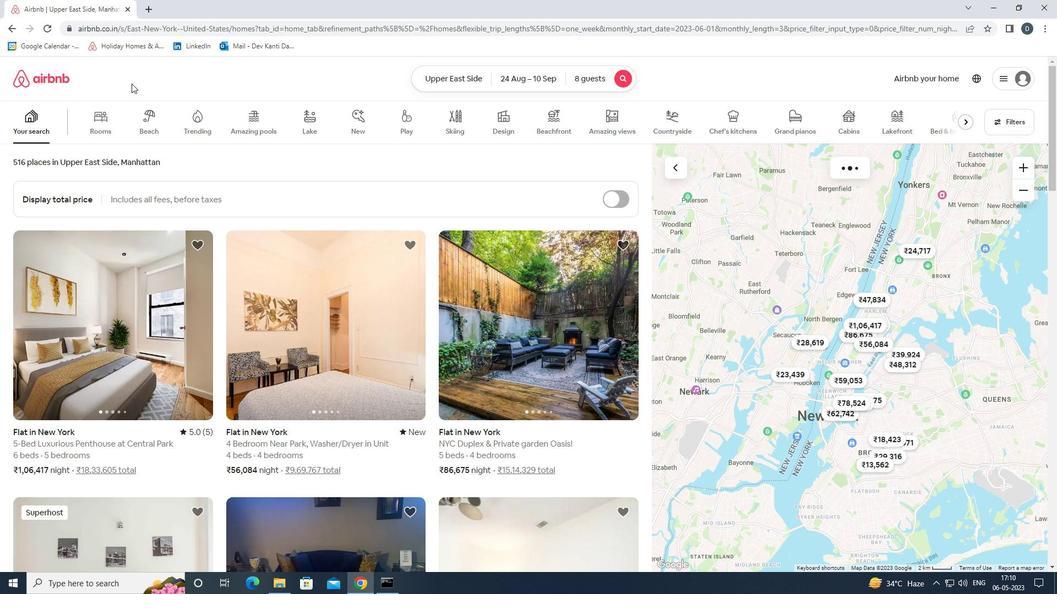 
